 Task: Find connections with filter location Augusto Corrêa with filter topic #whatinspiresmewith filter profile language French with filter current company Patanjali Ayurved Limited with filter school Vidyasagar University with filter industry Artists and Writers with filter service category Digital Marketing with filter keywords title Public Relations
Action: Mouse moved to (667, 129)
Screenshot: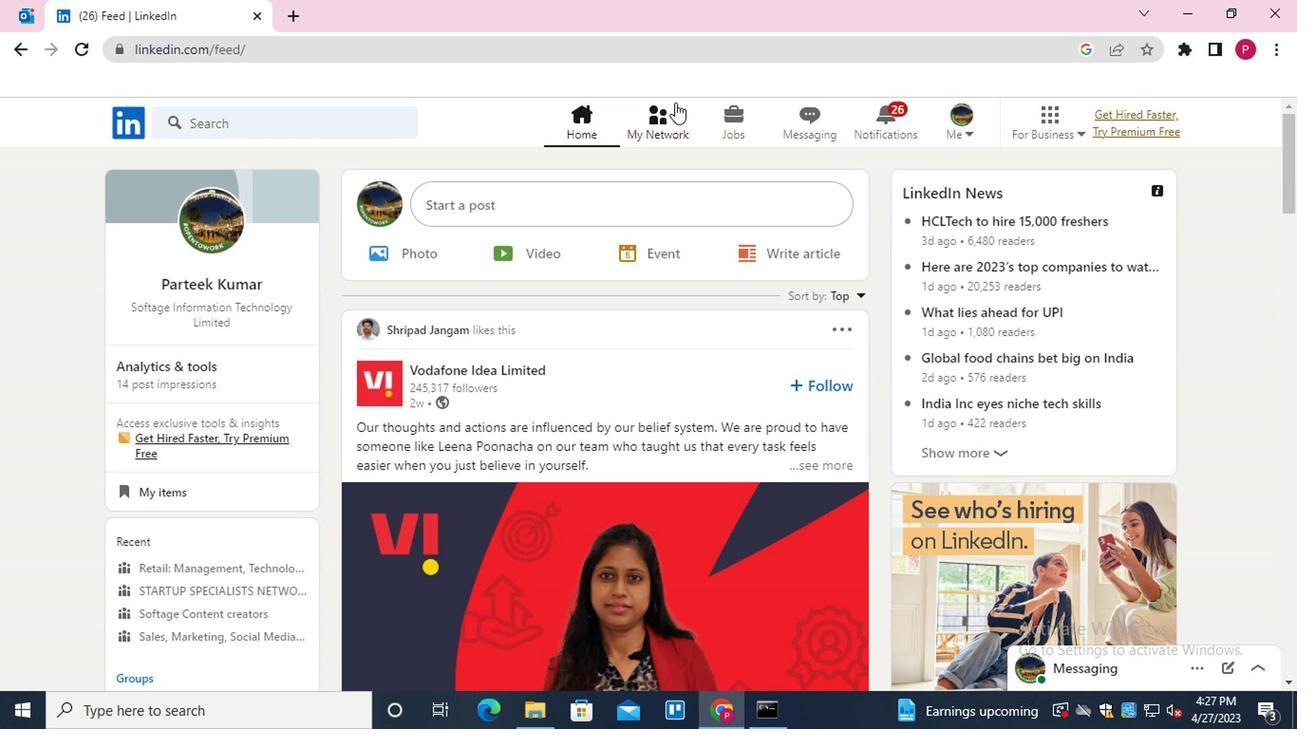
Action: Mouse pressed left at (667, 129)
Screenshot: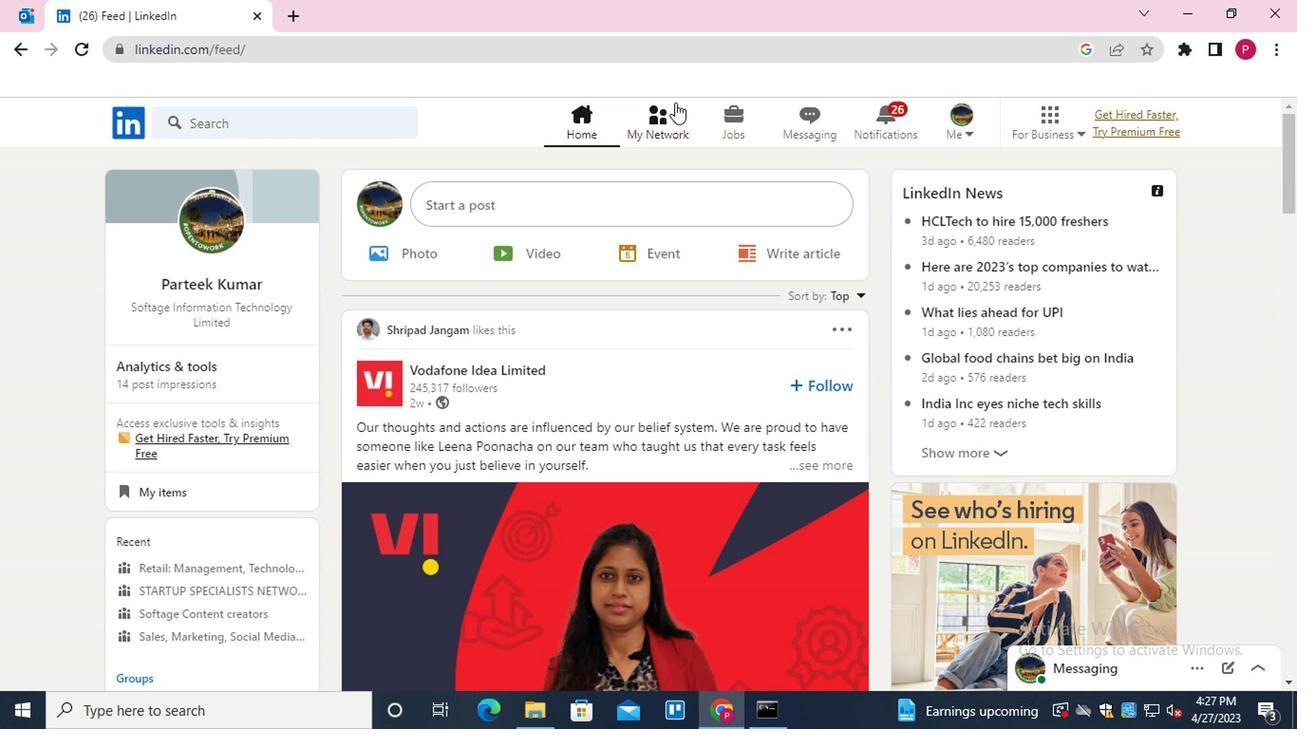 
Action: Mouse moved to (331, 236)
Screenshot: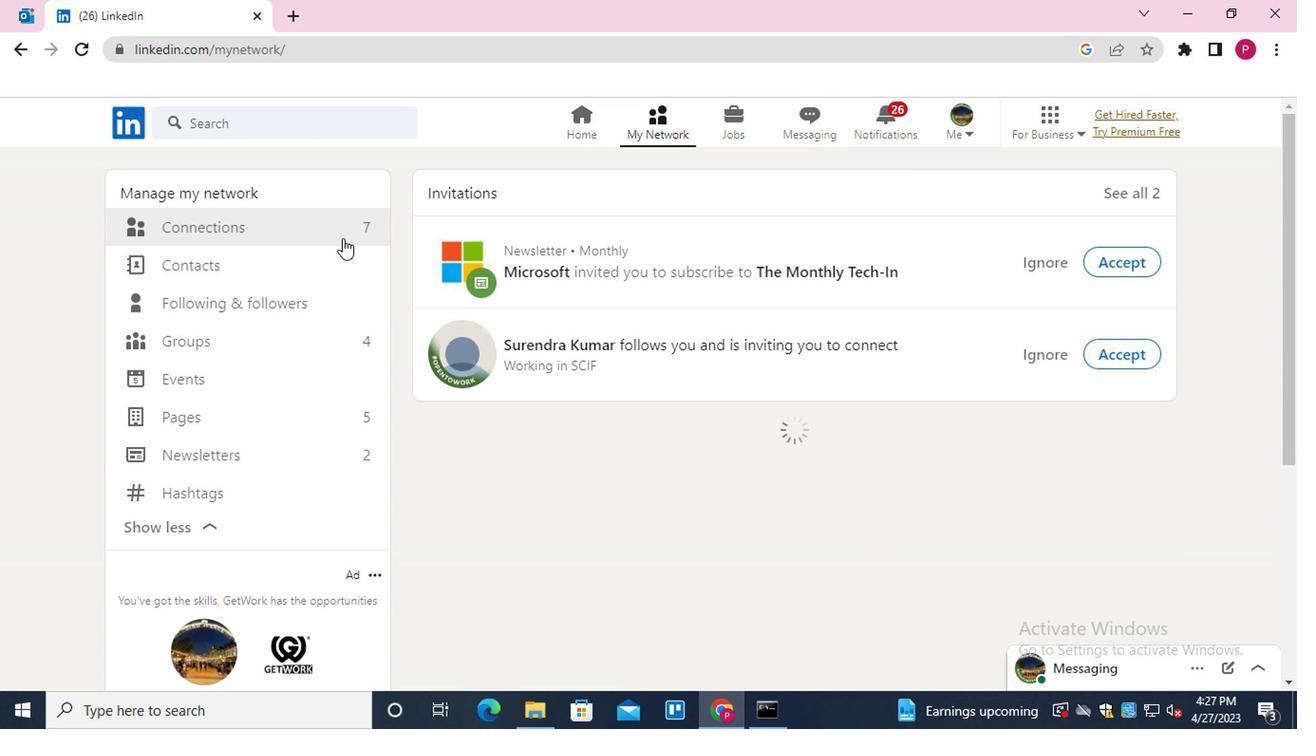 
Action: Mouse pressed left at (331, 236)
Screenshot: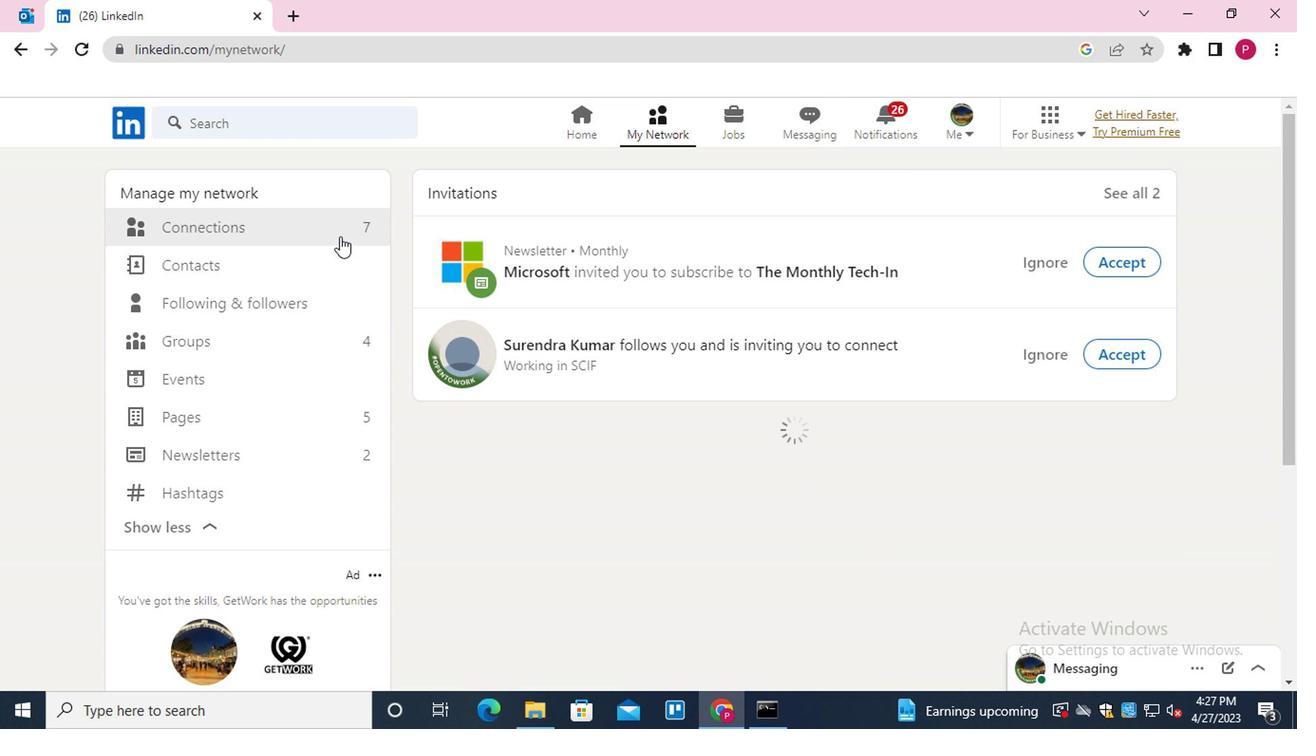 
Action: Mouse moved to (740, 229)
Screenshot: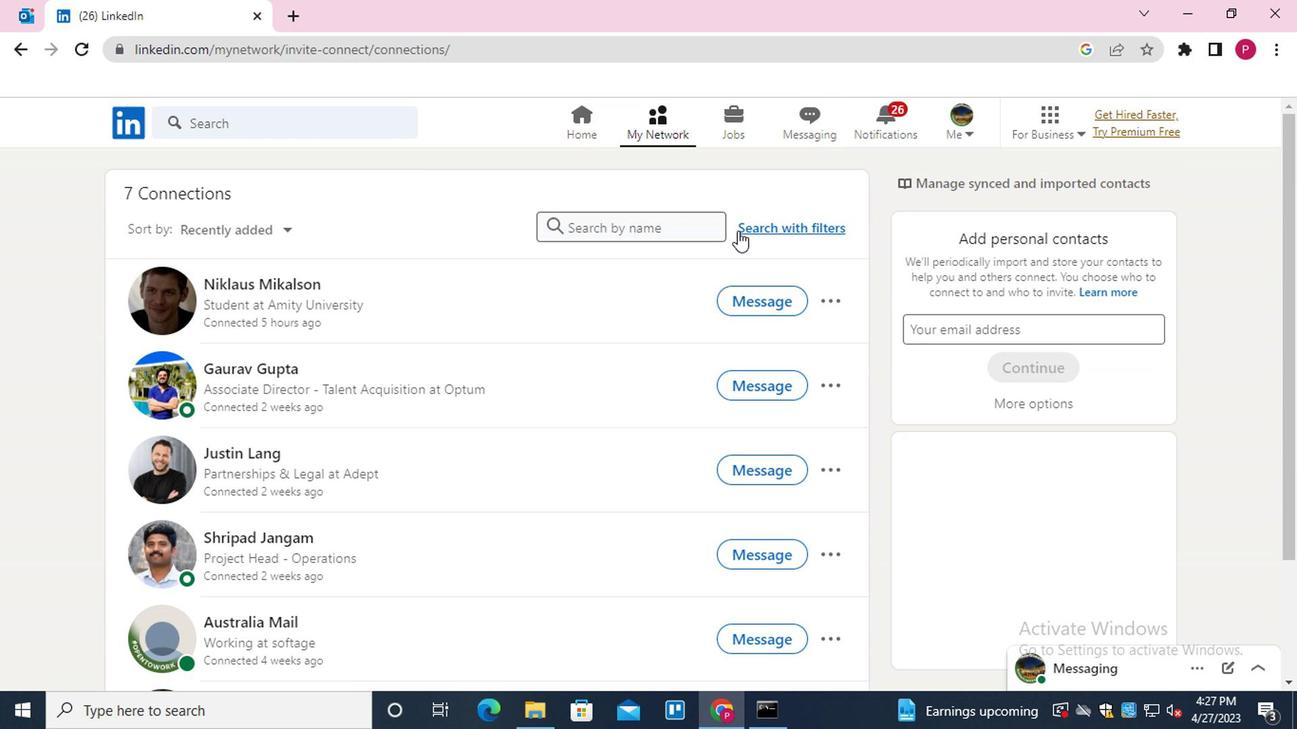 
Action: Mouse pressed left at (740, 229)
Screenshot: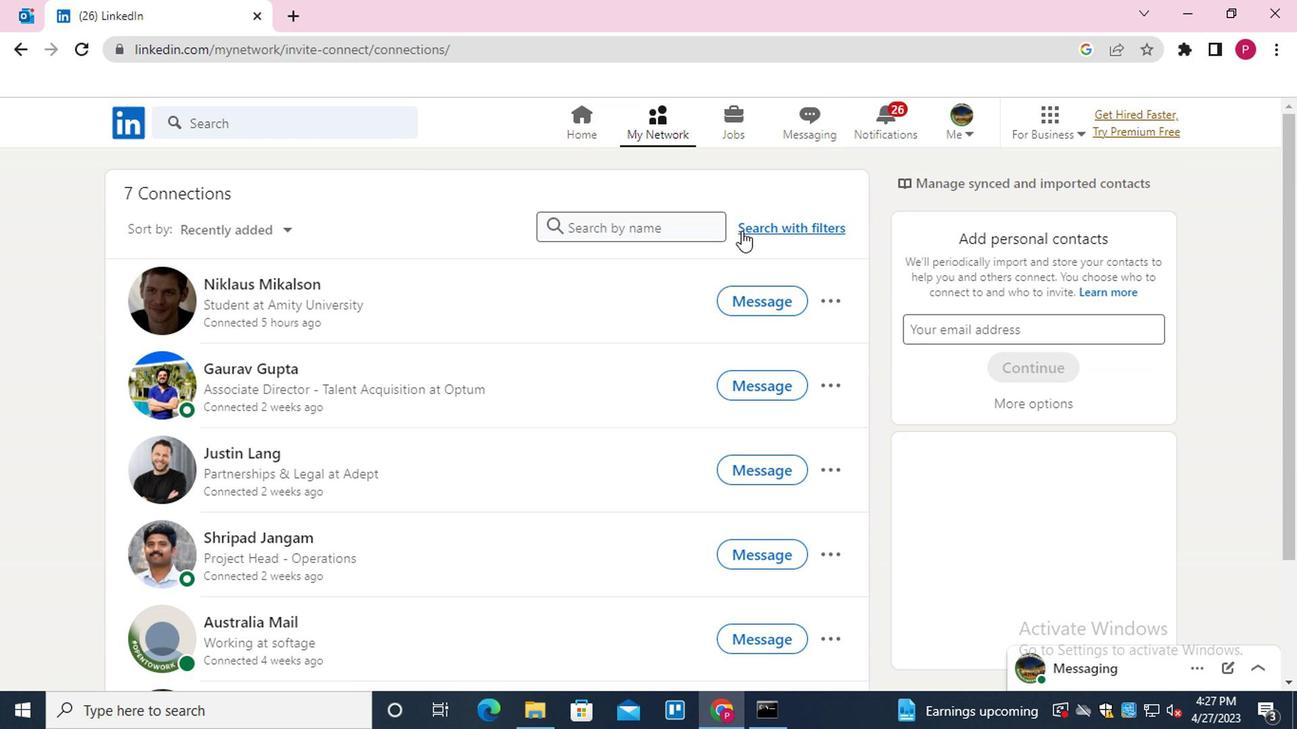 
Action: Mouse moved to (698, 177)
Screenshot: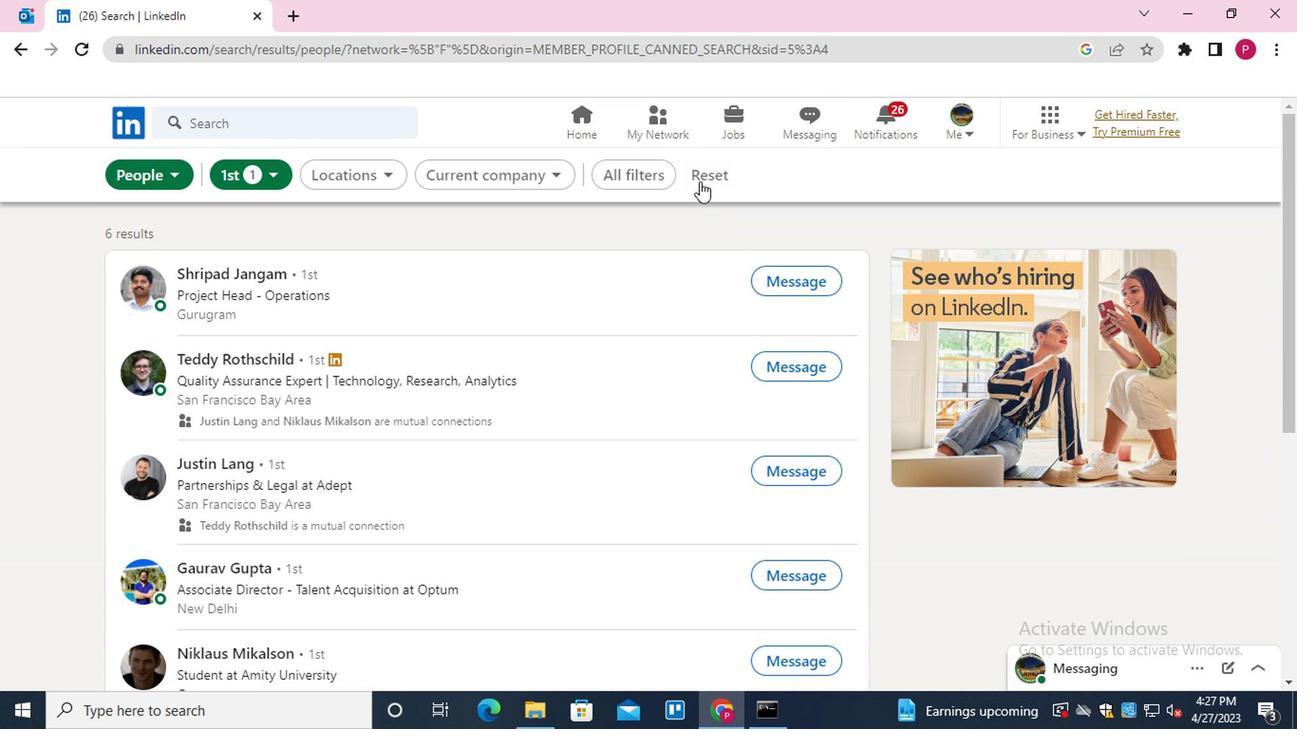 
Action: Mouse pressed left at (698, 177)
Screenshot: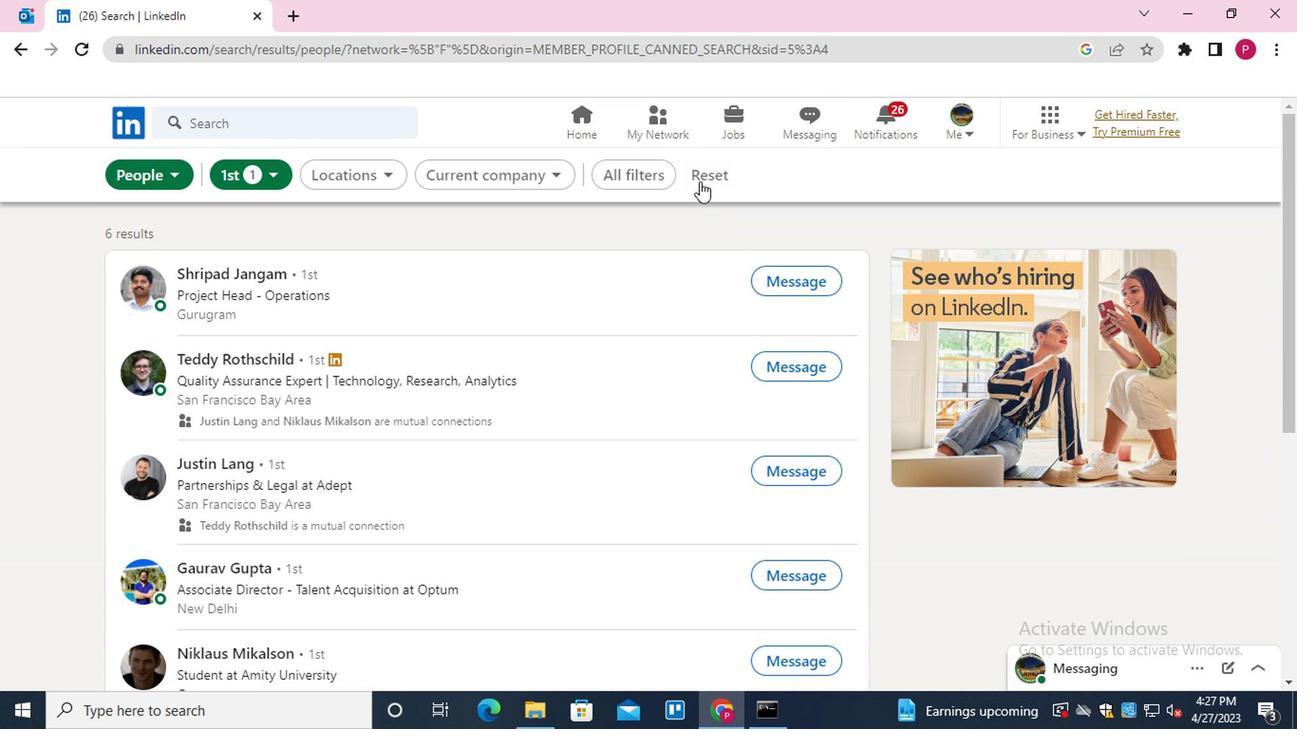 
Action: Mouse moved to (677, 177)
Screenshot: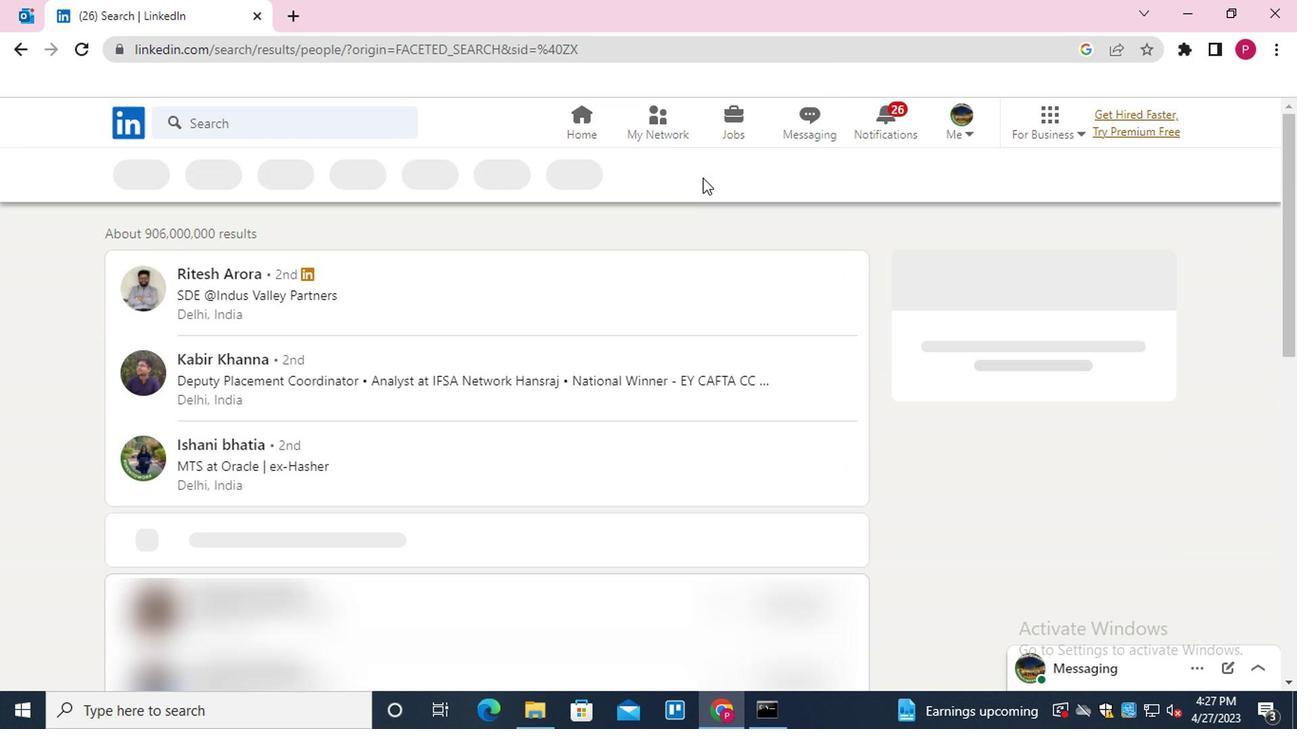 
Action: Mouse pressed left at (677, 177)
Screenshot: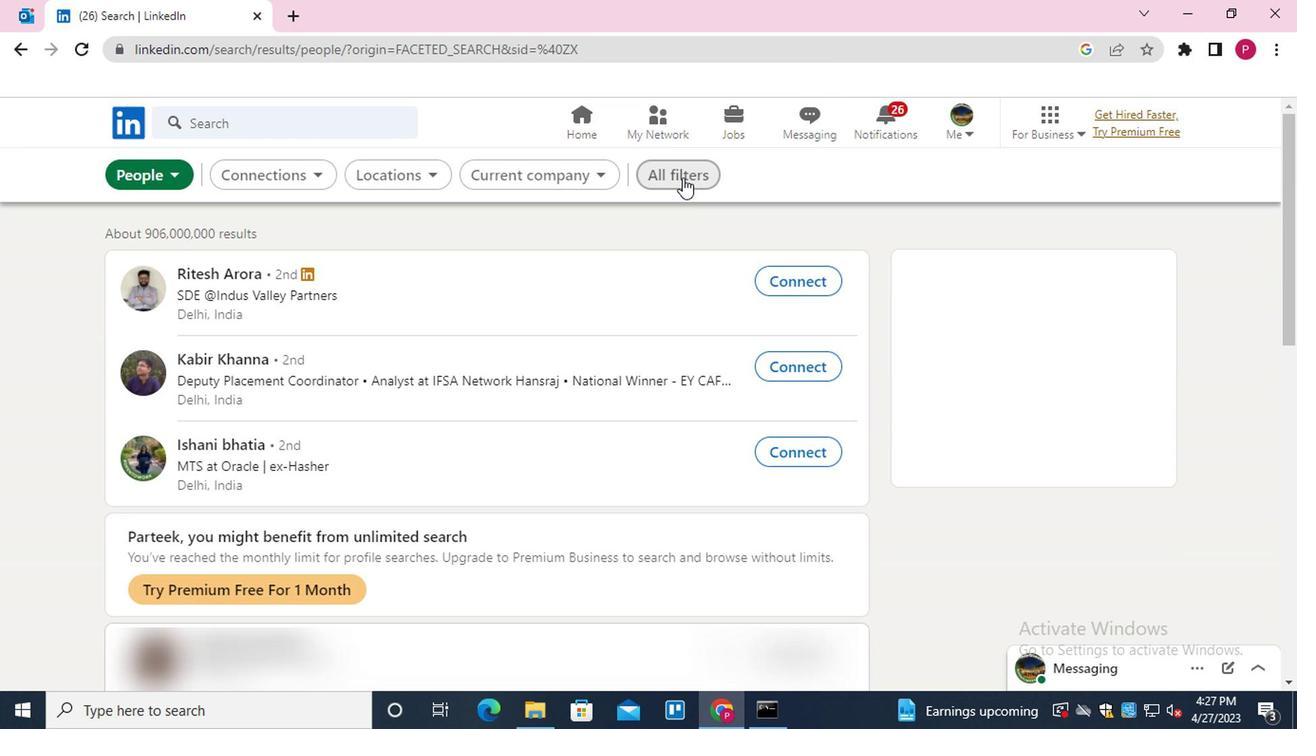 
Action: Mouse moved to (996, 462)
Screenshot: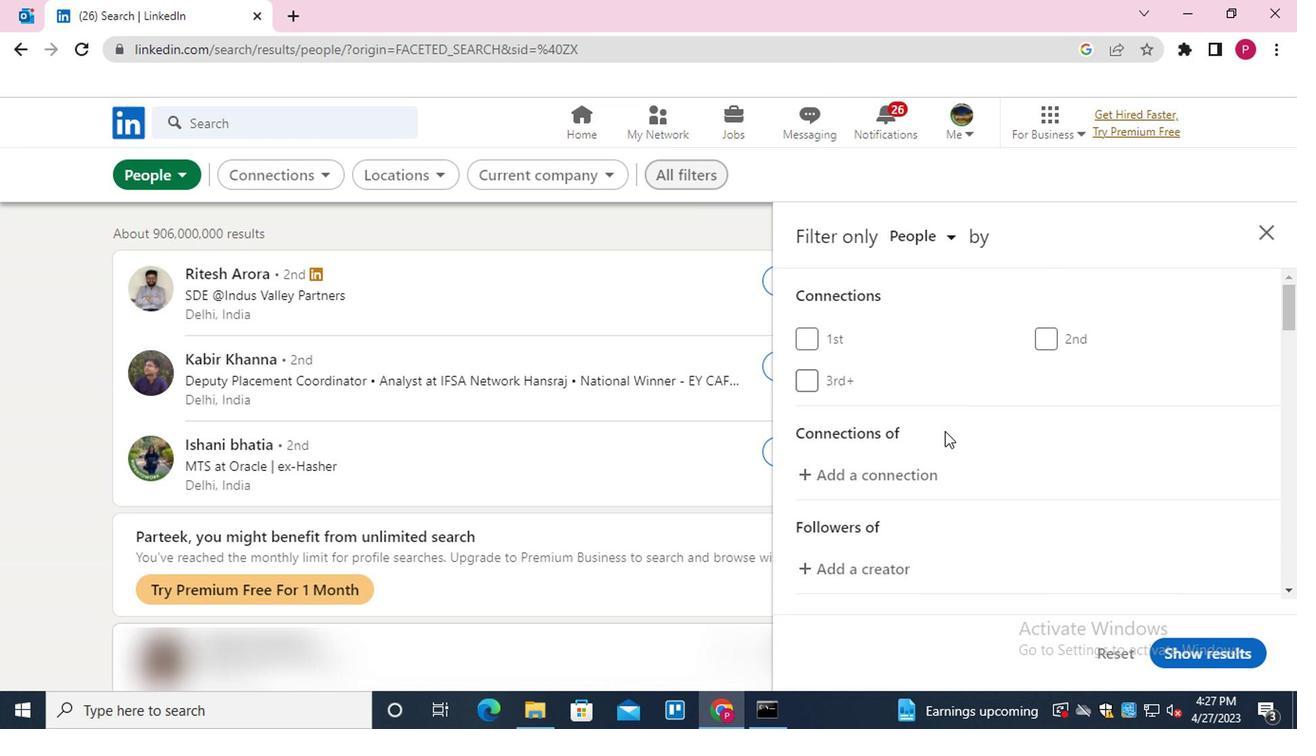 
Action: Mouse scrolled (996, 461) with delta (0, -1)
Screenshot: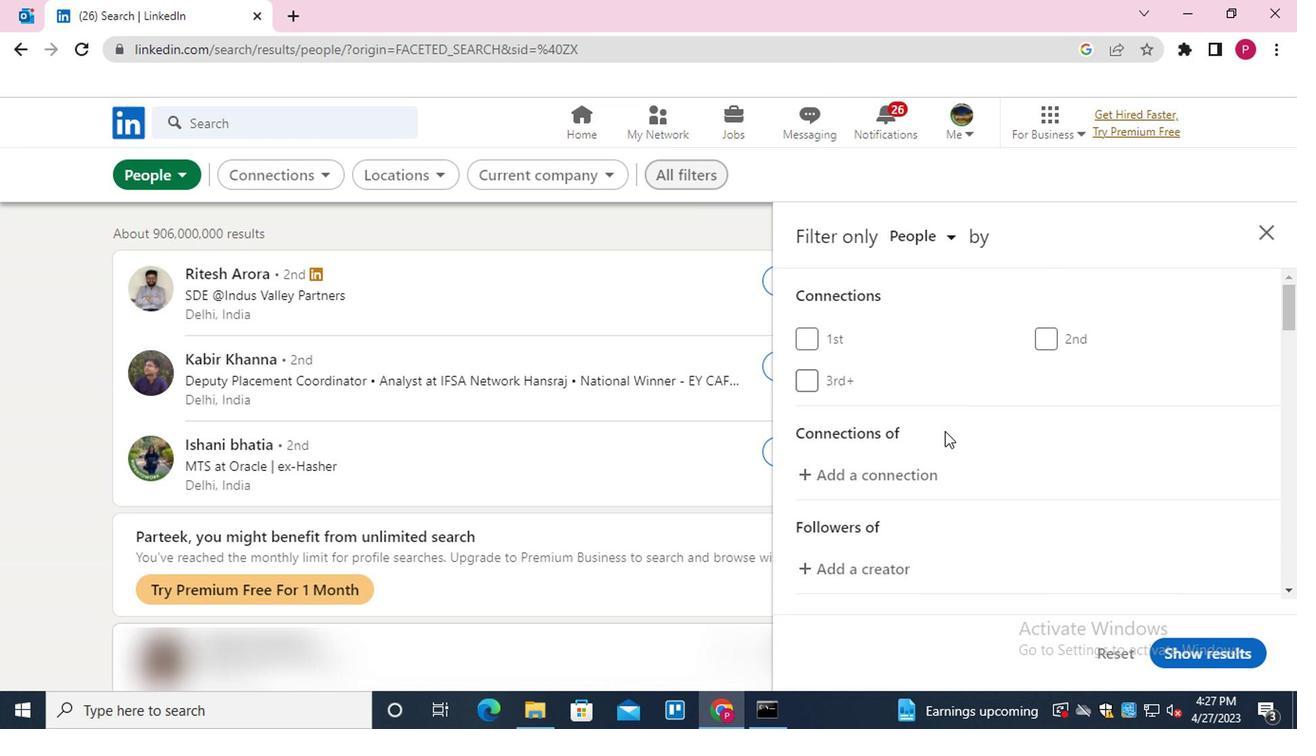 
Action: Mouse scrolled (996, 461) with delta (0, -1)
Screenshot: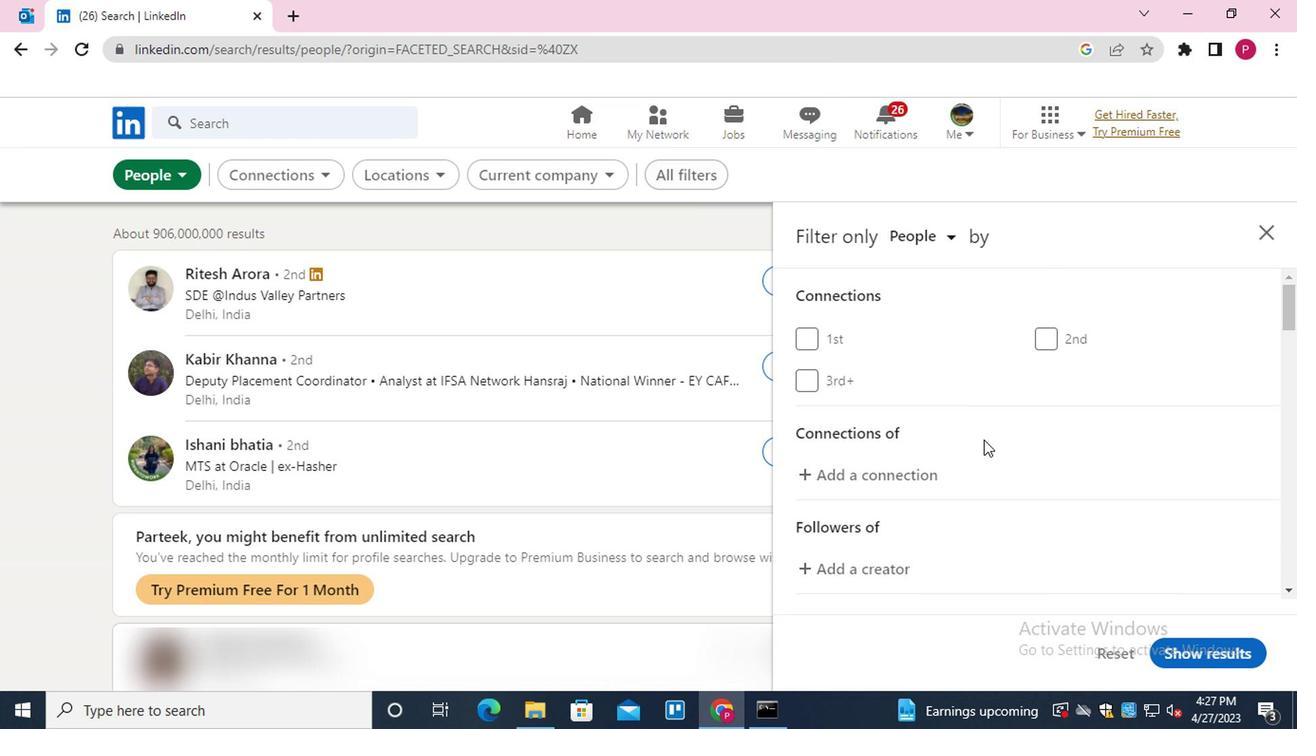 
Action: Mouse moved to (996, 463)
Screenshot: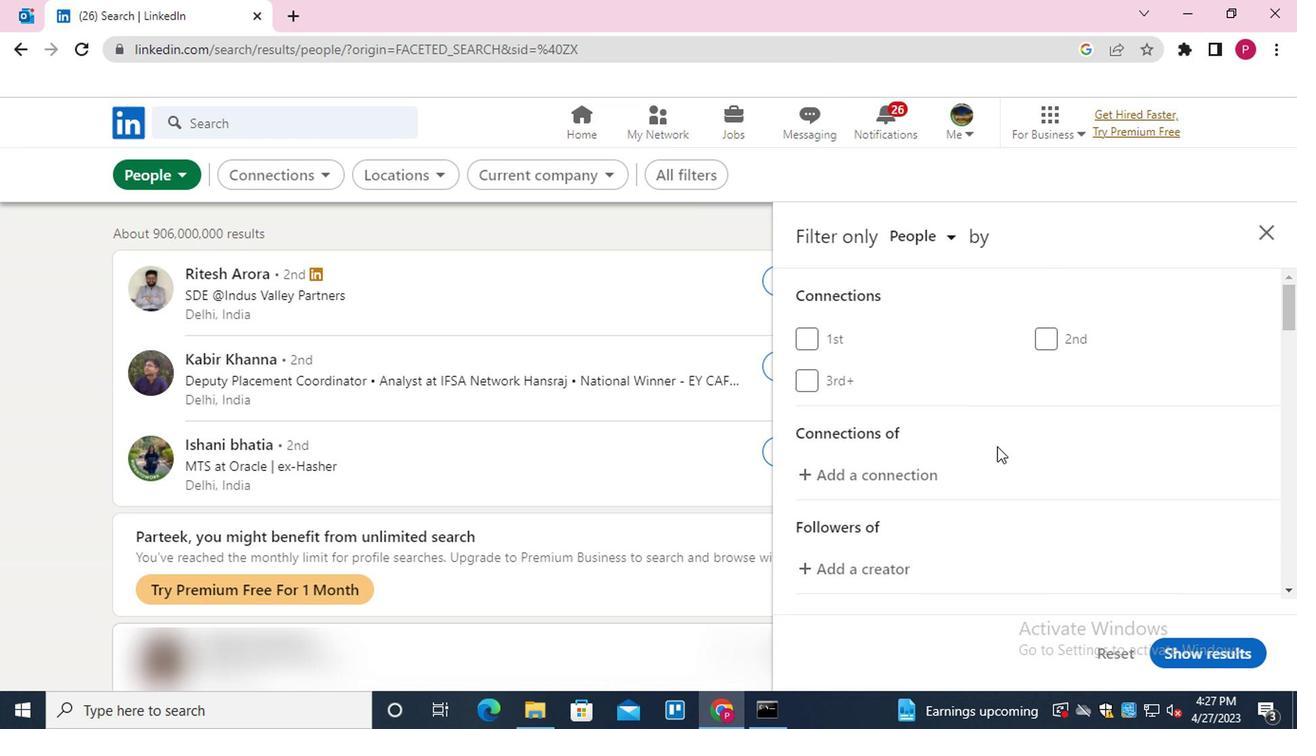 
Action: Mouse scrolled (996, 462) with delta (0, 0)
Screenshot: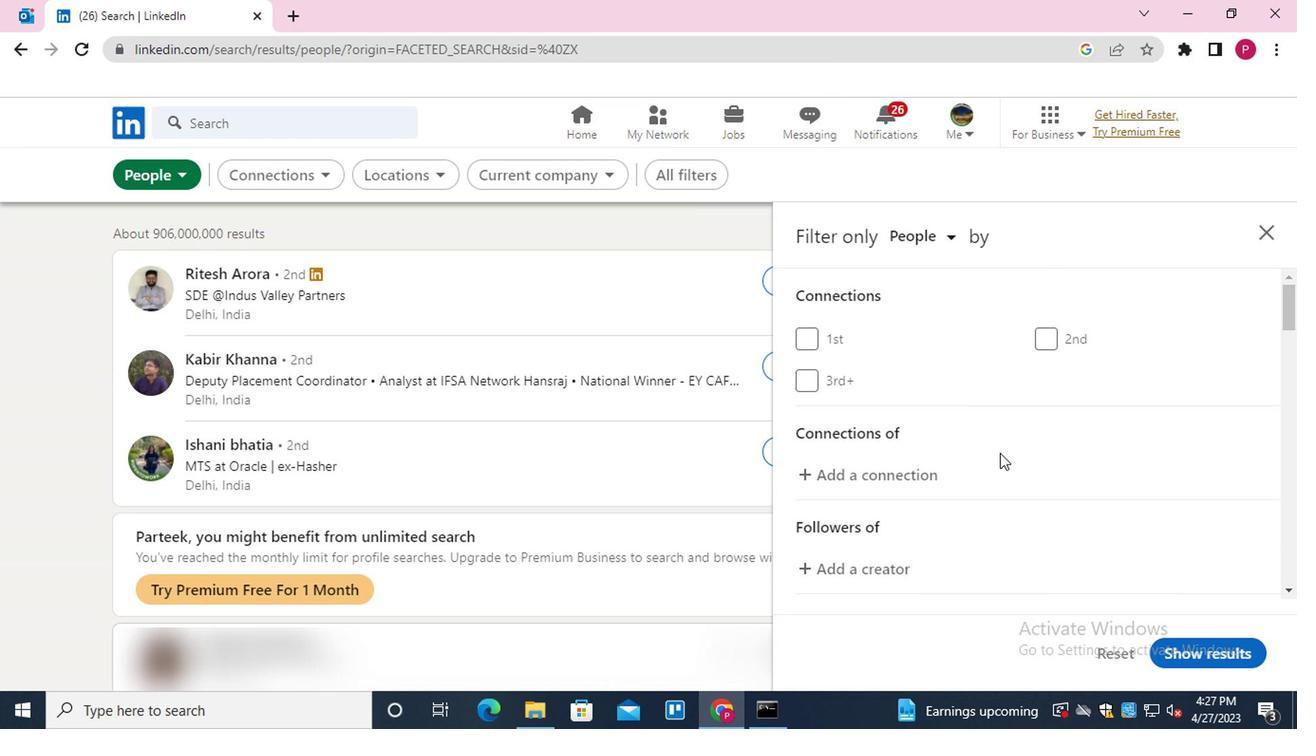 
Action: Mouse moved to (1077, 458)
Screenshot: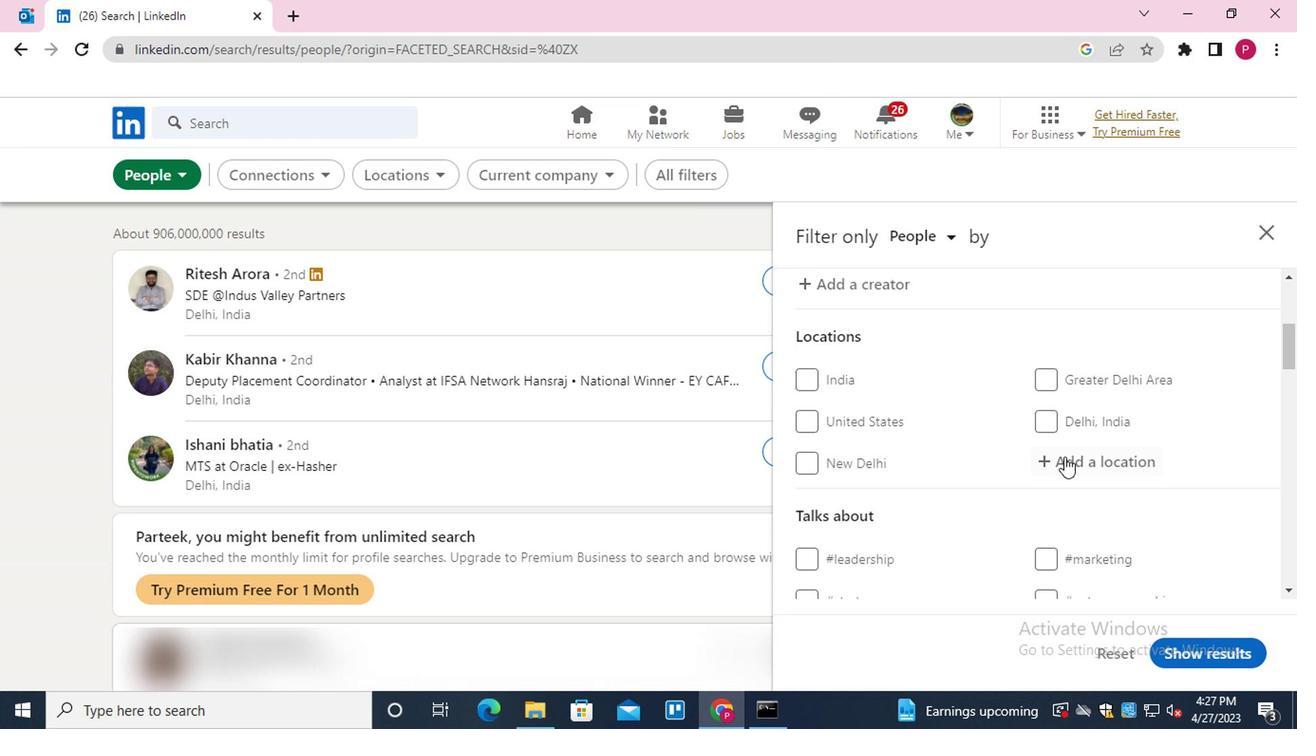 
Action: Mouse pressed left at (1077, 458)
Screenshot: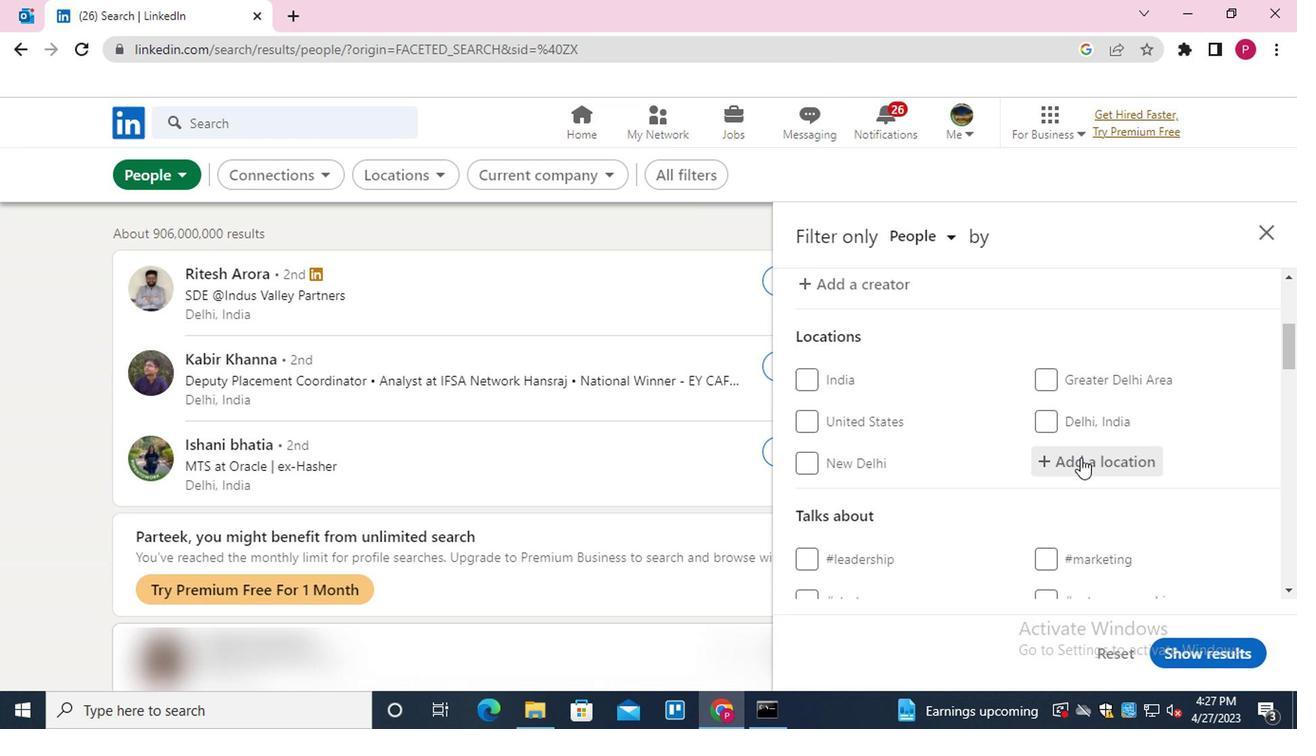 
Action: Key pressed <Key.shift>AUGUSTO<Key.down><Key.down><Key.down><Key.enter>
Screenshot: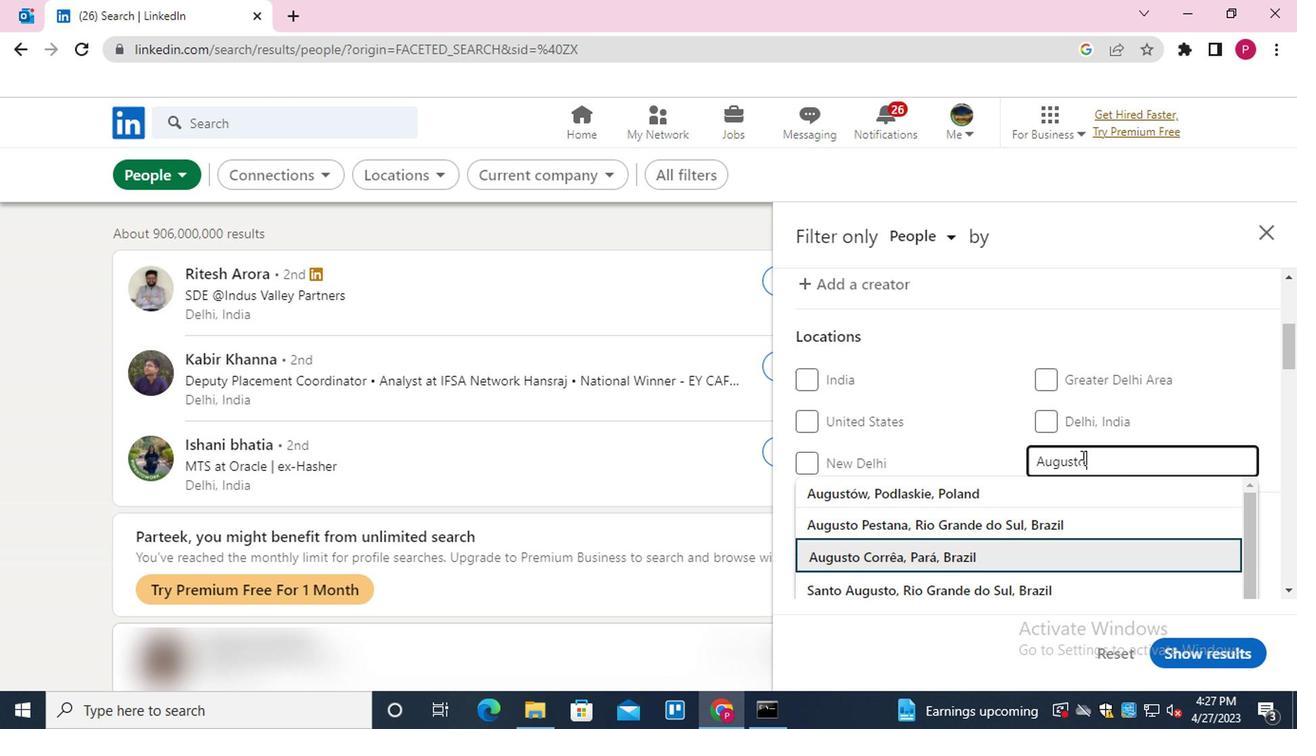 
Action: Mouse moved to (963, 381)
Screenshot: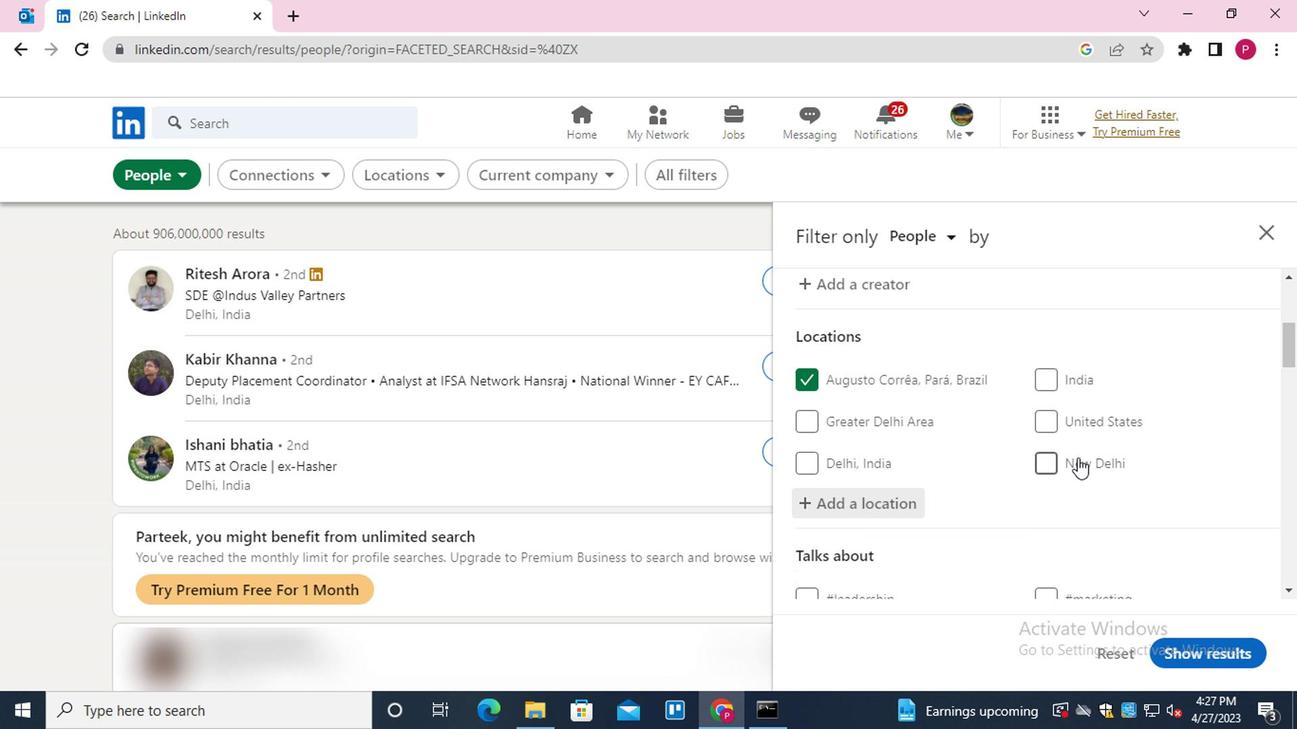 
Action: Mouse scrolled (963, 379) with delta (0, -1)
Screenshot: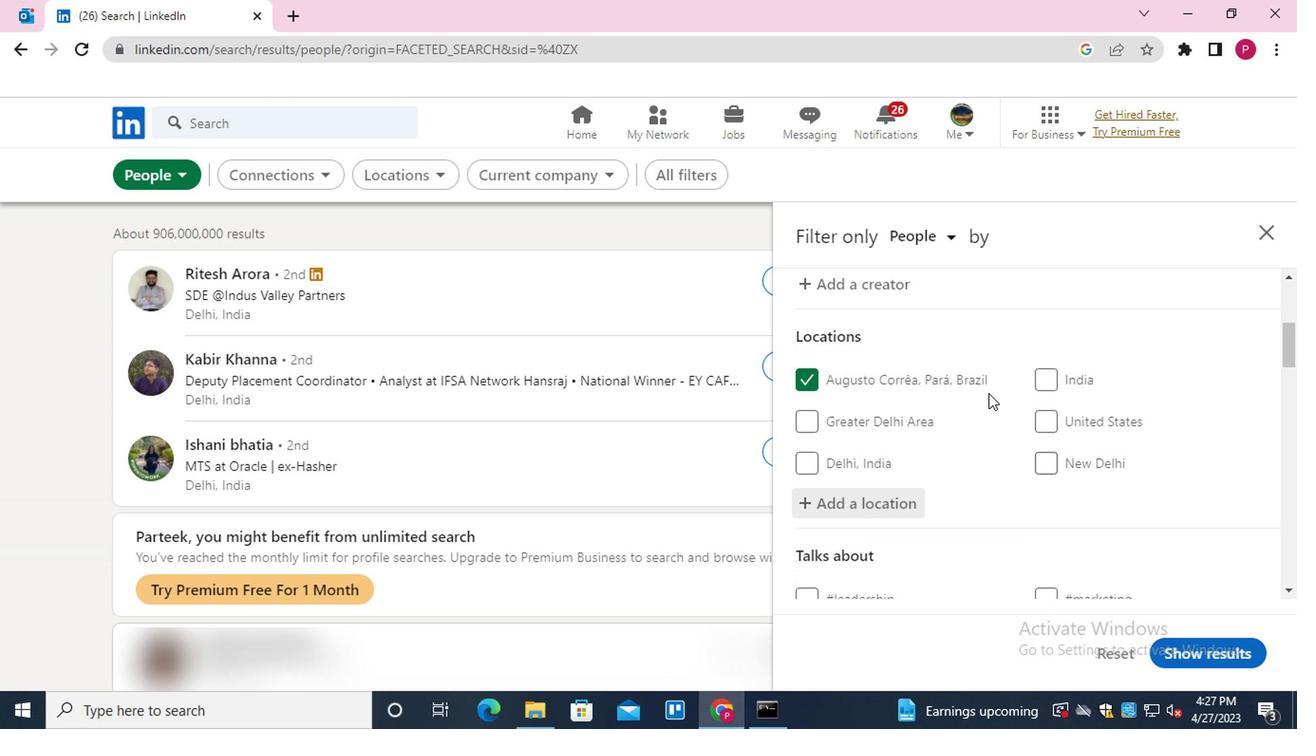 
Action: Mouse scrolled (963, 379) with delta (0, -1)
Screenshot: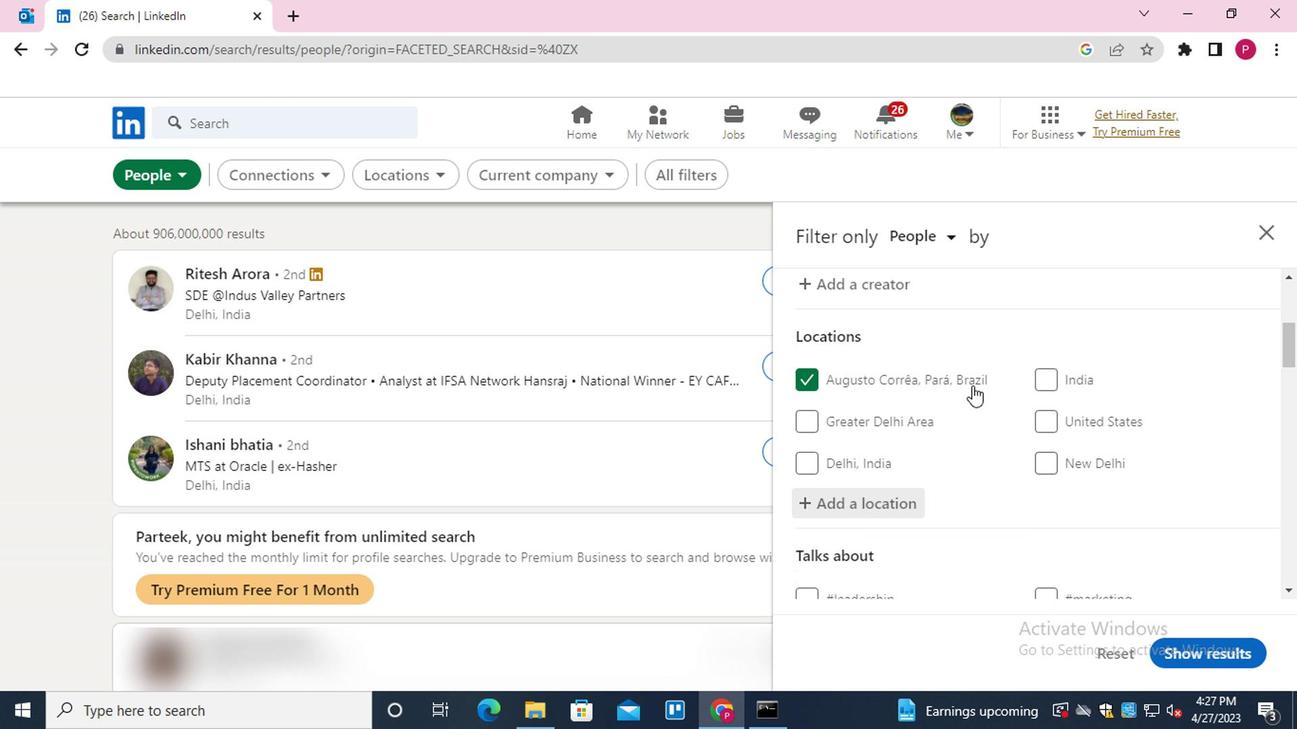
Action: Mouse scrolled (963, 379) with delta (0, -1)
Screenshot: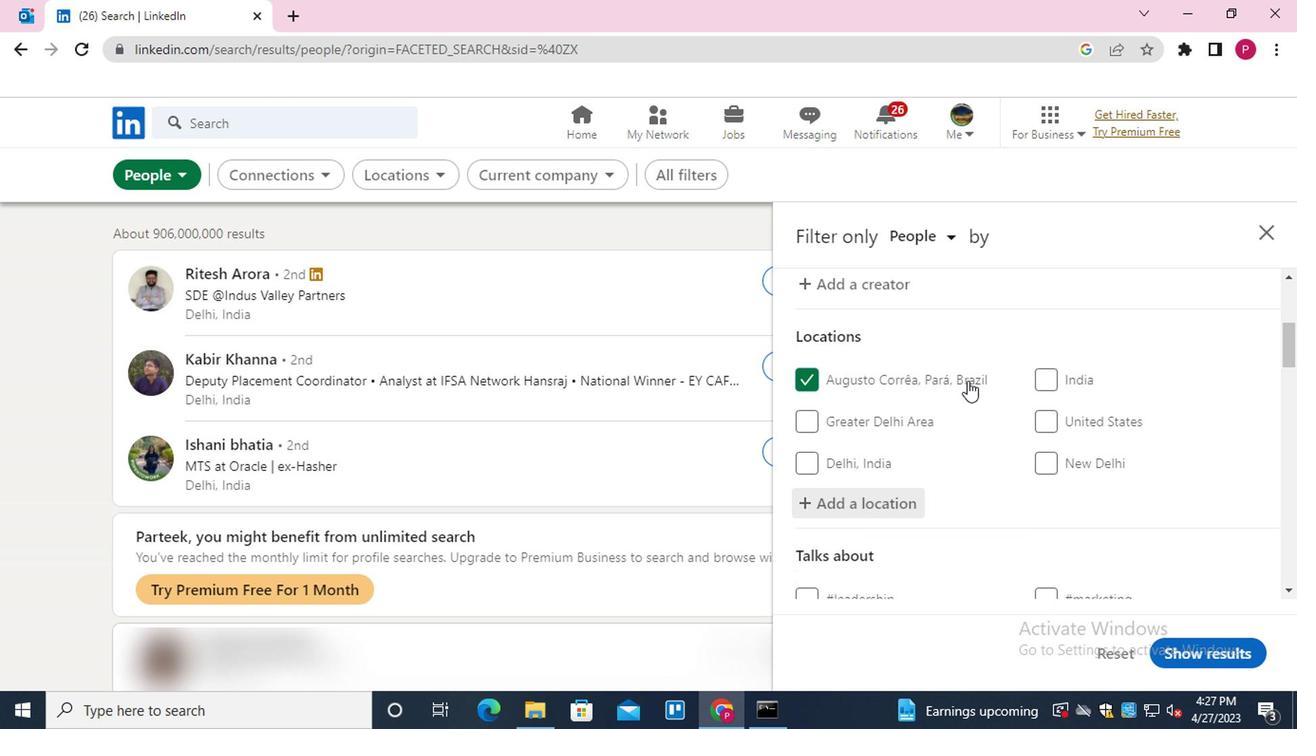 
Action: Mouse moved to (1063, 404)
Screenshot: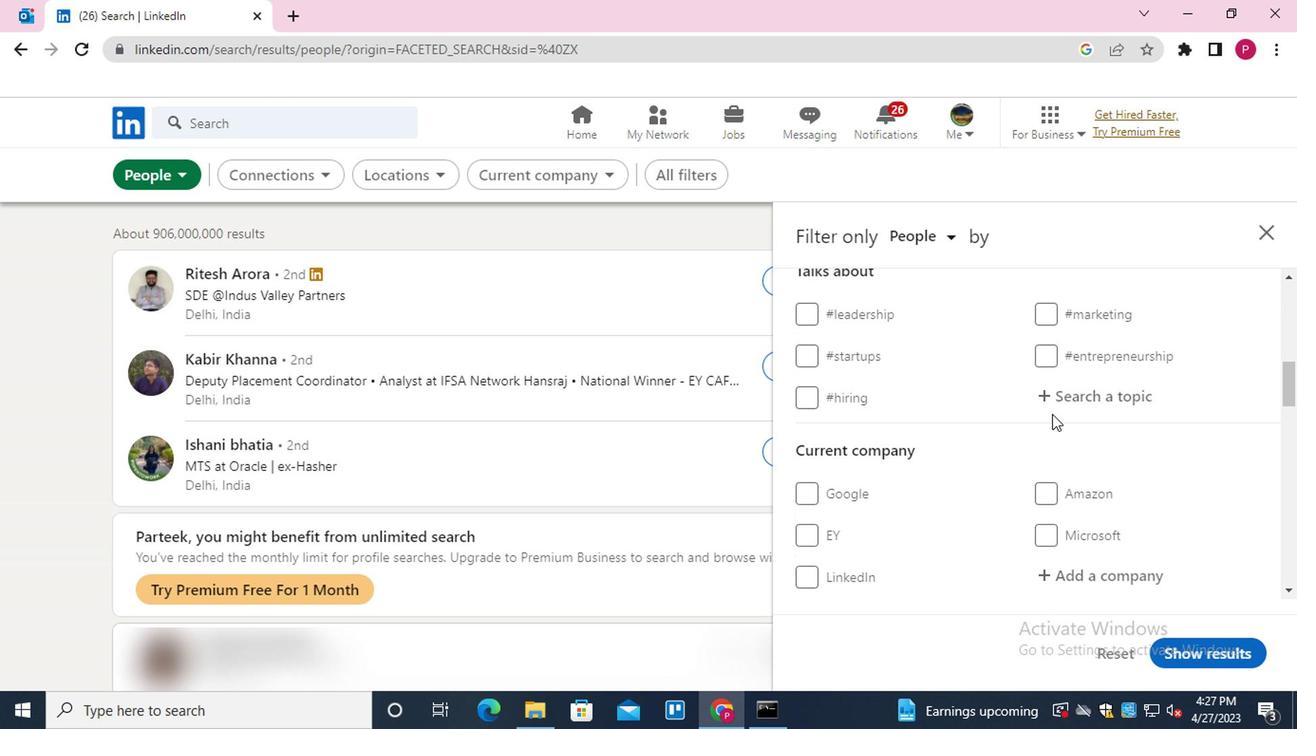 
Action: Mouse pressed left at (1063, 404)
Screenshot: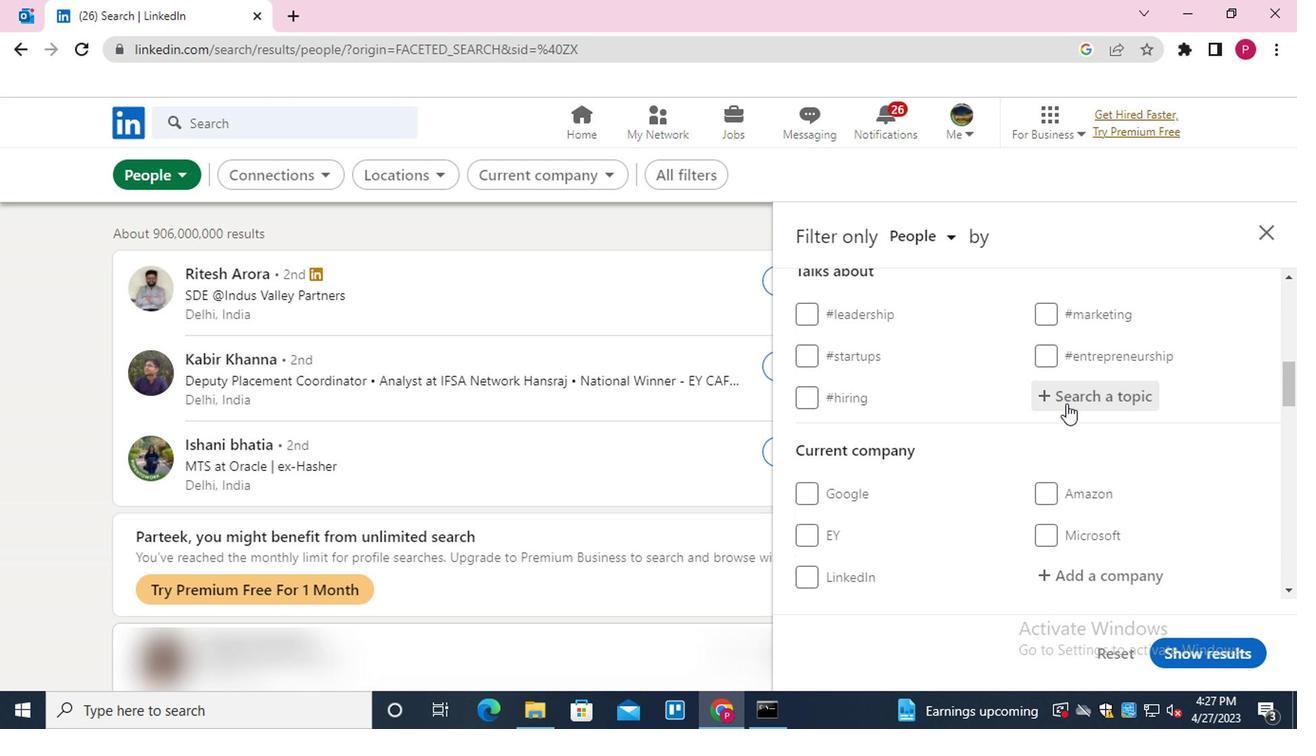 
Action: Key pressed WHATINSPI<Key.down><Key.enter>
Screenshot: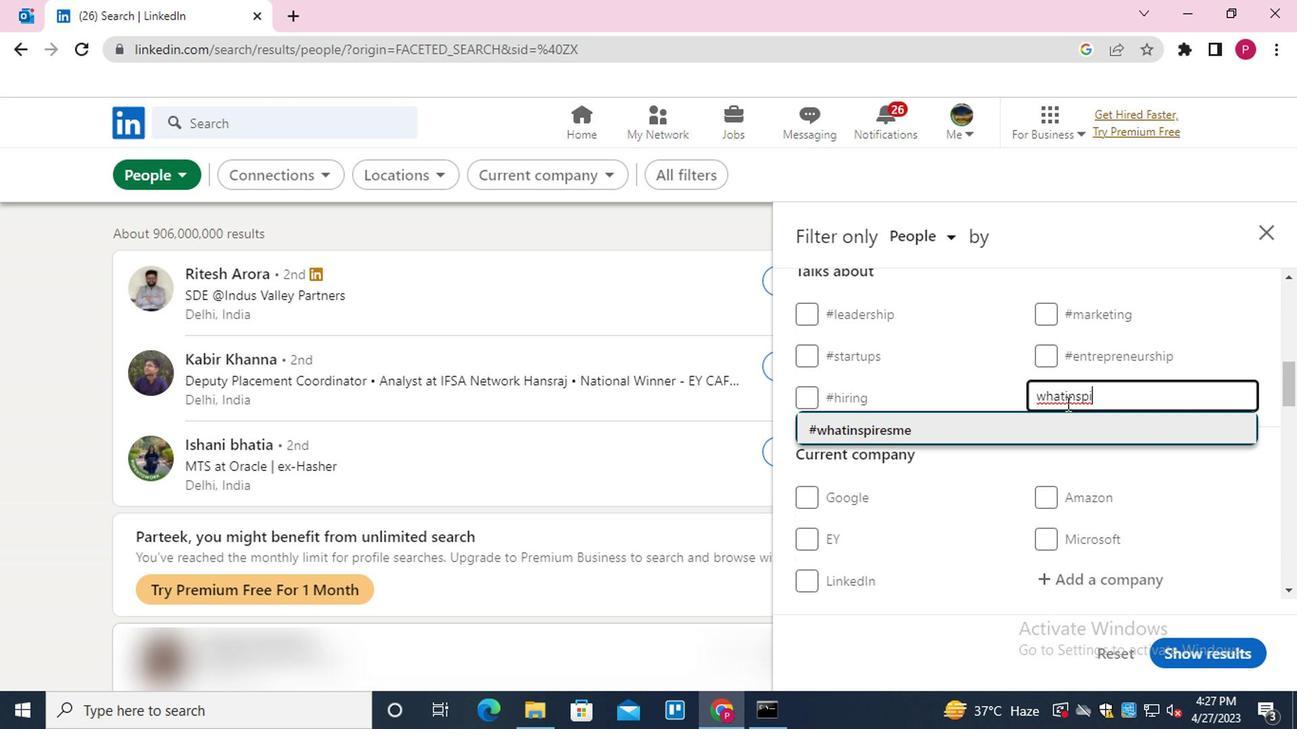 
Action: Mouse moved to (979, 475)
Screenshot: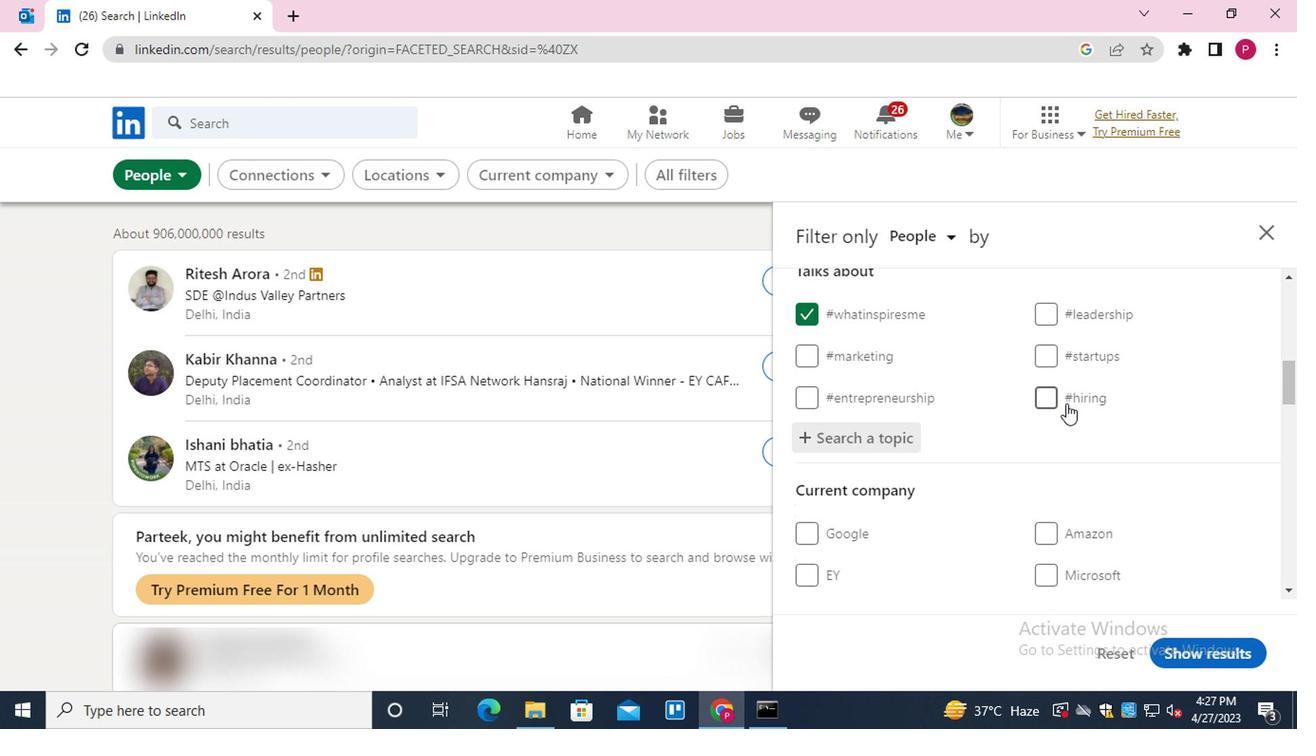 
Action: Mouse scrolled (979, 473) with delta (0, -1)
Screenshot: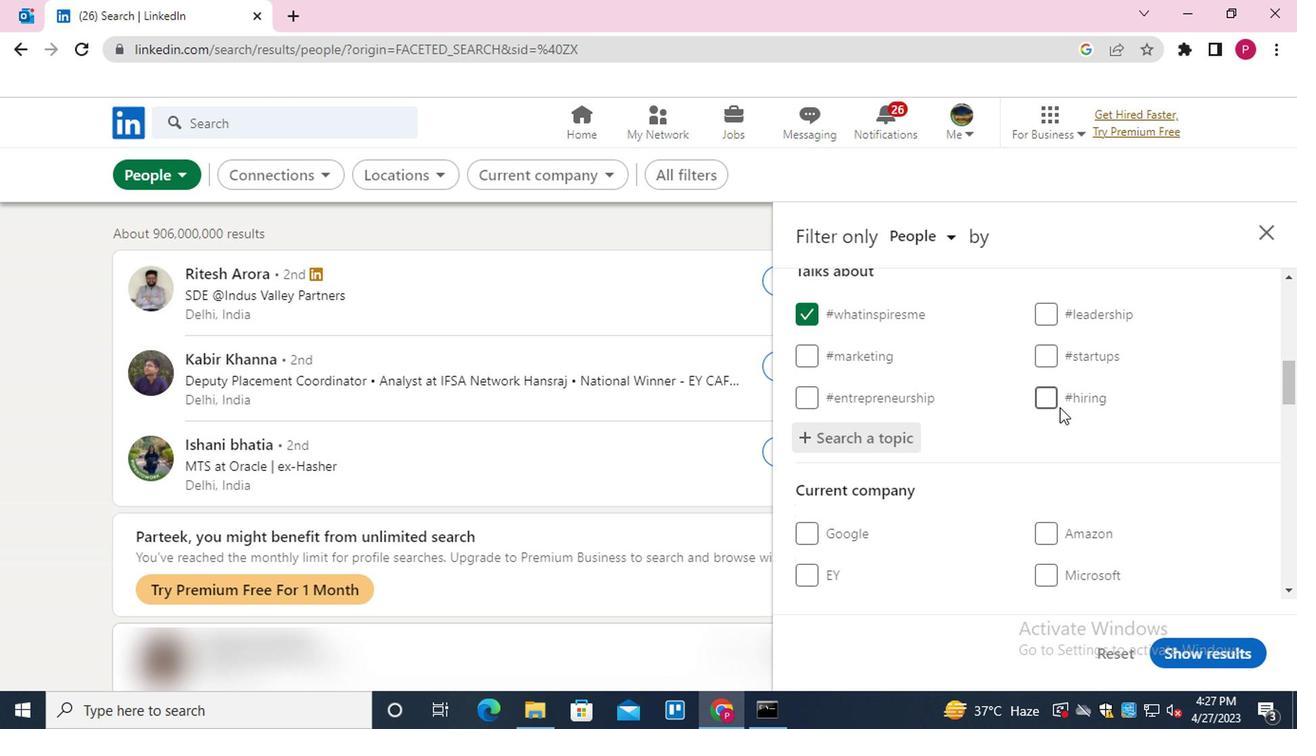 
Action: Mouse scrolled (979, 473) with delta (0, -1)
Screenshot: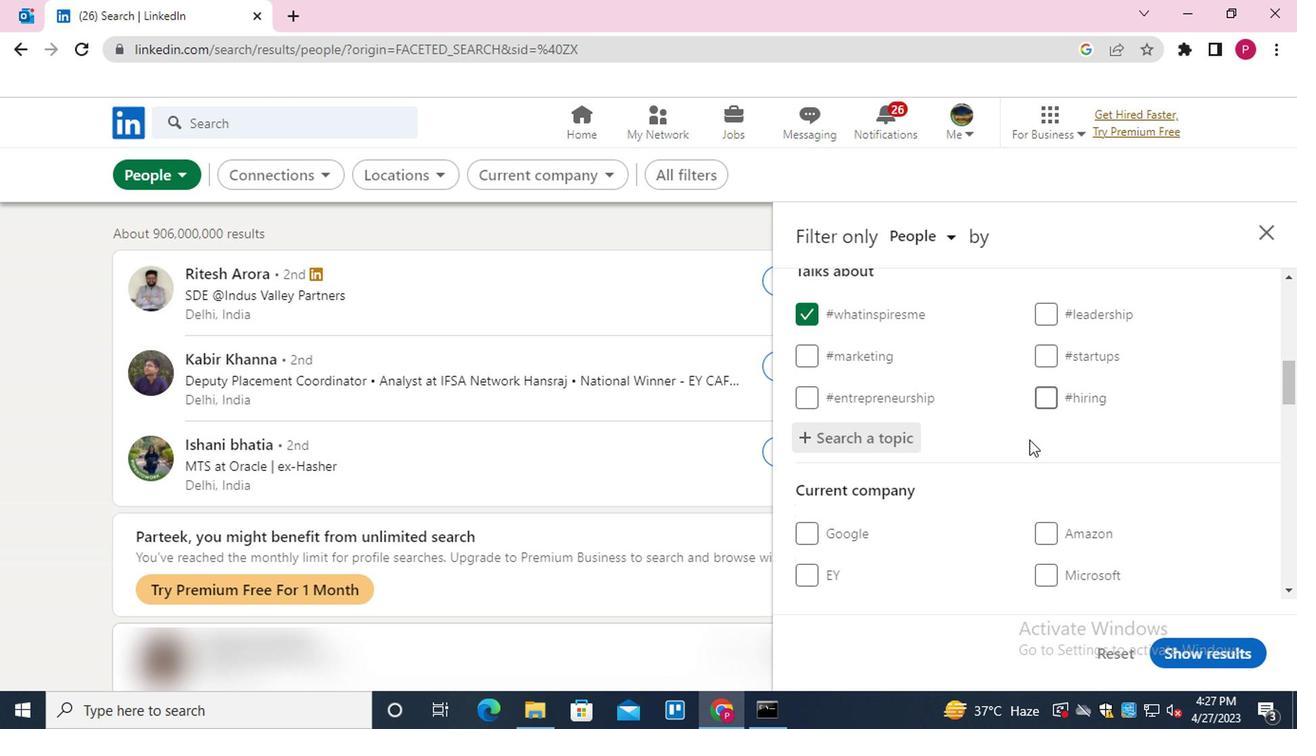 
Action: Mouse scrolled (979, 473) with delta (0, -1)
Screenshot: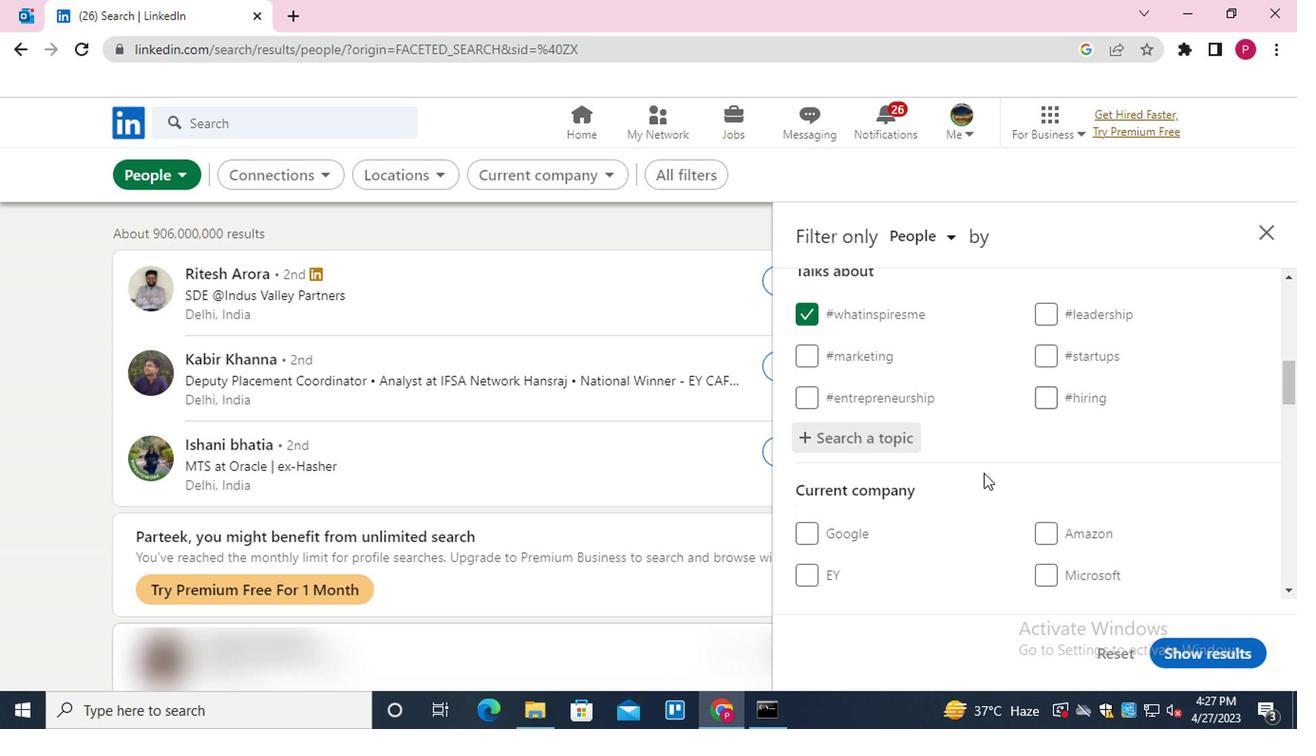 
Action: Mouse moved to (977, 475)
Screenshot: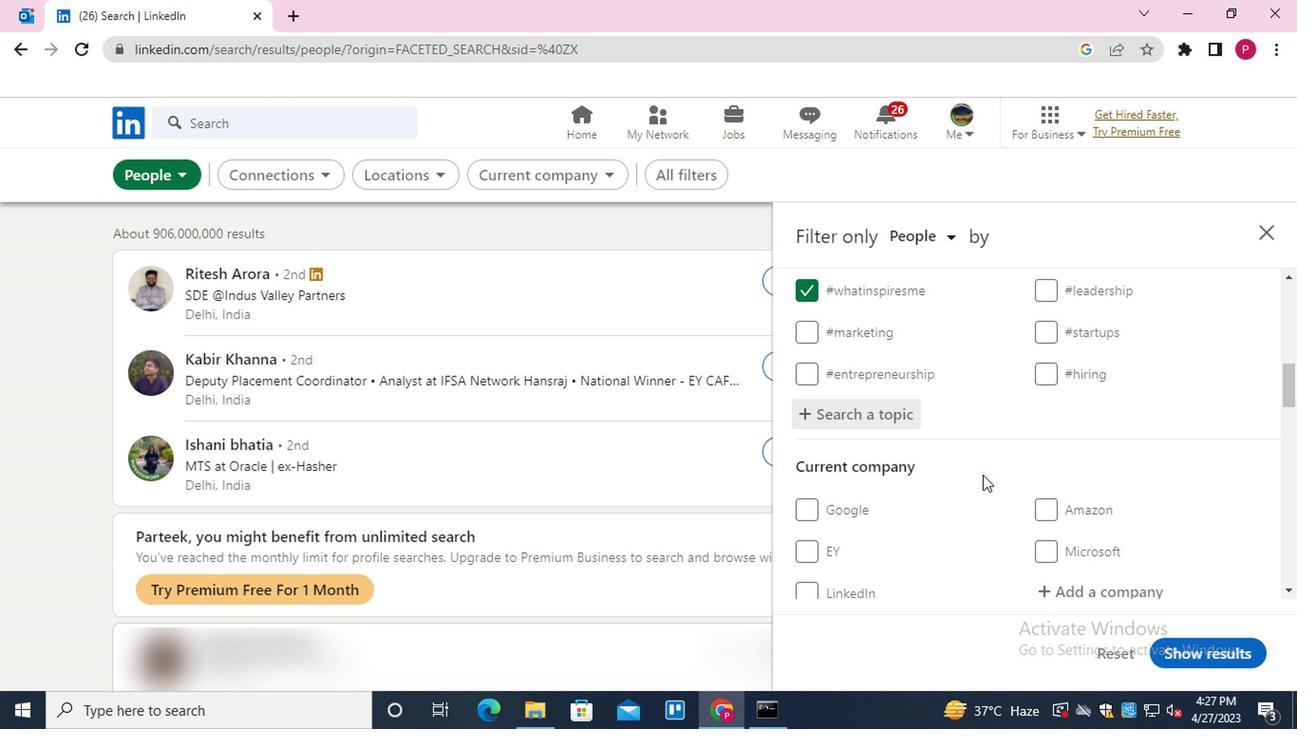 
Action: Mouse scrolled (977, 473) with delta (0, -1)
Screenshot: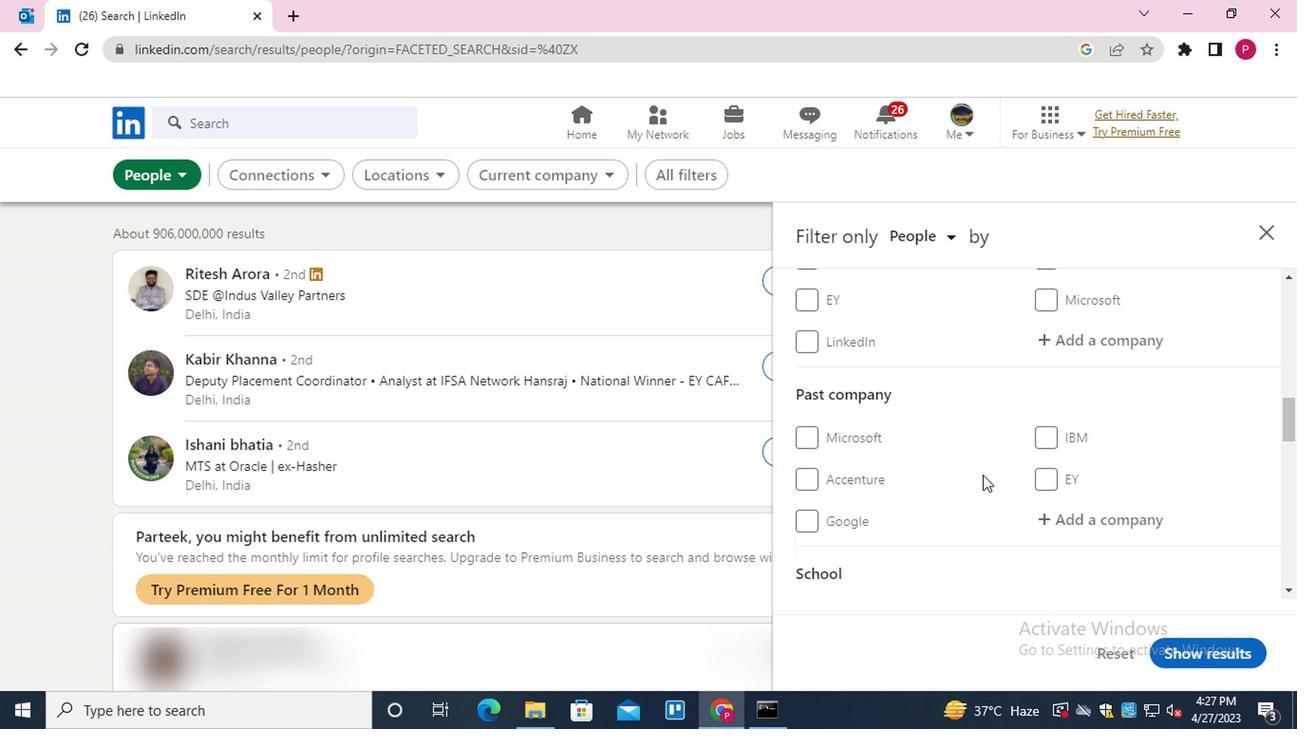 
Action: Mouse scrolled (977, 473) with delta (0, -1)
Screenshot: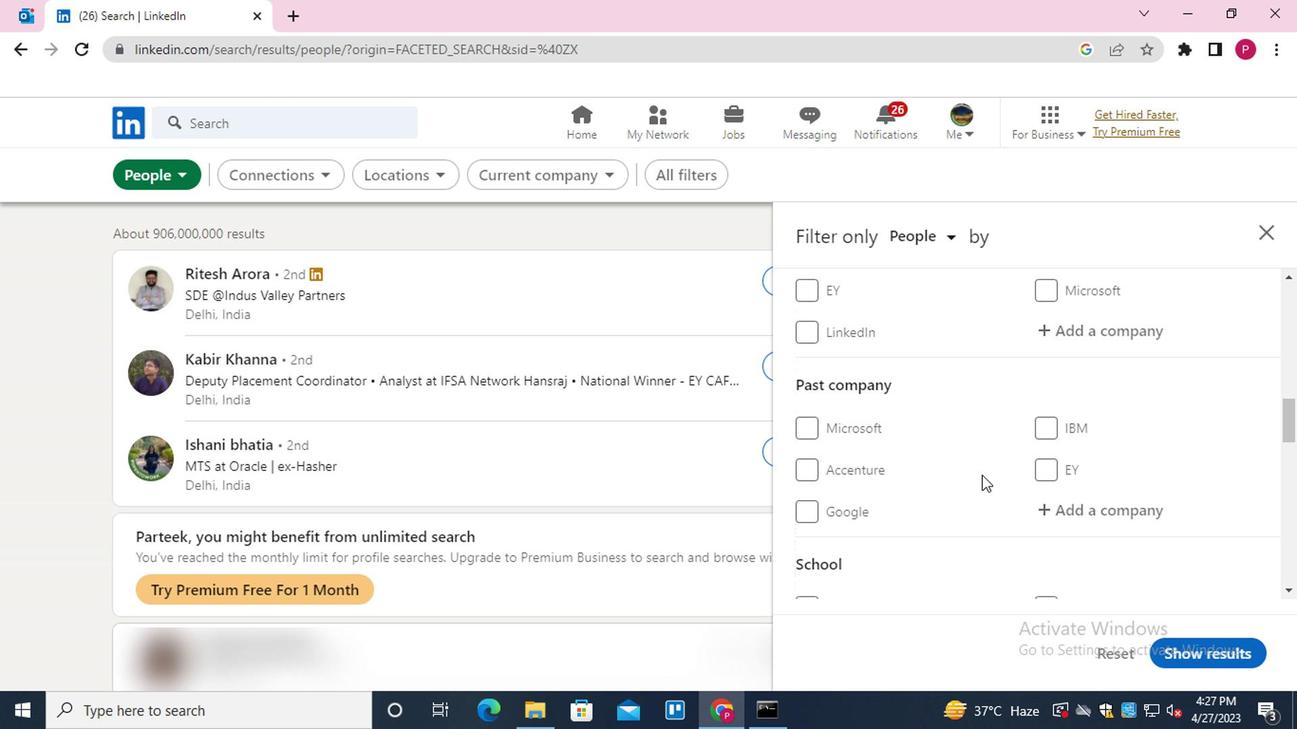 
Action: Mouse scrolled (977, 473) with delta (0, -1)
Screenshot: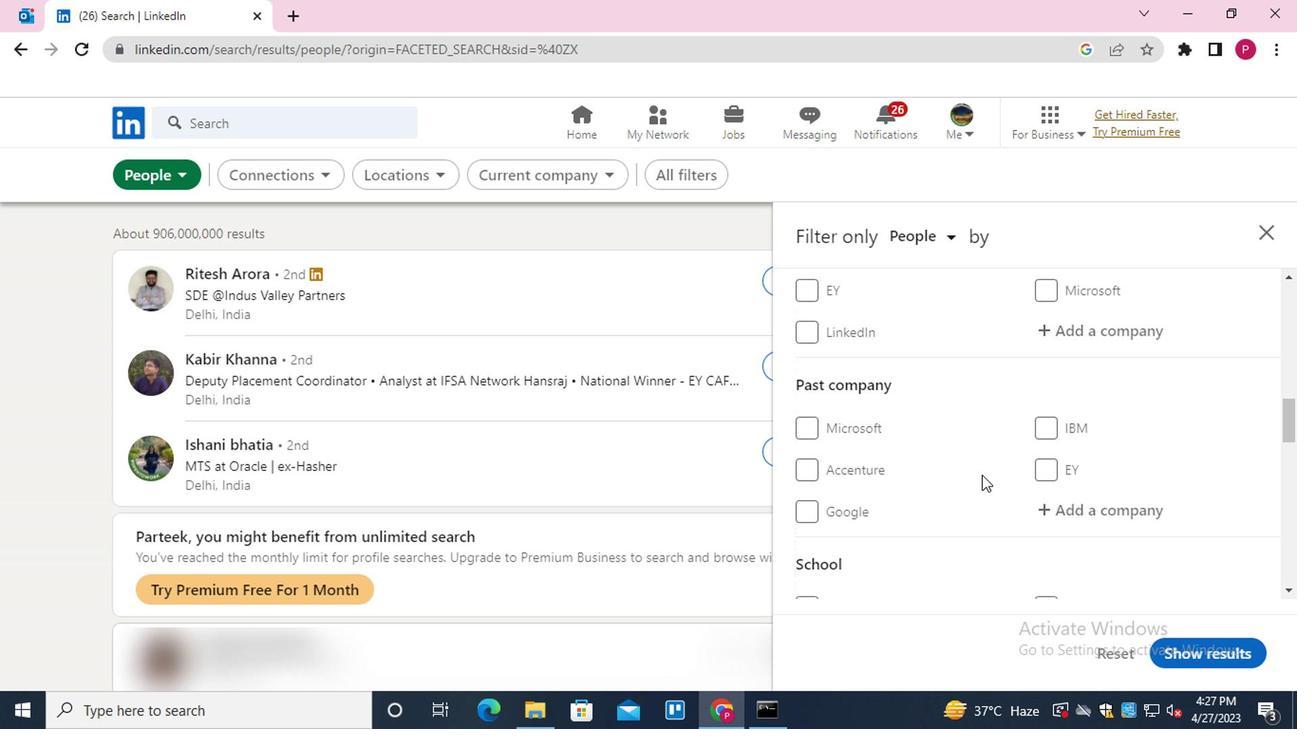 
Action: Mouse scrolled (977, 473) with delta (0, -1)
Screenshot: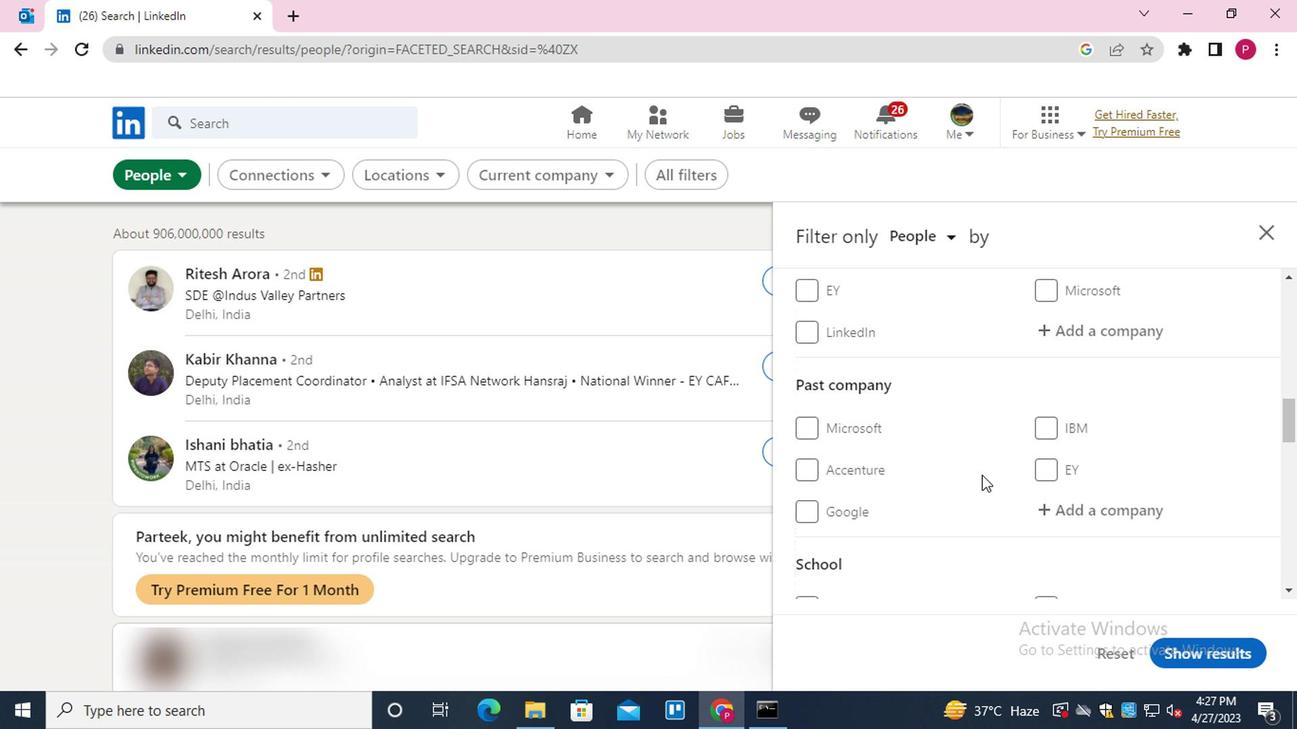 
Action: Mouse scrolled (977, 473) with delta (0, -1)
Screenshot: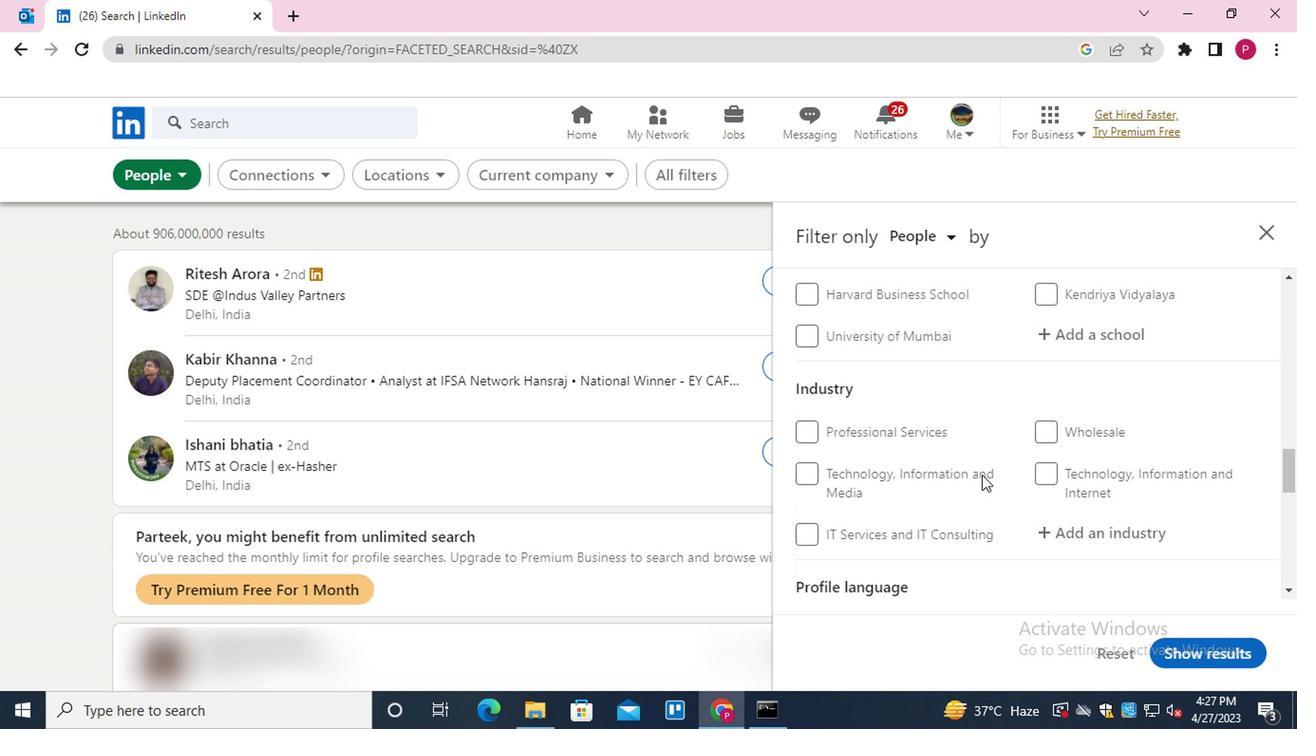 
Action: Mouse scrolled (977, 473) with delta (0, -1)
Screenshot: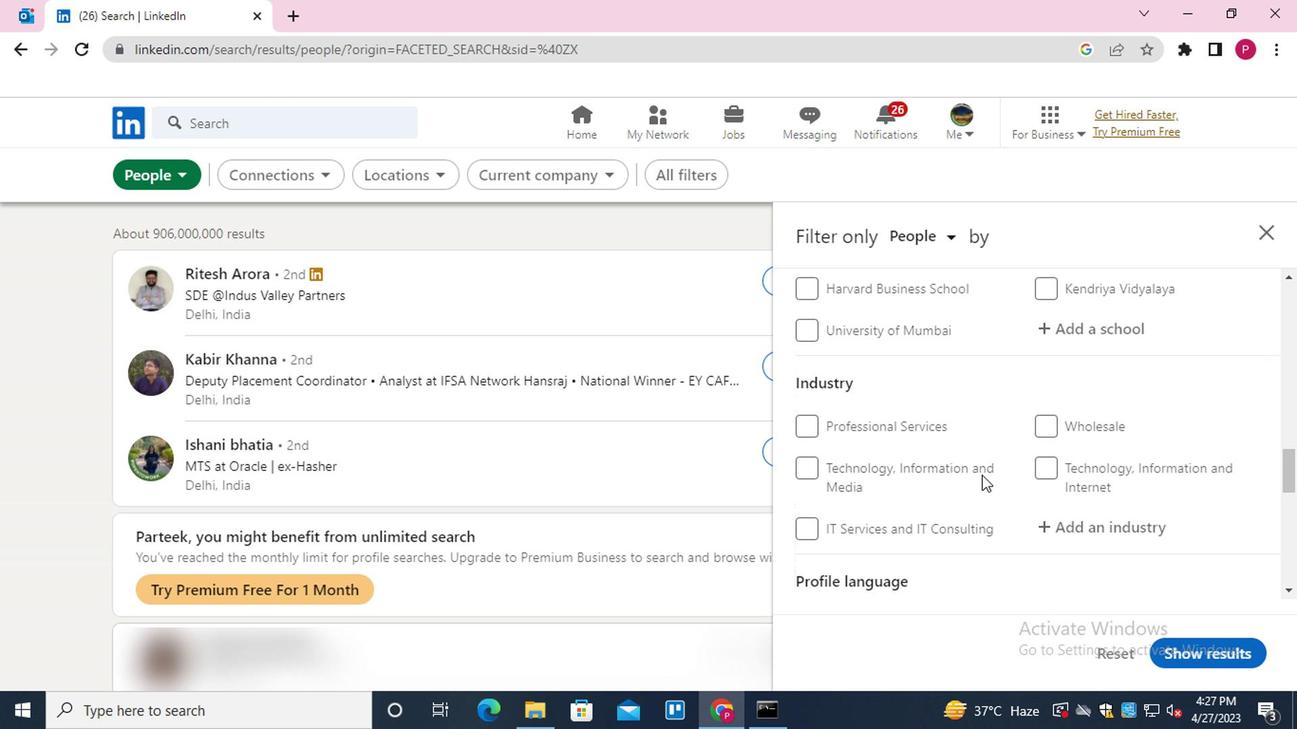 
Action: Mouse scrolled (977, 473) with delta (0, -1)
Screenshot: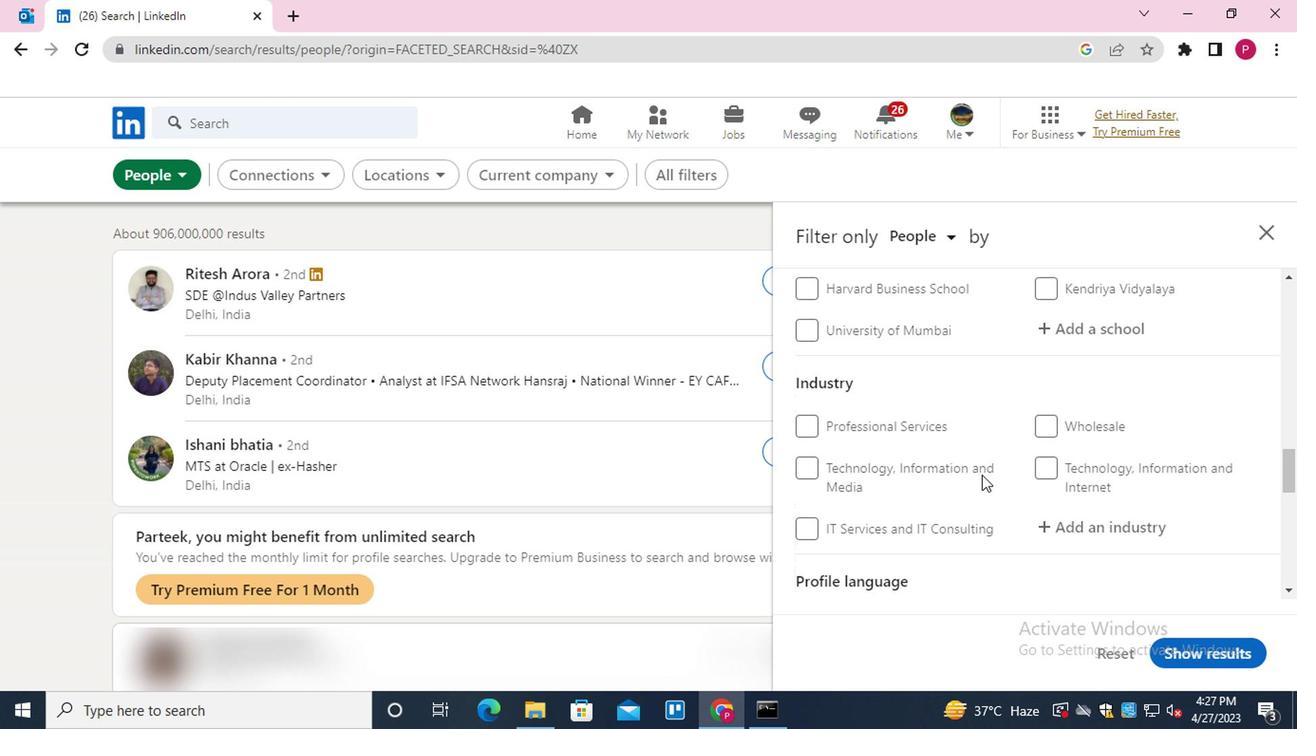 
Action: Mouse moved to (1054, 331)
Screenshot: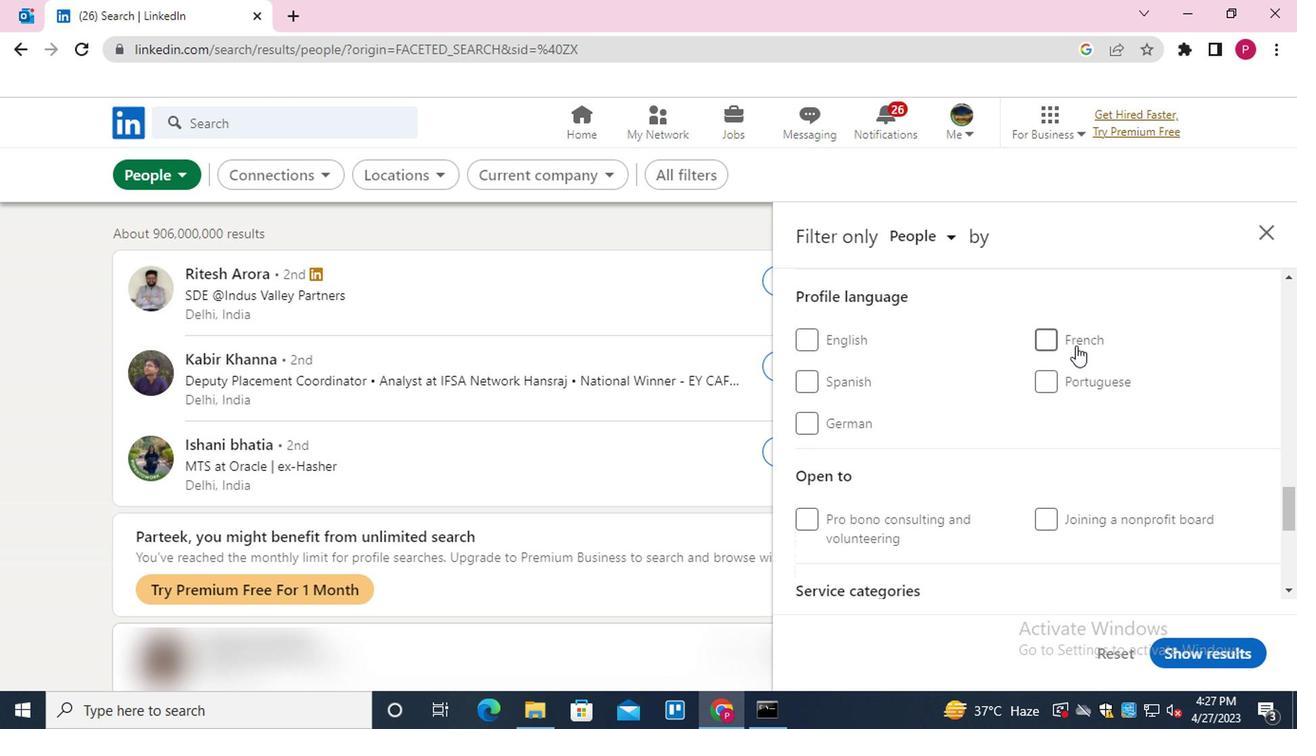 
Action: Mouse pressed left at (1054, 331)
Screenshot: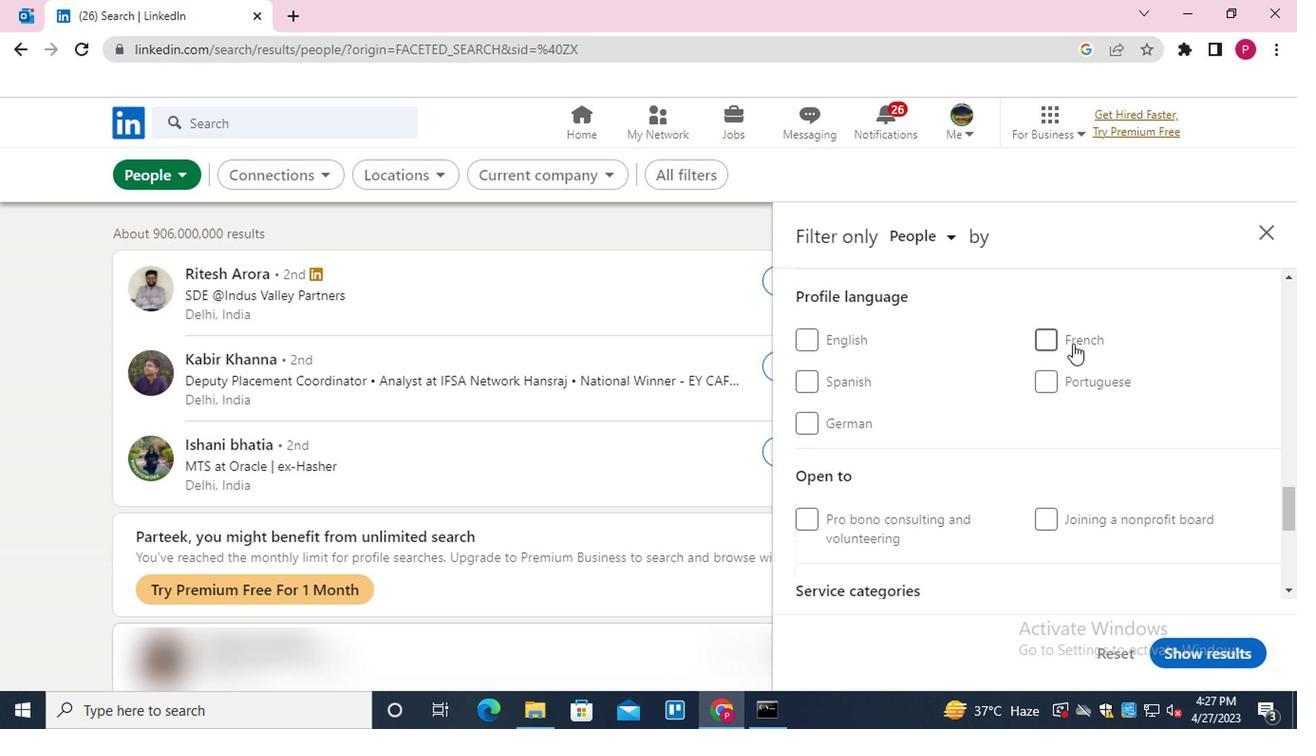 
Action: Mouse moved to (1012, 383)
Screenshot: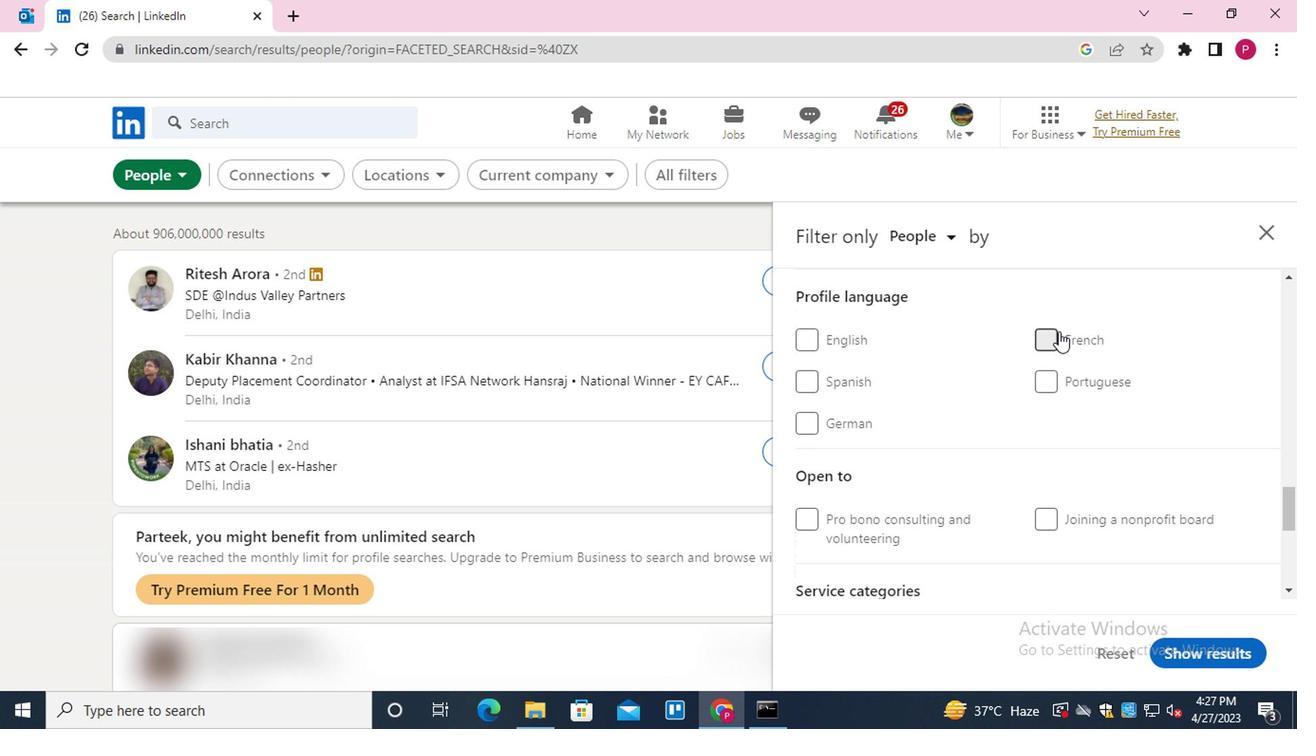 
Action: Mouse scrolled (1012, 383) with delta (0, 0)
Screenshot: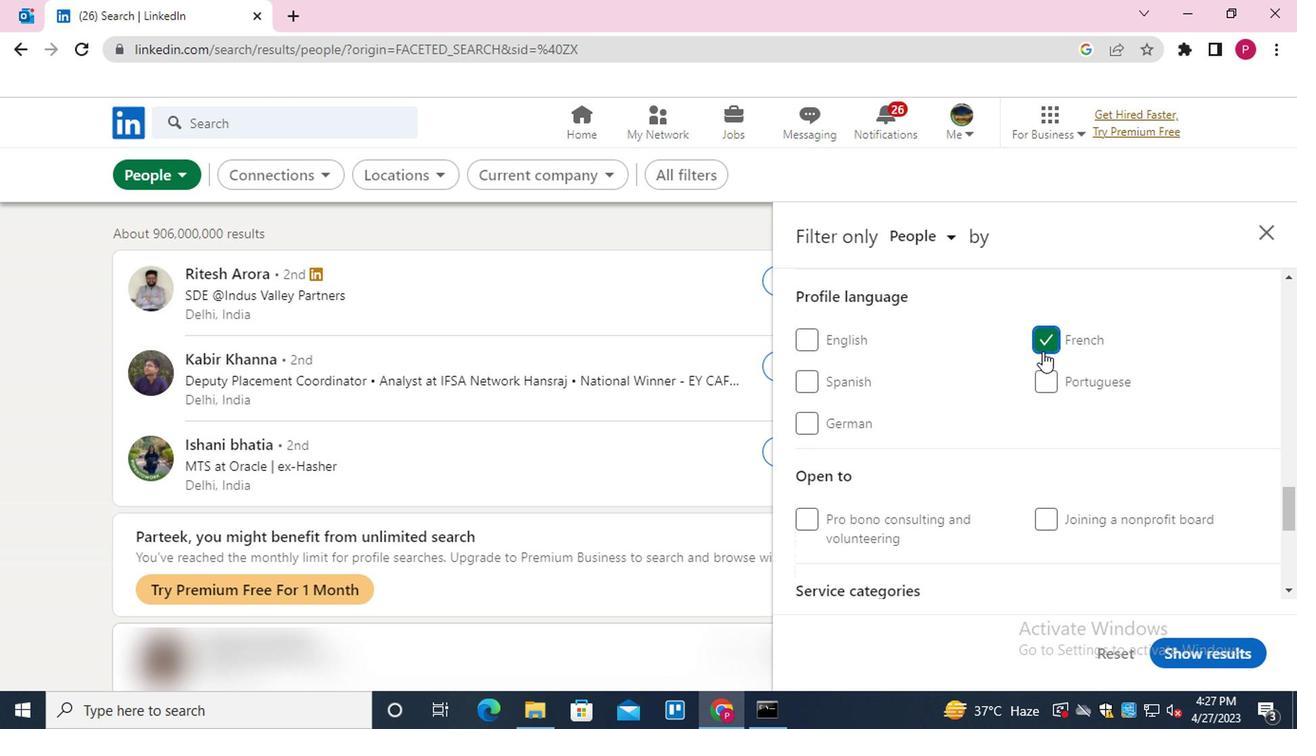 
Action: Mouse scrolled (1012, 383) with delta (0, 0)
Screenshot: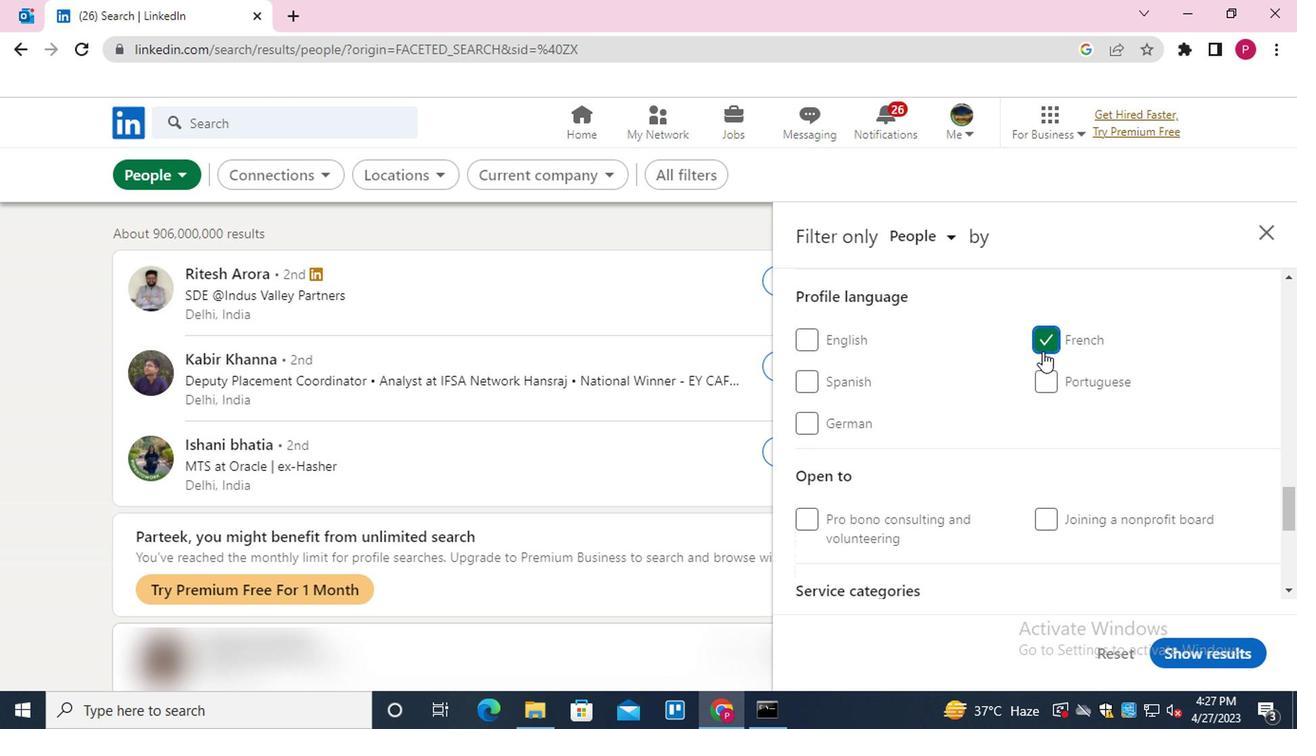 
Action: Mouse scrolled (1012, 383) with delta (0, 0)
Screenshot: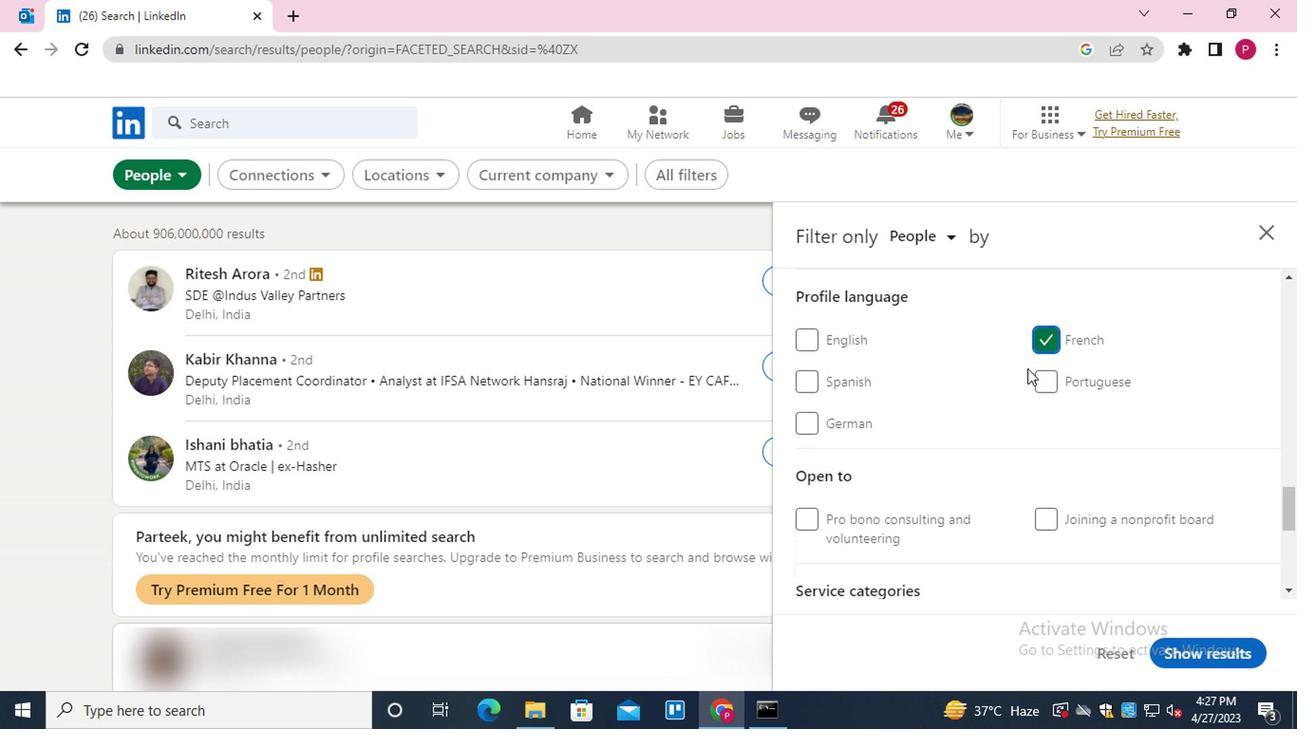 
Action: Mouse scrolled (1012, 383) with delta (0, 0)
Screenshot: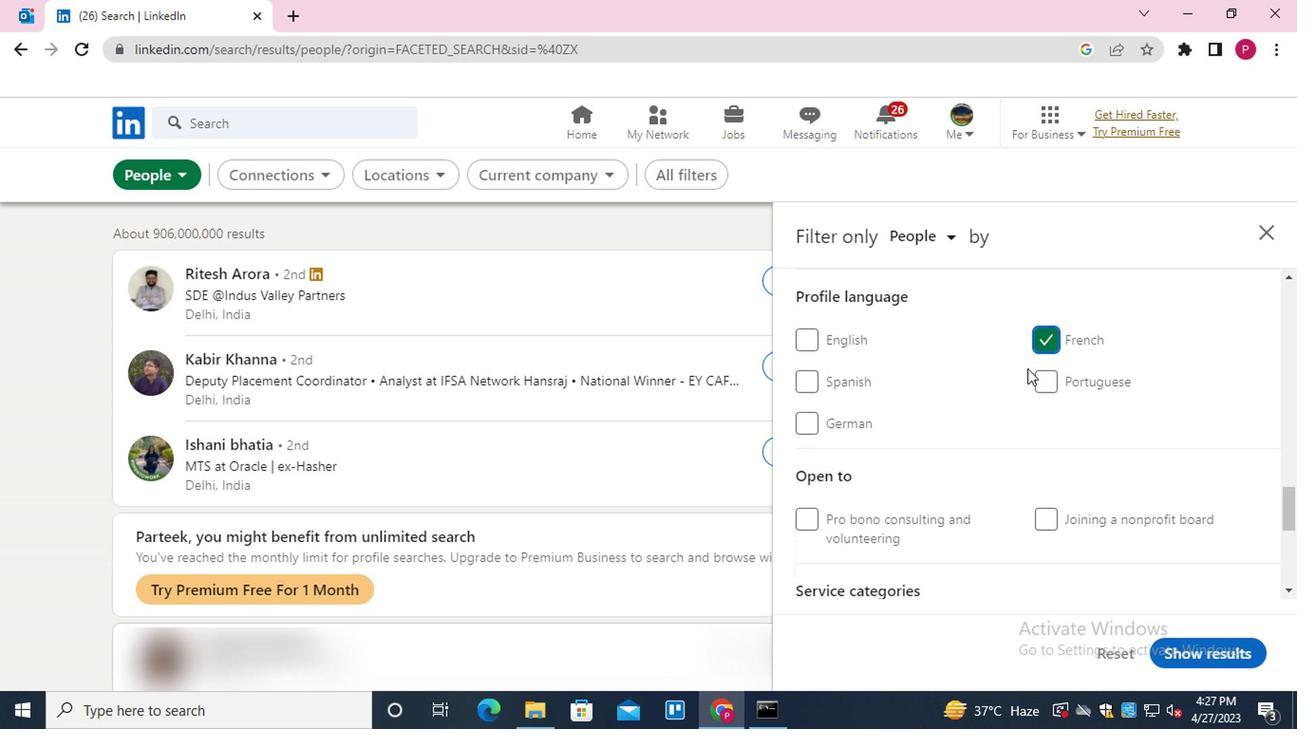 
Action: Mouse moved to (989, 398)
Screenshot: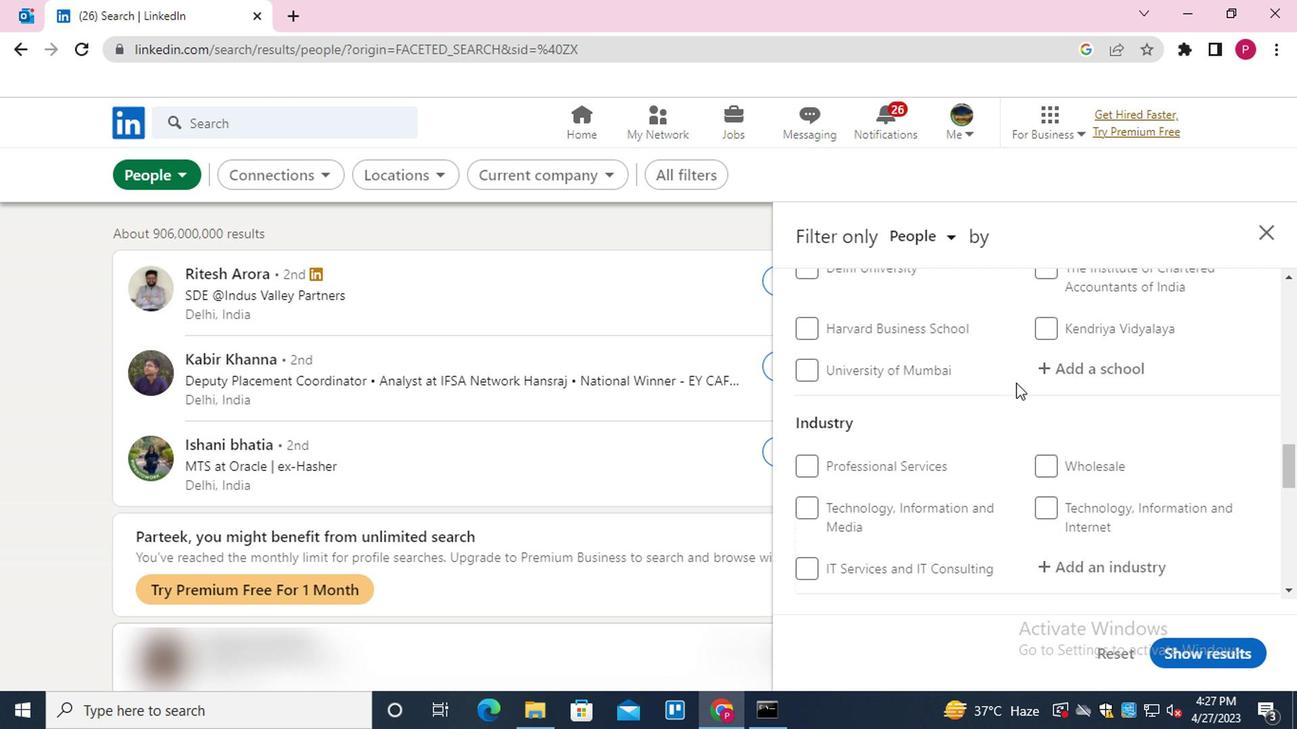 
Action: Mouse scrolled (989, 400) with delta (0, 1)
Screenshot: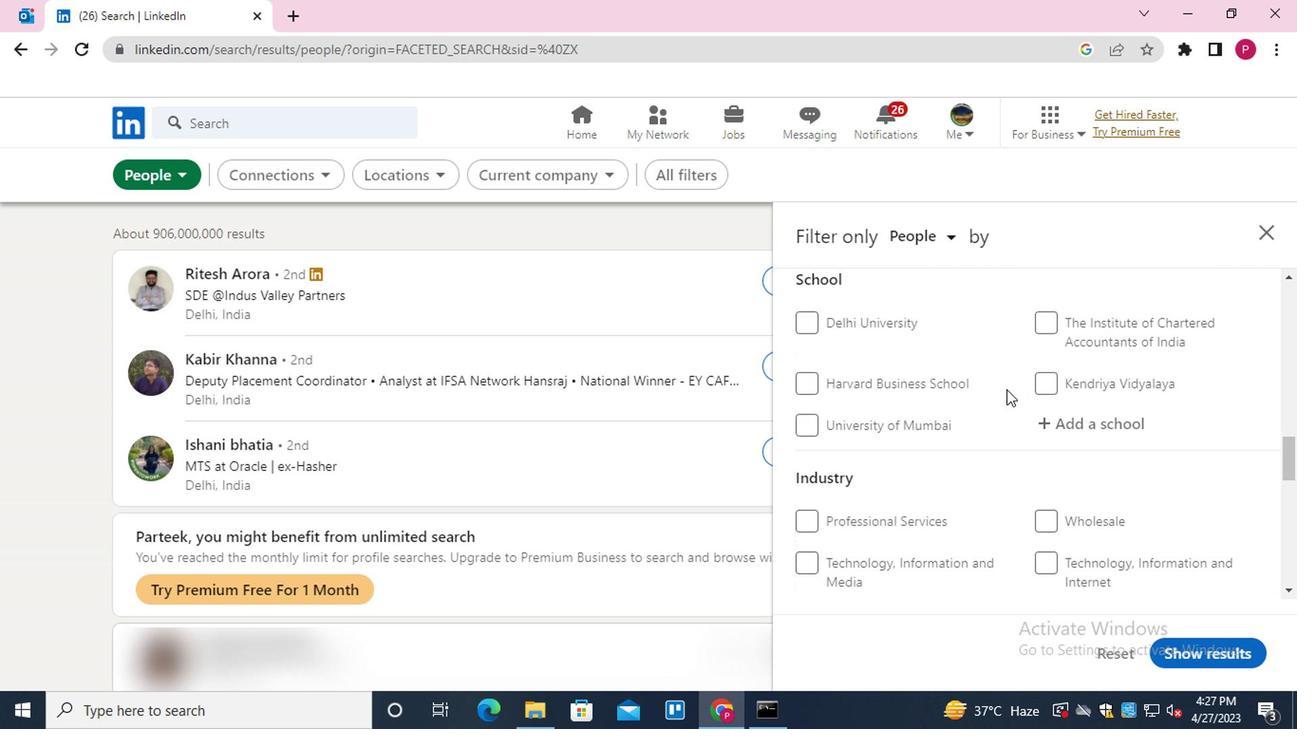 
Action: Mouse scrolled (989, 400) with delta (0, 1)
Screenshot: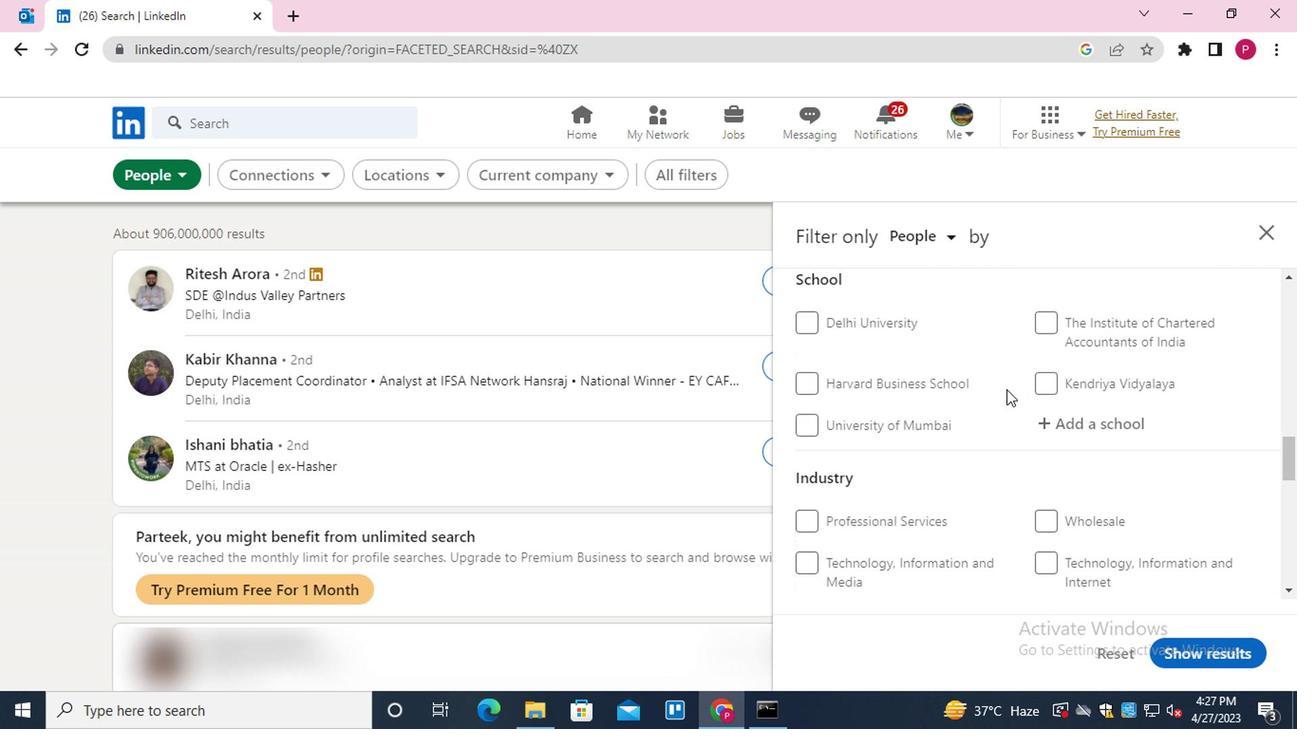 
Action: Mouse scrolled (989, 400) with delta (0, 1)
Screenshot: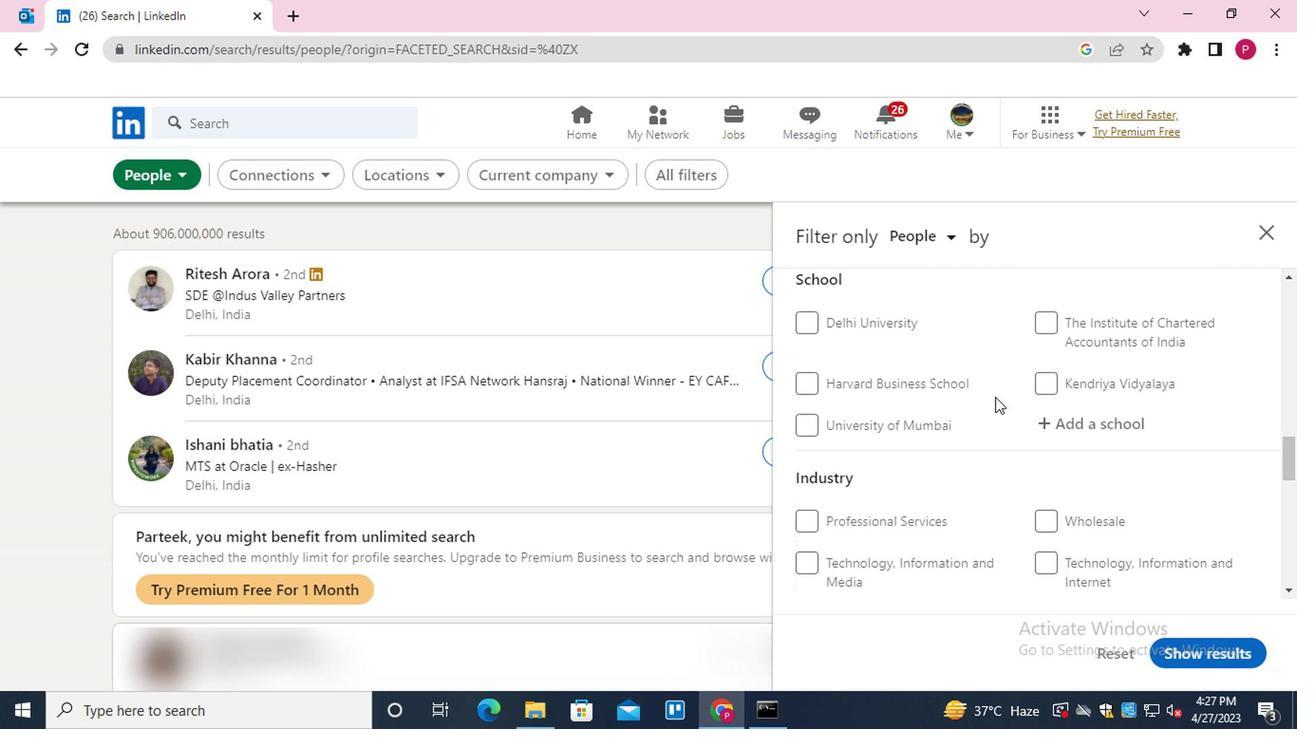 
Action: Mouse moved to (1100, 333)
Screenshot: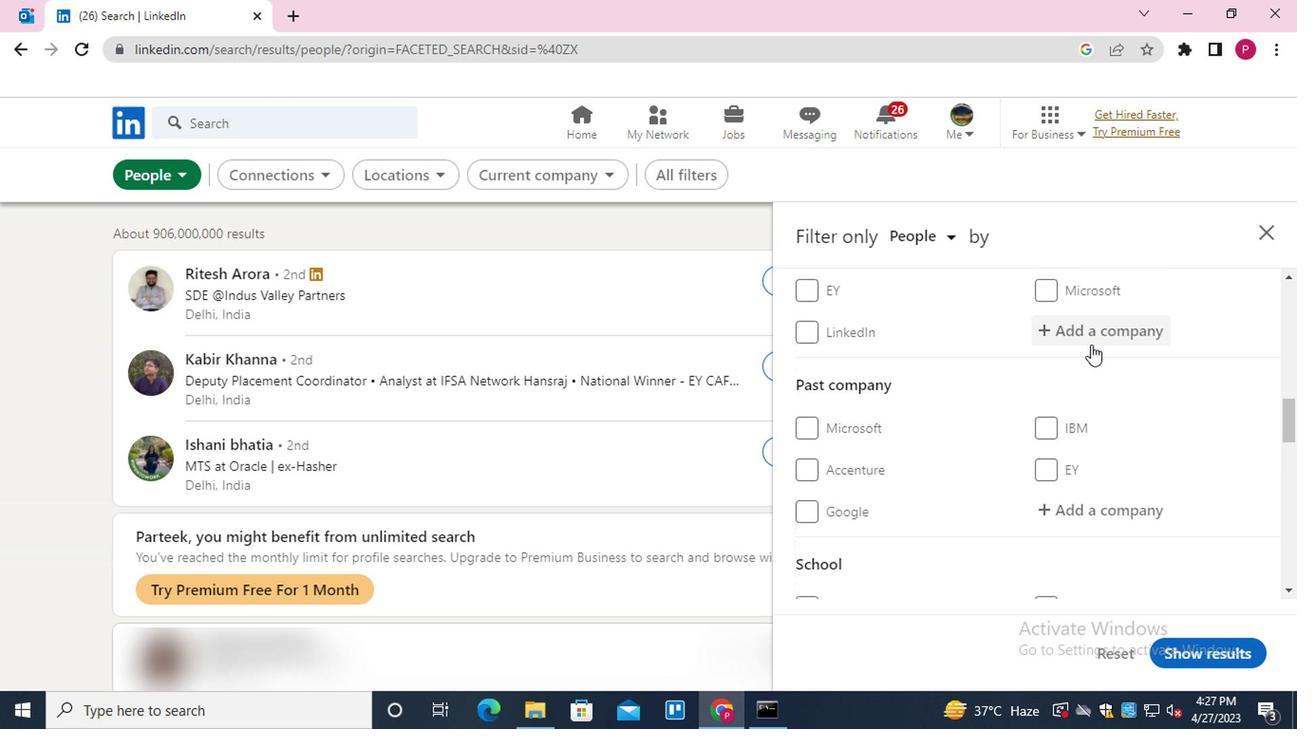 
Action: Mouse pressed left at (1100, 333)
Screenshot: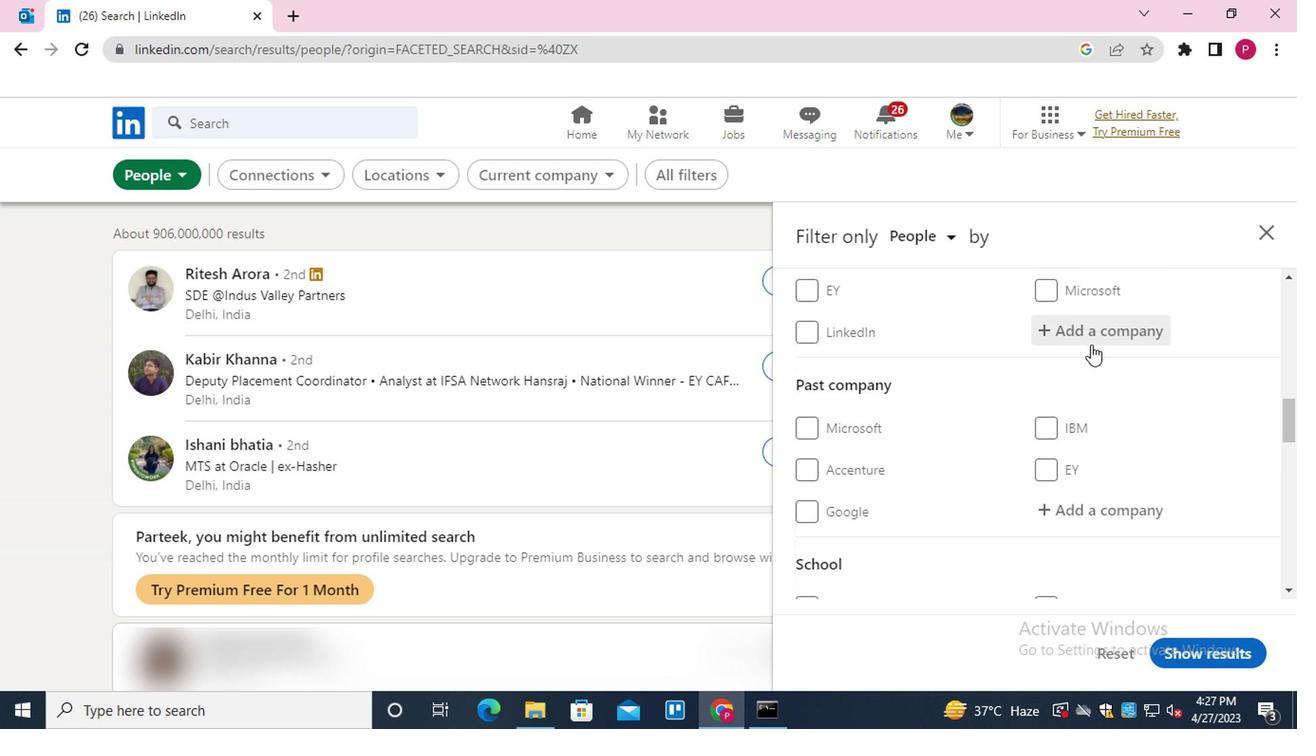 
Action: Key pressed <Key.shift>PATANJLI<Key.backspace><Key.backspace>ALI<Key.space><Key.down><Key.enter>
Screenshot: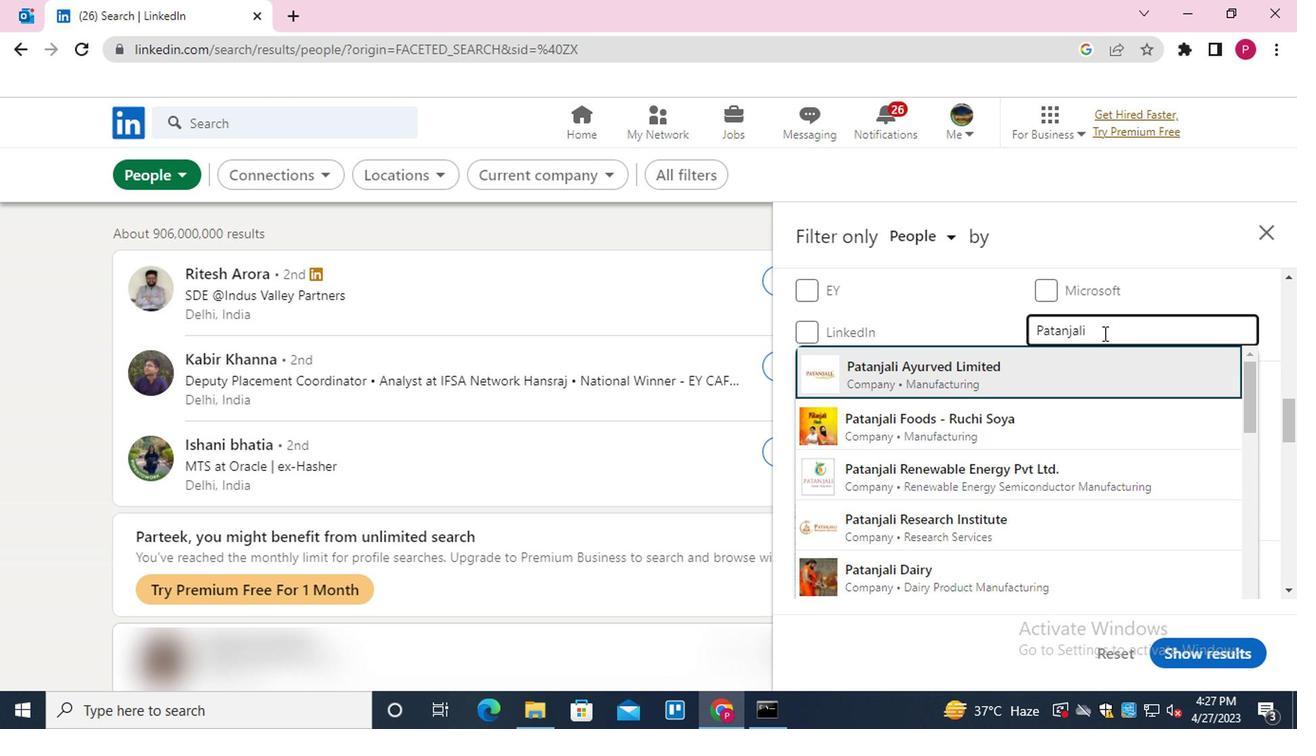 
Action: Mouse moved to (1074, 349)
Screenshot: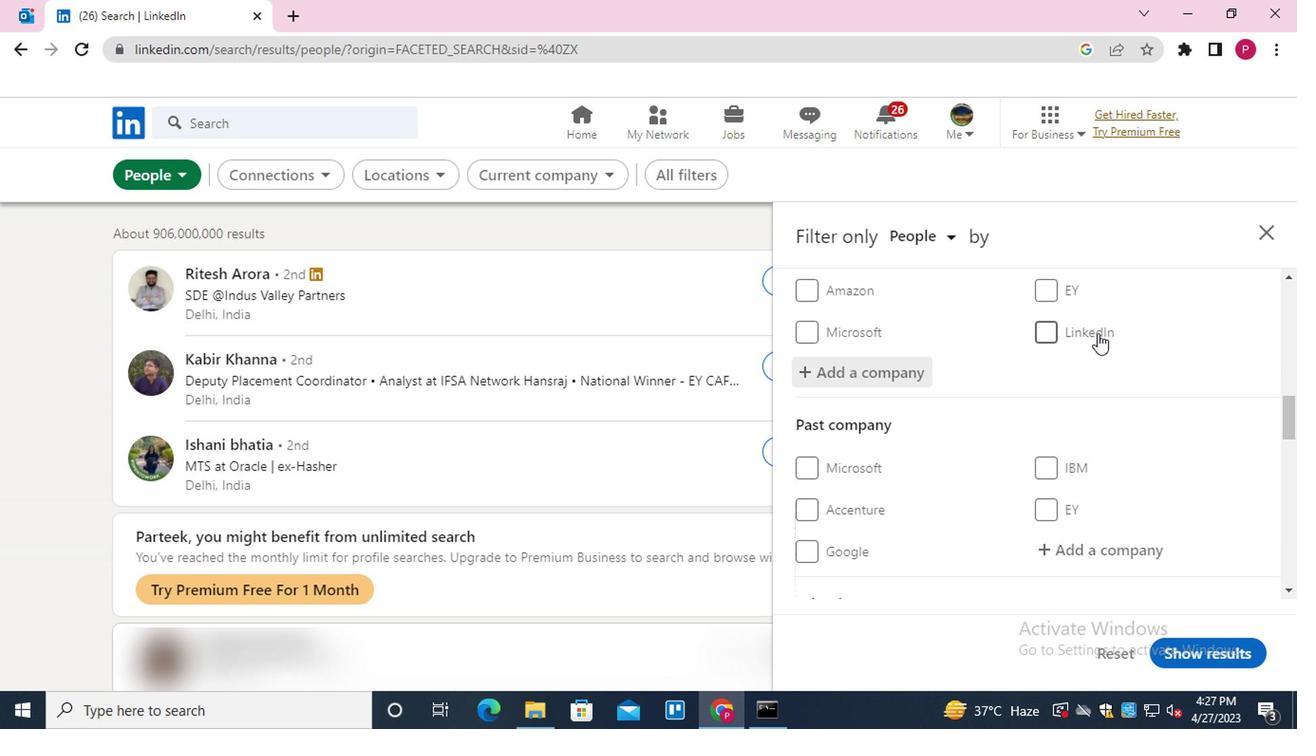 
Action: Mouse scrolled (1074, 348) with delta (0, 0)
Screenshot: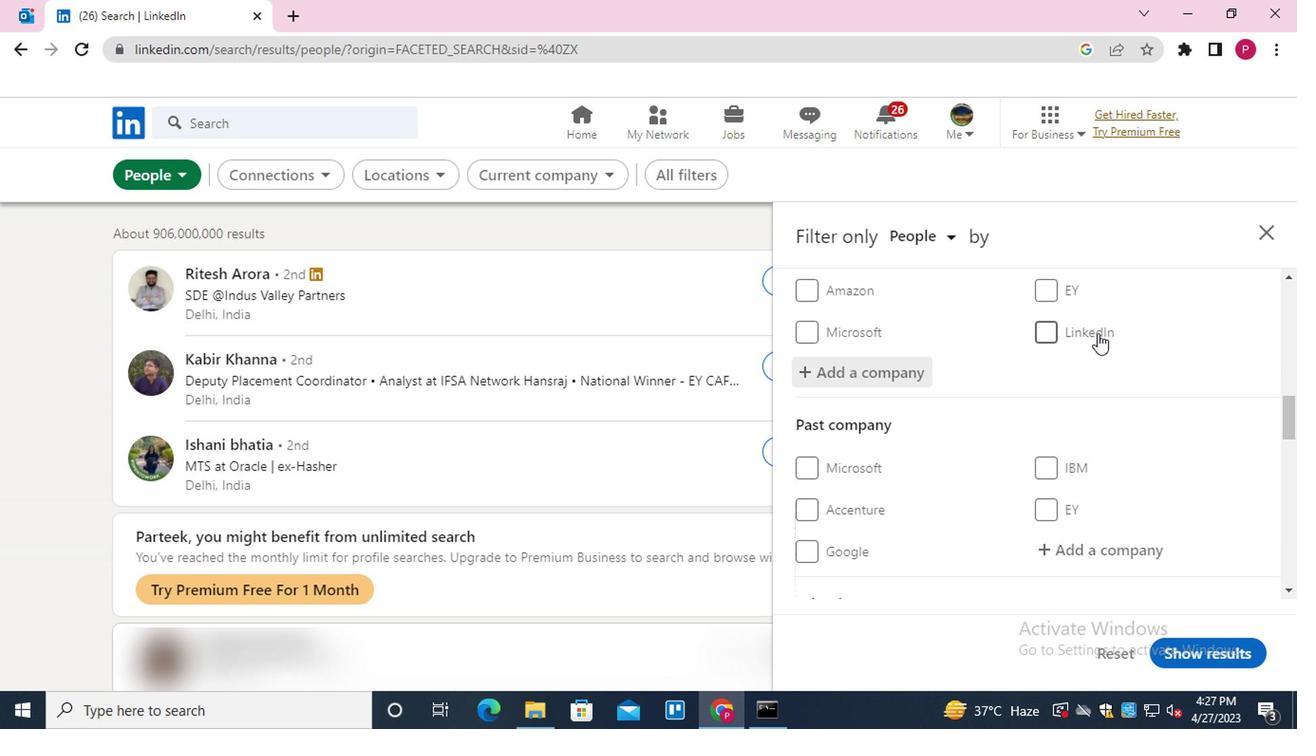 
Action: Mouse moved to (1067, 357)
Screenshot: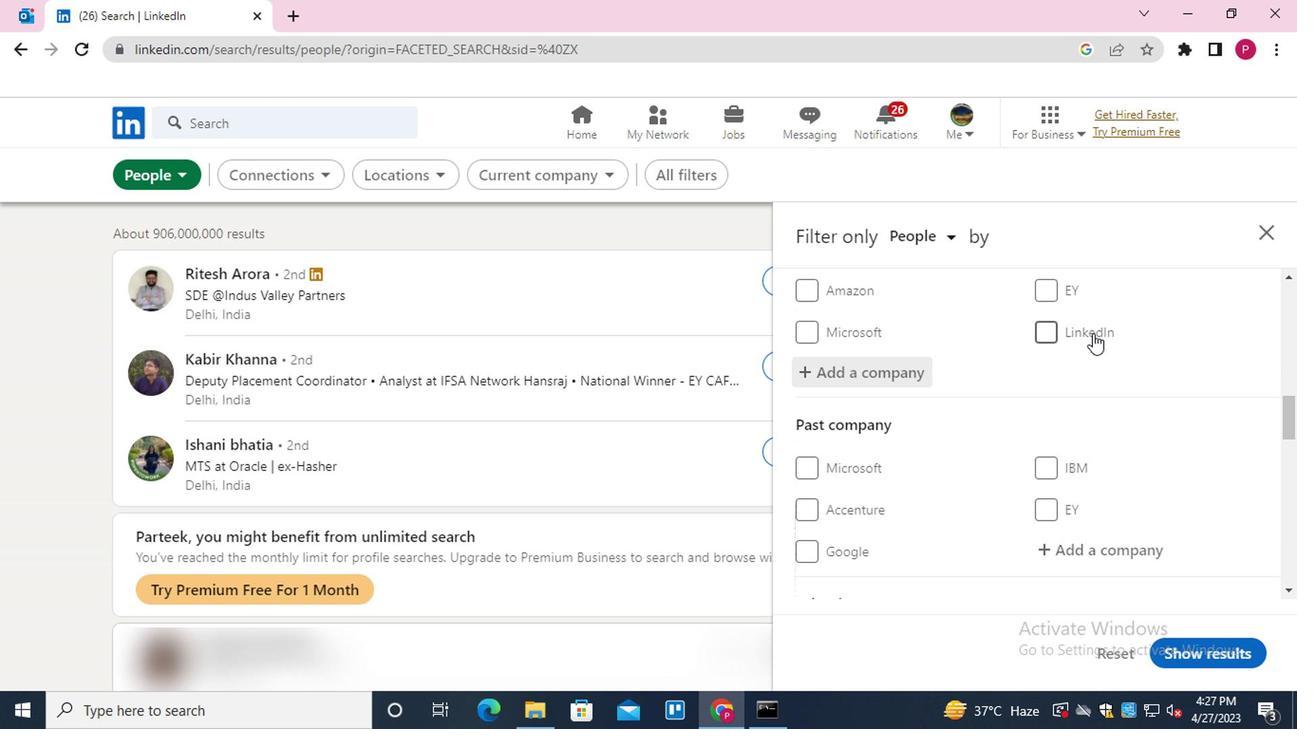 
Action: Mouse scrolled (1067, 356) with delta (0, -1)
Screenshot: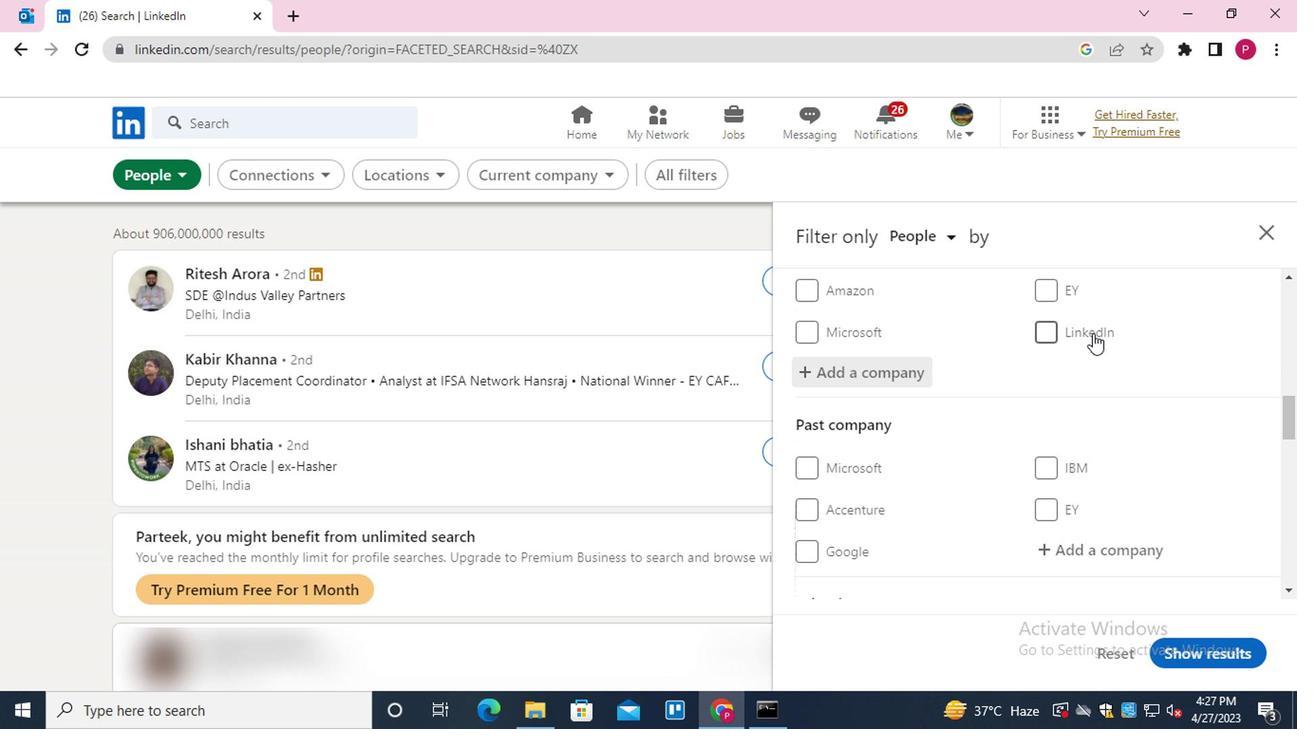 
Action: Mouse moved to (1059, 363)
Screenshot: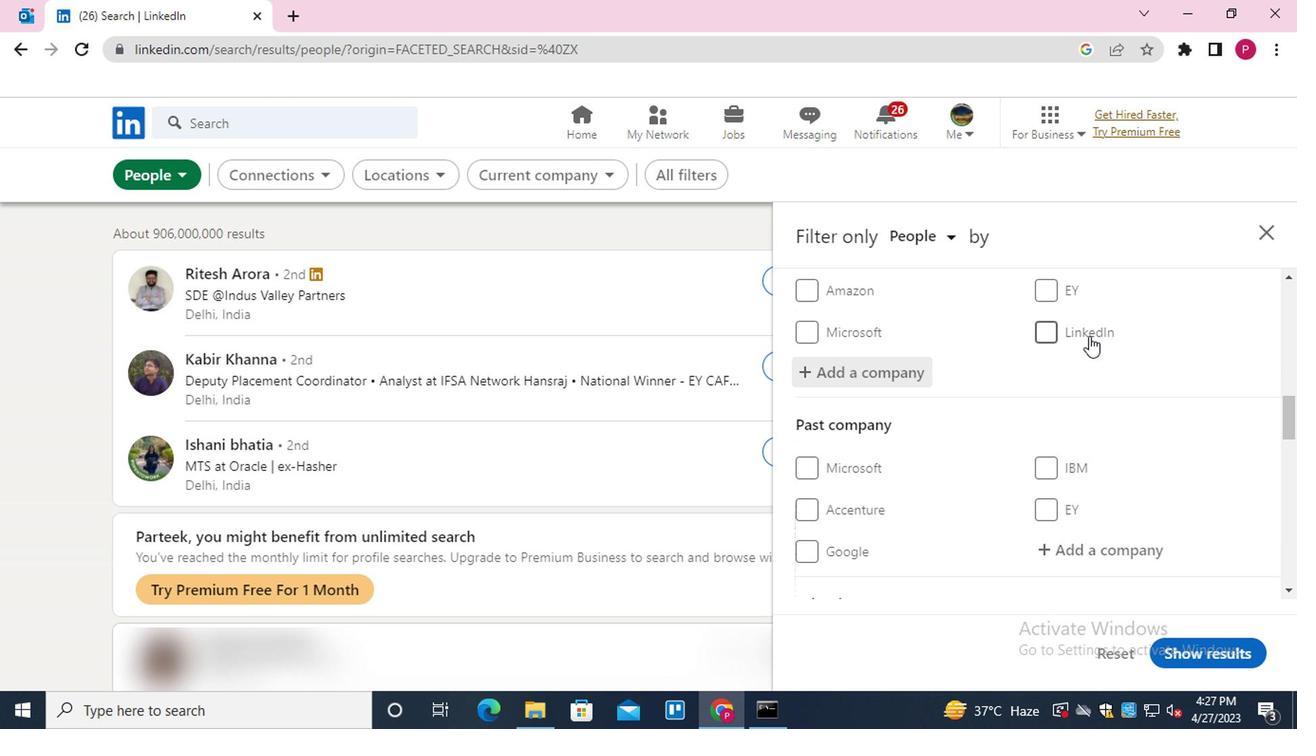 
Action: Mouse scrolled (1059, 362) with delta (0, 0)
Screenshot: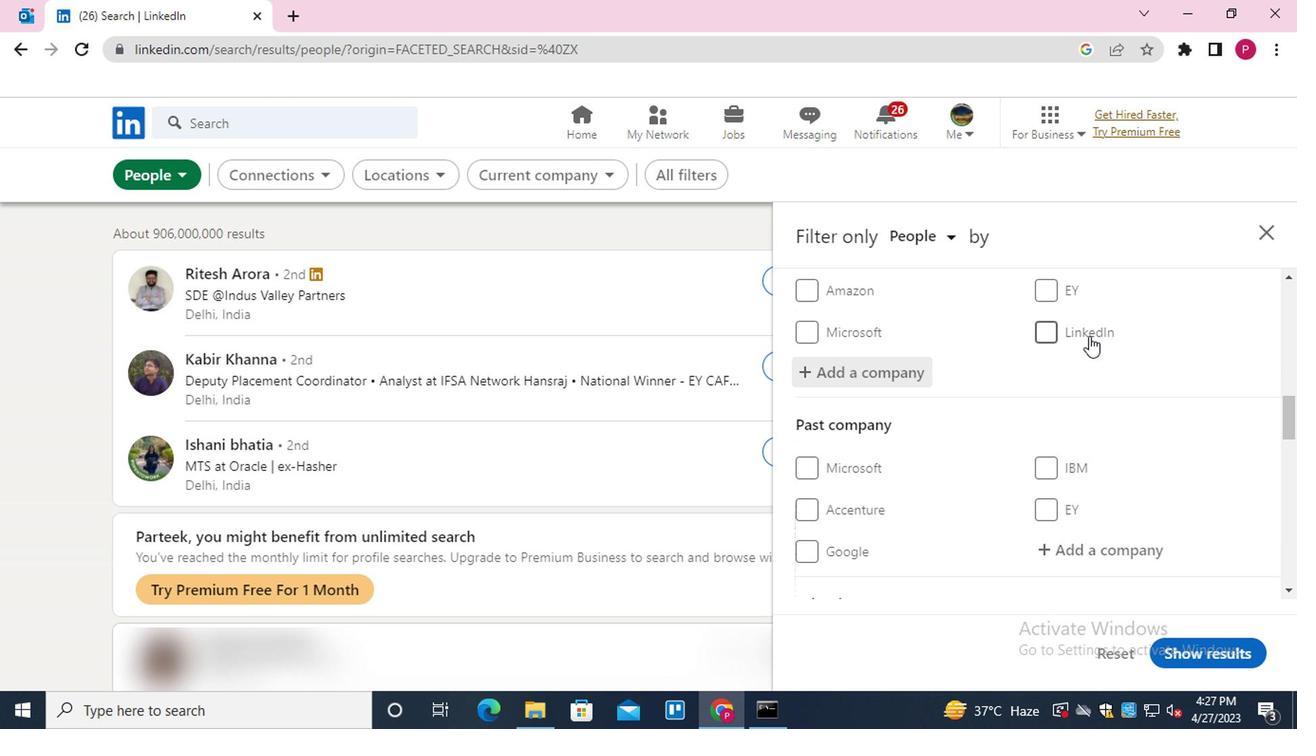 
Action: Mouse moved to (1051, 369)
Screenshot: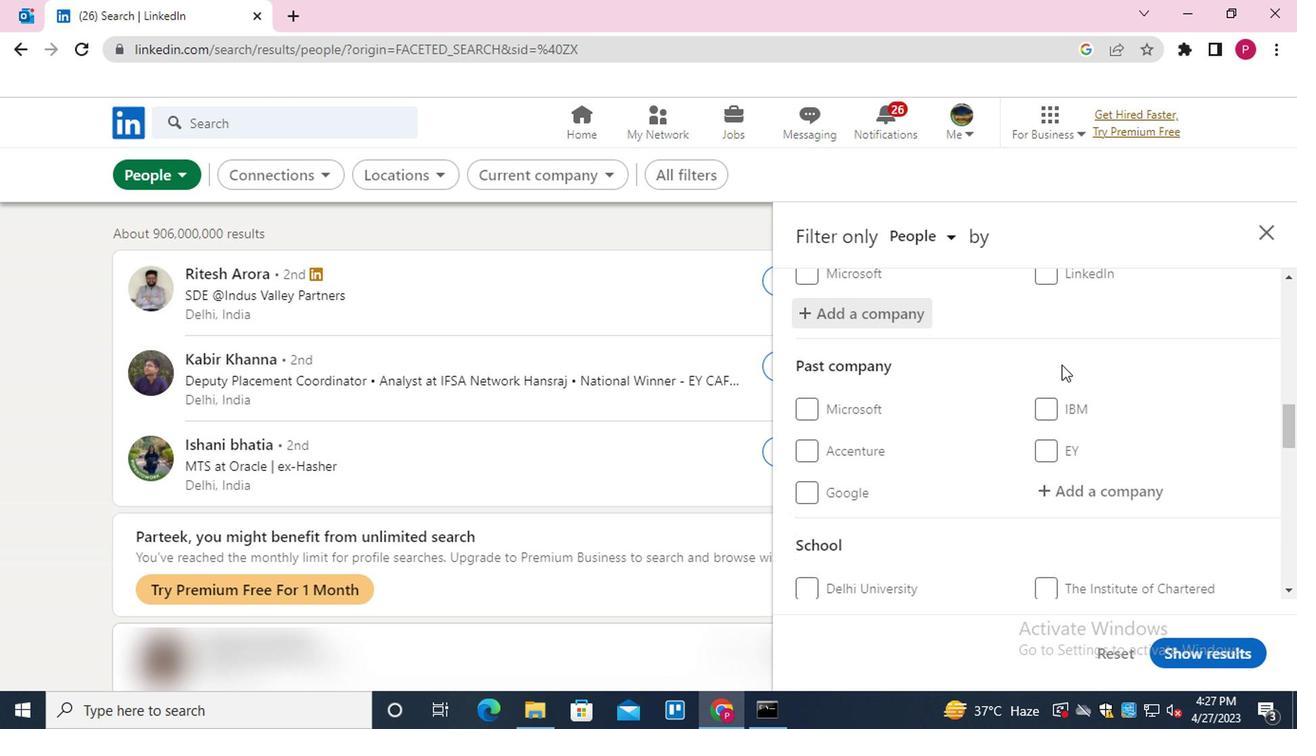 
Action: Mouse scrolled (1051, 369) with delta (0, 0)
Screenshot: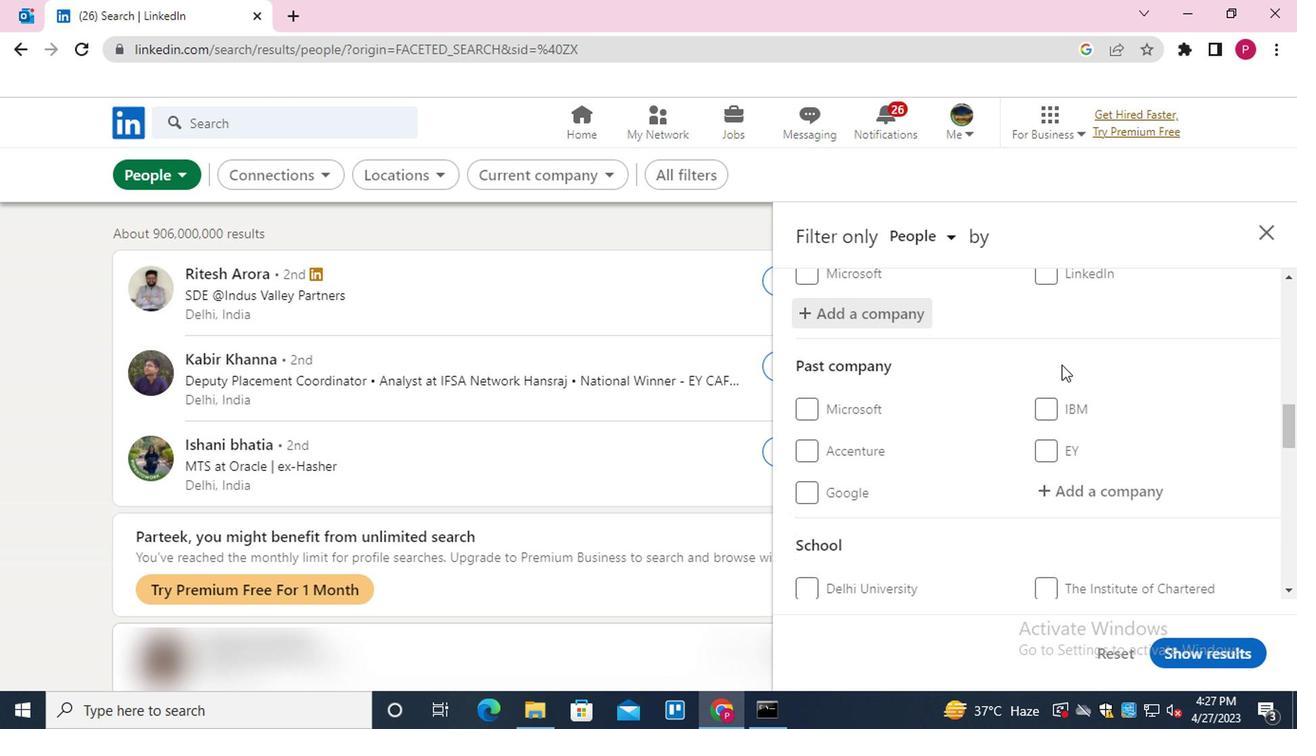 
Action: Mouse moved to (1059, 367)
Screenshot: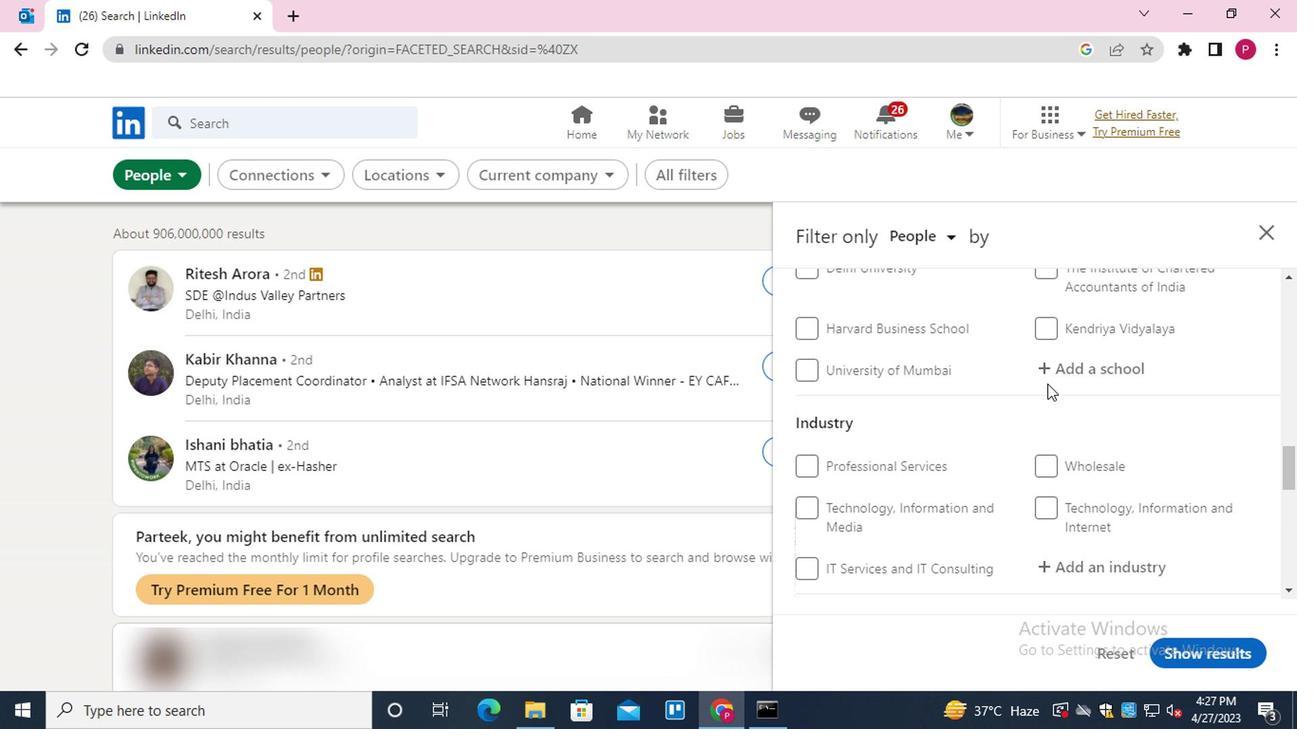 
Action: Mouse pressed left at (1059, 367)
Screenshot: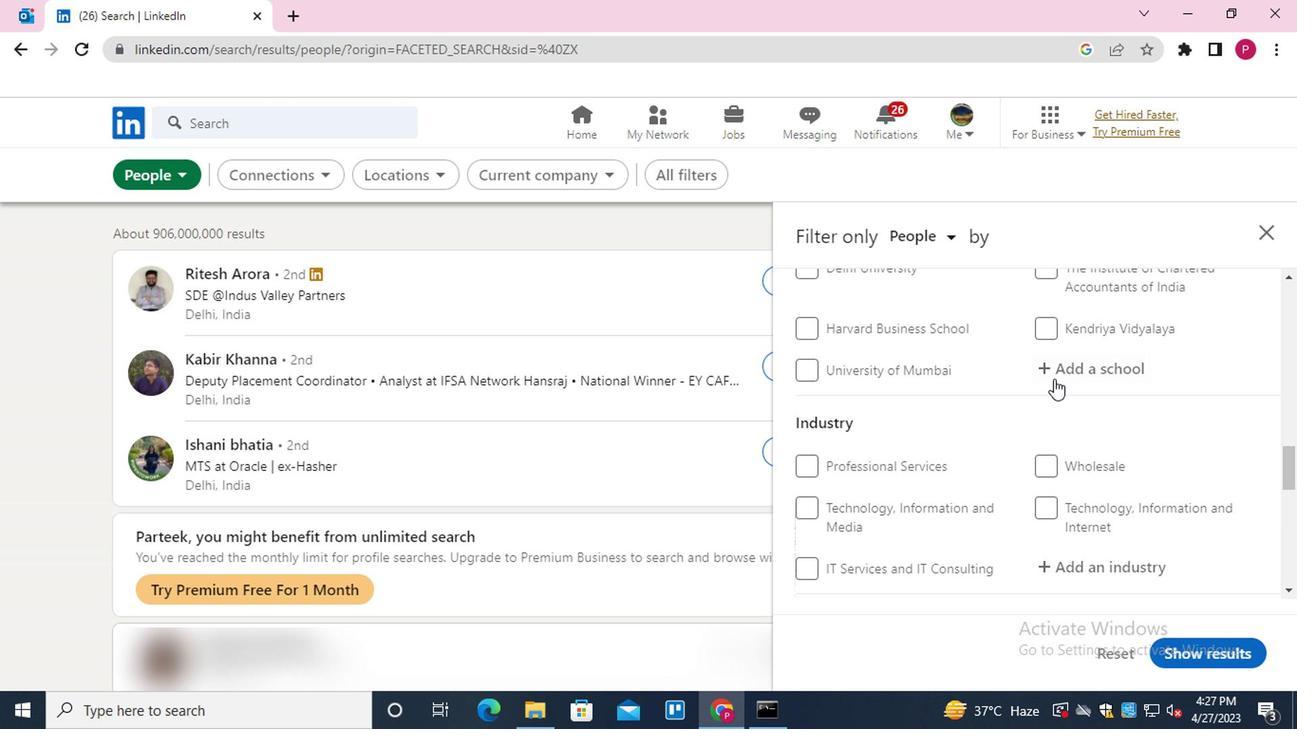 
Action: Key pressed <Key.shift>VIDT<Key.backspace>YA<Key.space><Key.shift>SAGAR<Key.down><Key.down><Key.enter>
Screenshot: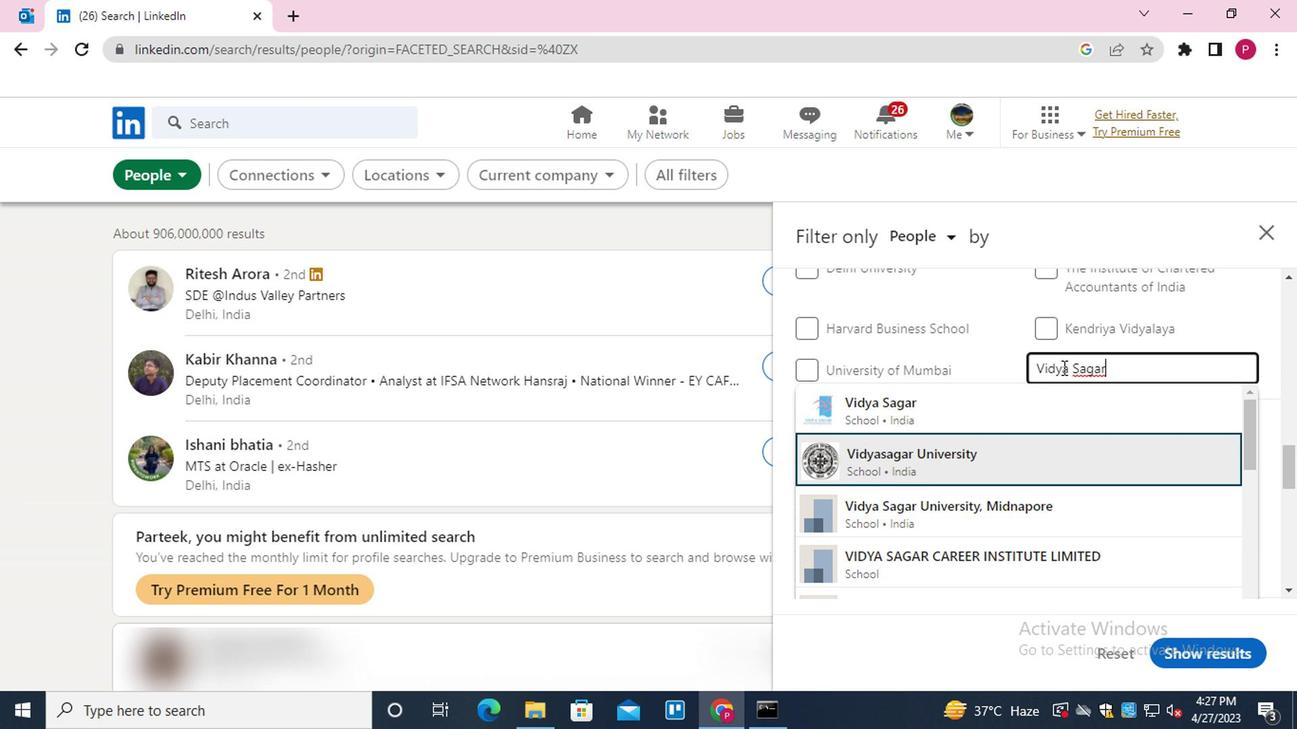 
Action: Mouse moved to (1054, 381)
Screenshot: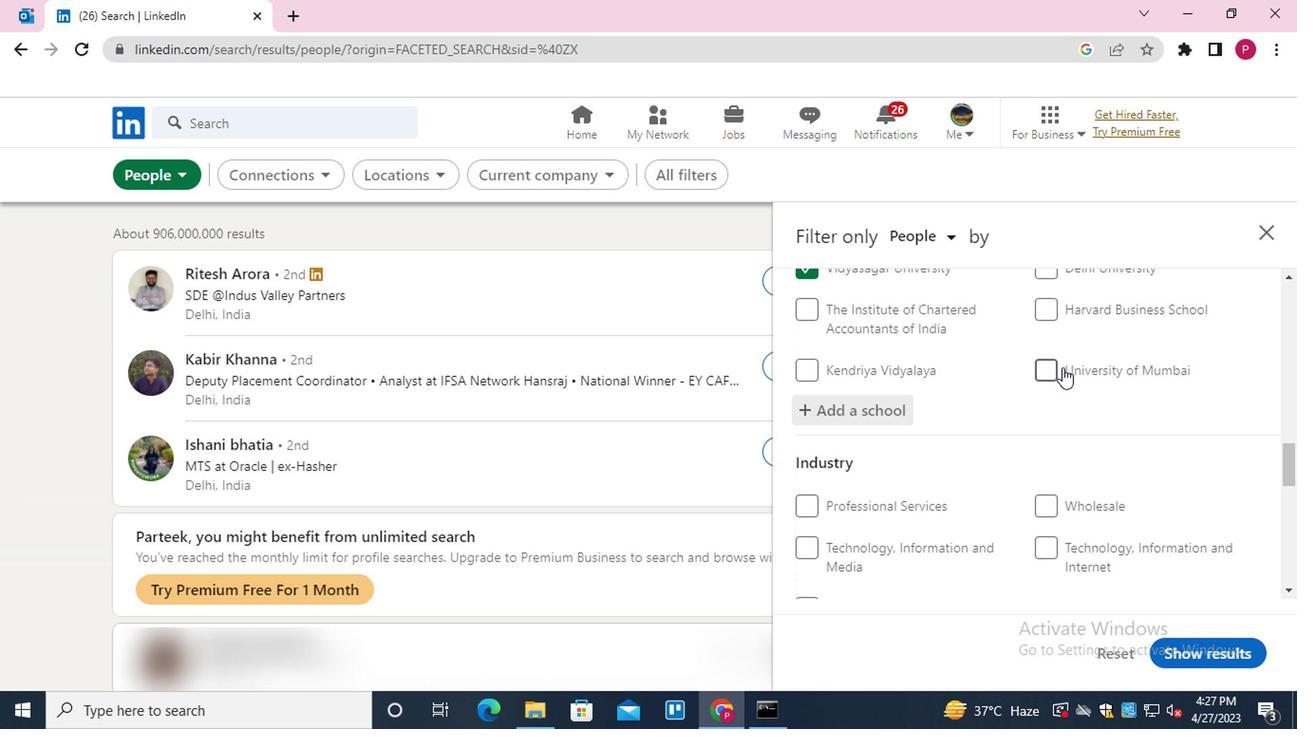 
Action: Mouse scrolled (1054, 379) with delta (0, -1)
Screenshot: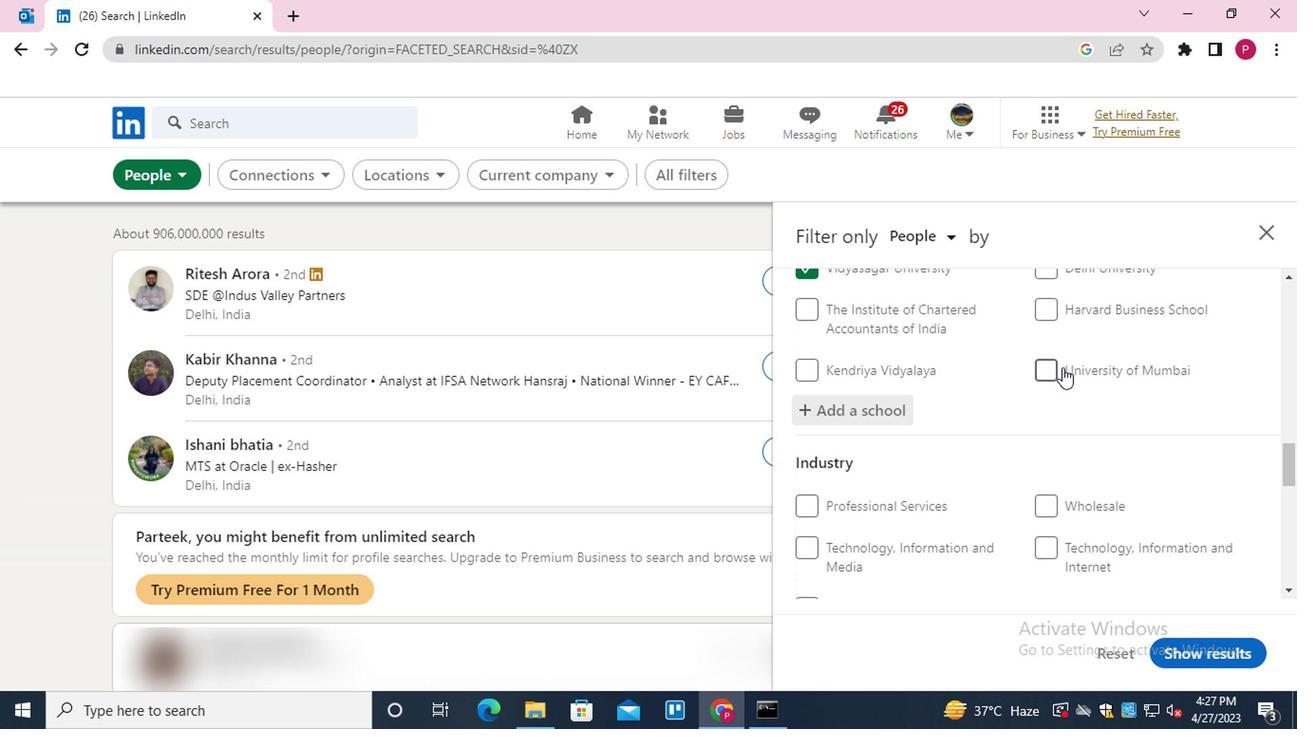 
Action: Mouse moved to (1051, 387)
Screenshot: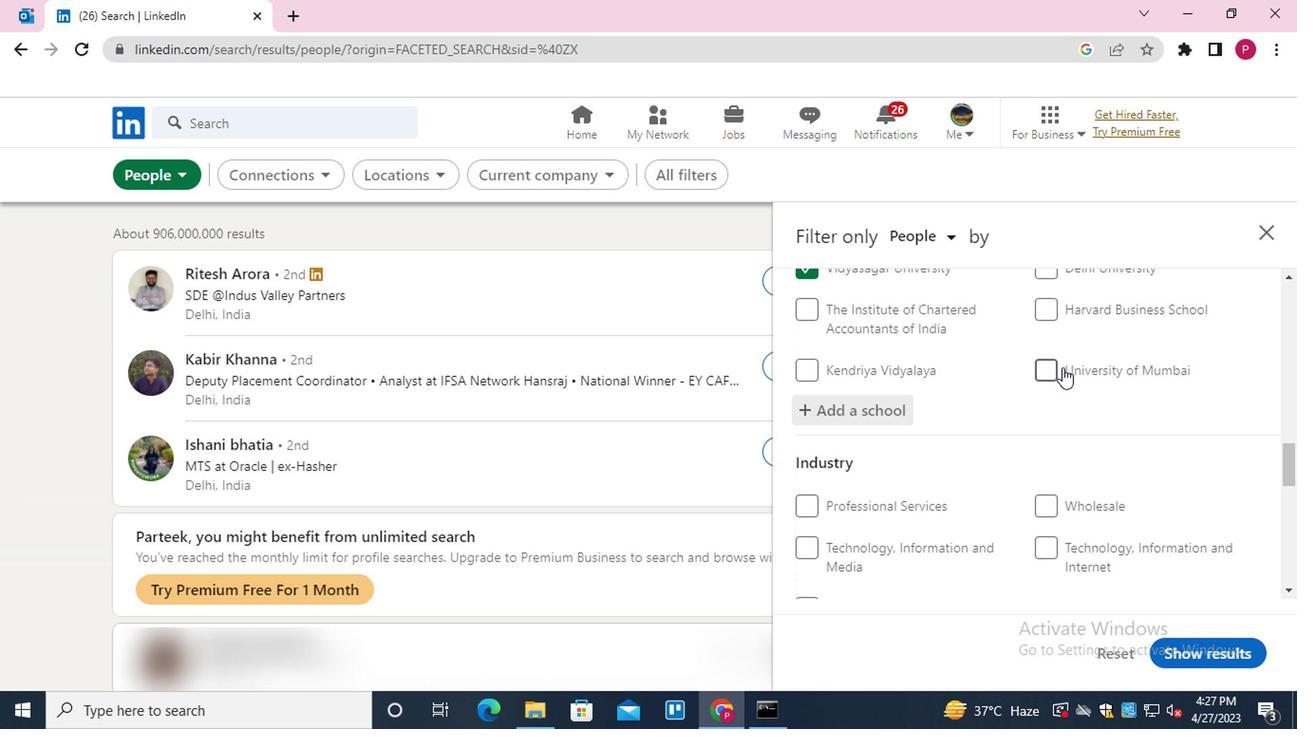 
Action: Mouse scrolled (1051, 386) with delta (0, -1)
Screenshot: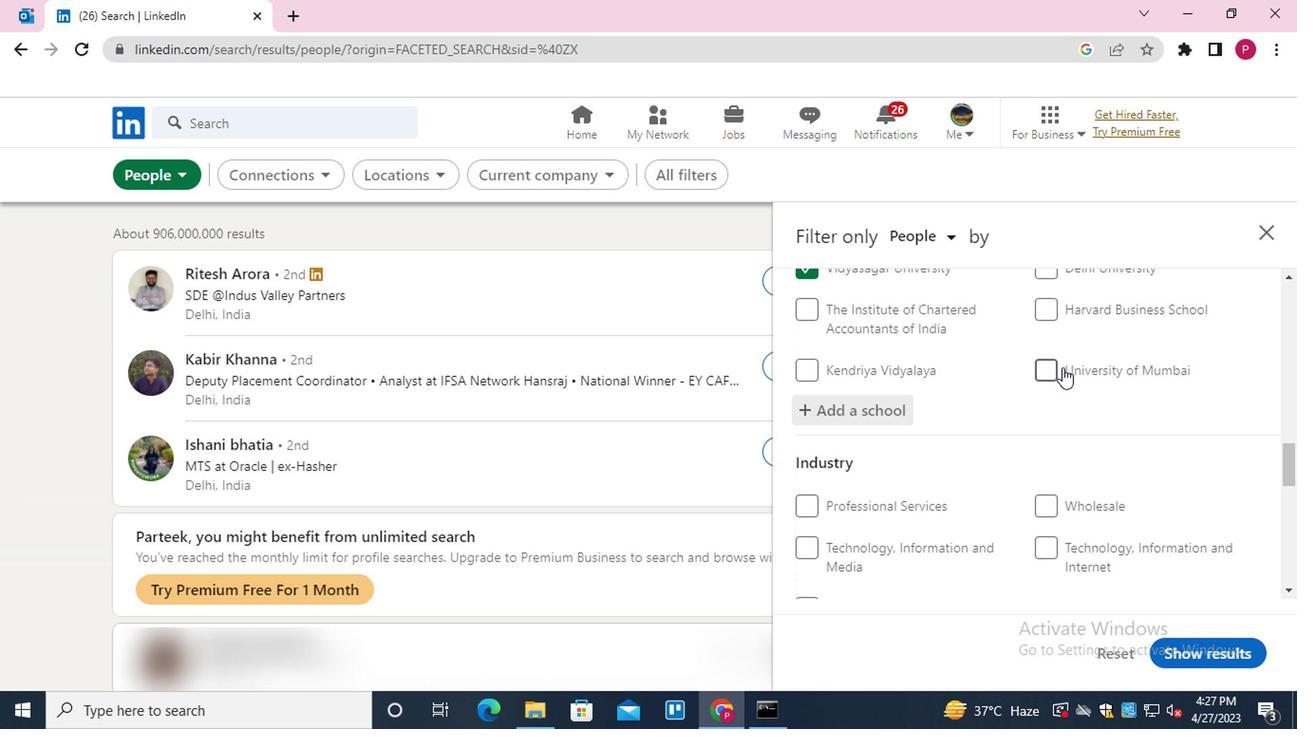 
Action: Mouse moved to (1119, 416)
Screenshot: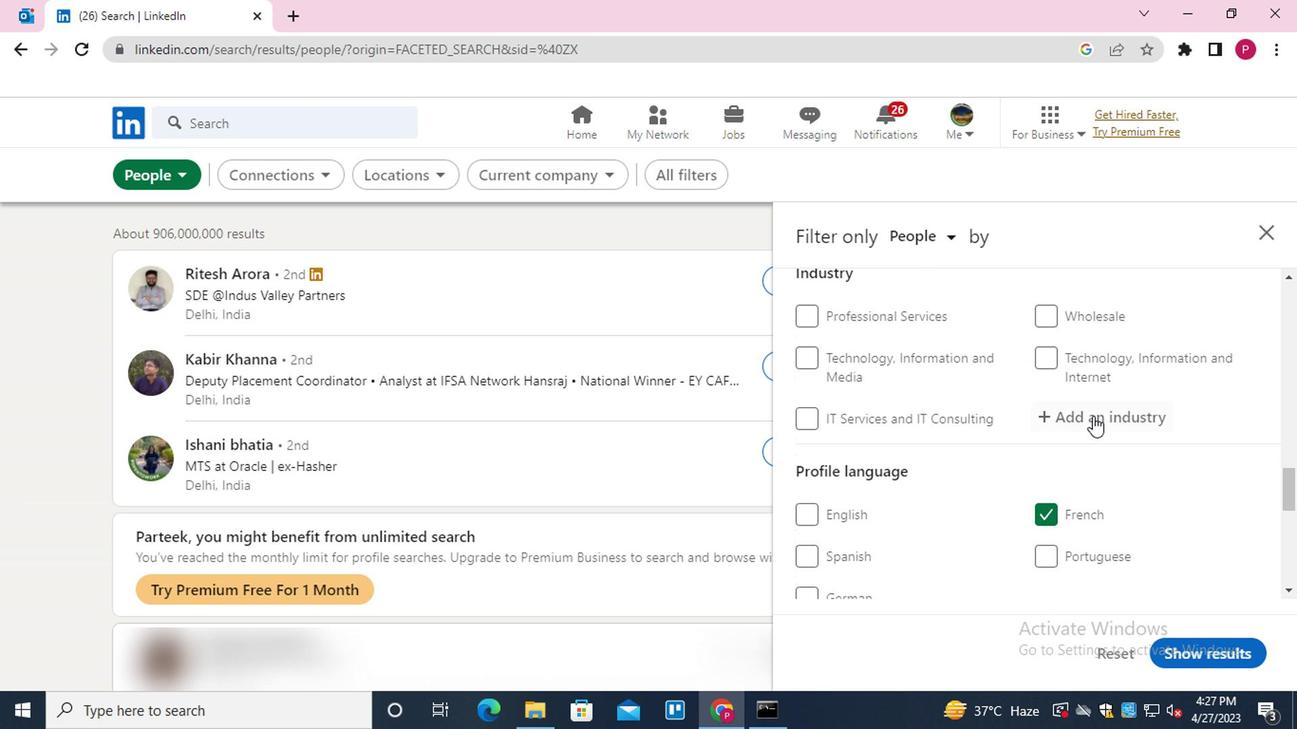 
Action: Mouse pressed left at (1119, 416)
Screenshot: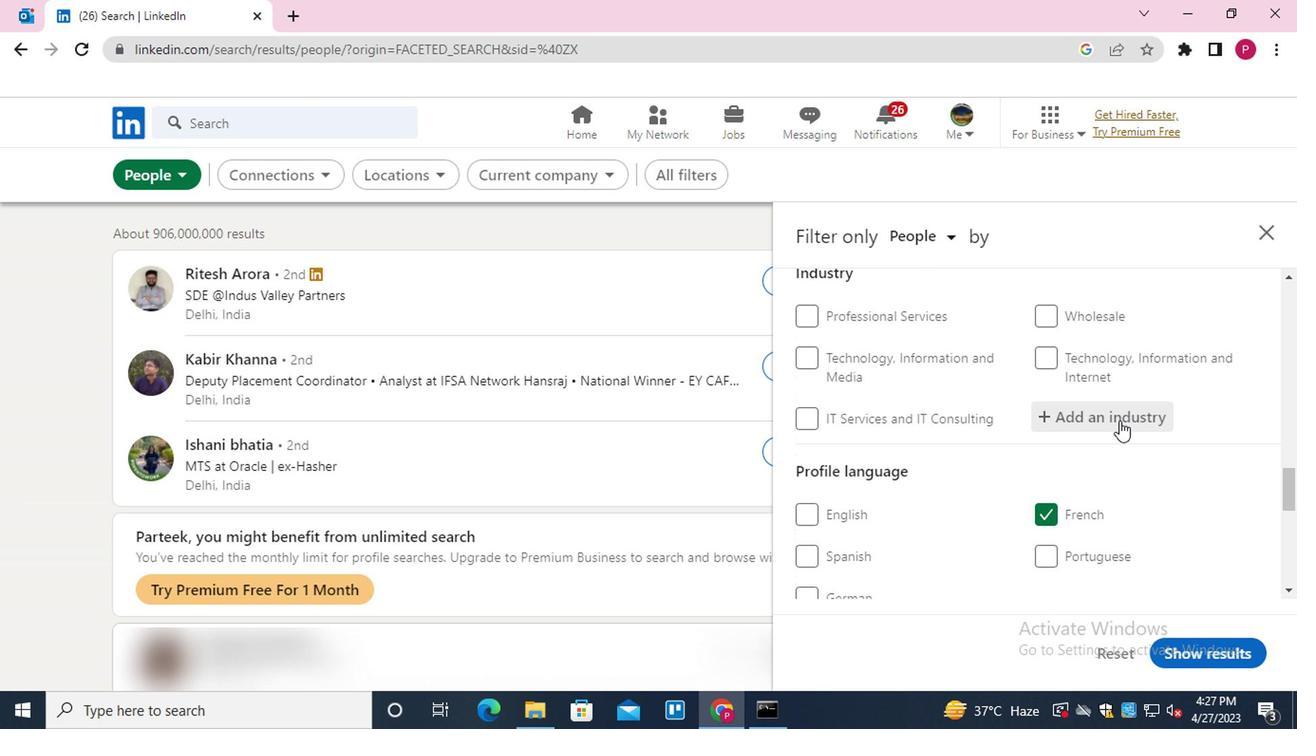 
Action: Key pressed <Key.shift>ARTIST<Key.down><Key.enter>
Screenshot: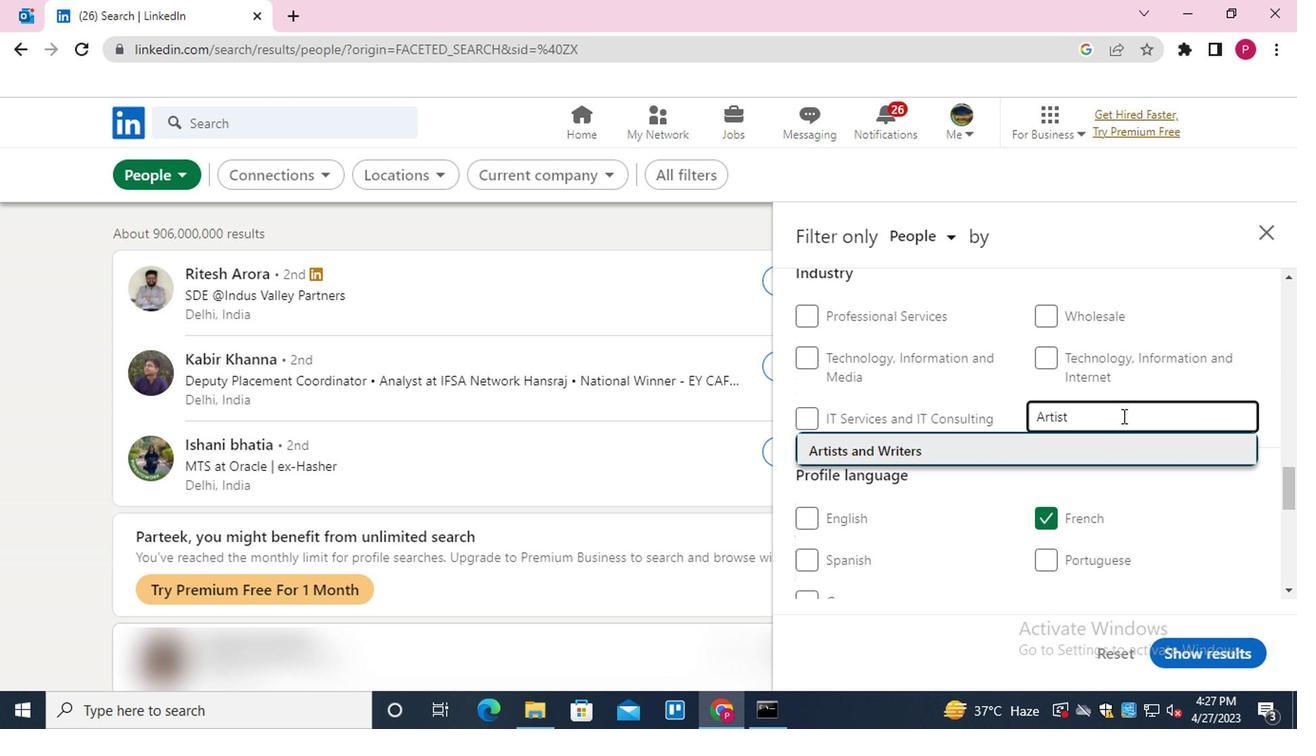 
Action: Mouse scrolled (1119, 414) with delta (0, -1)
Screenshot: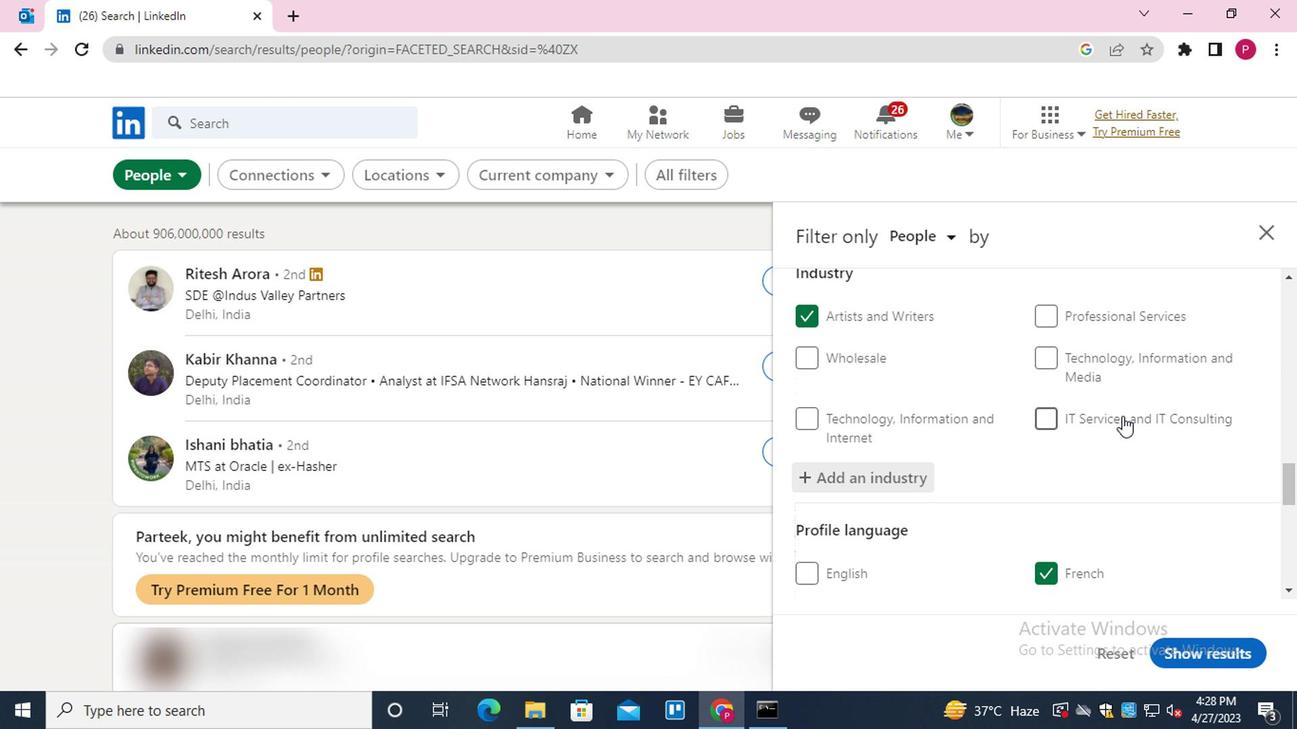 
Action: Mouse moved to (1117, 416)
Screenshot: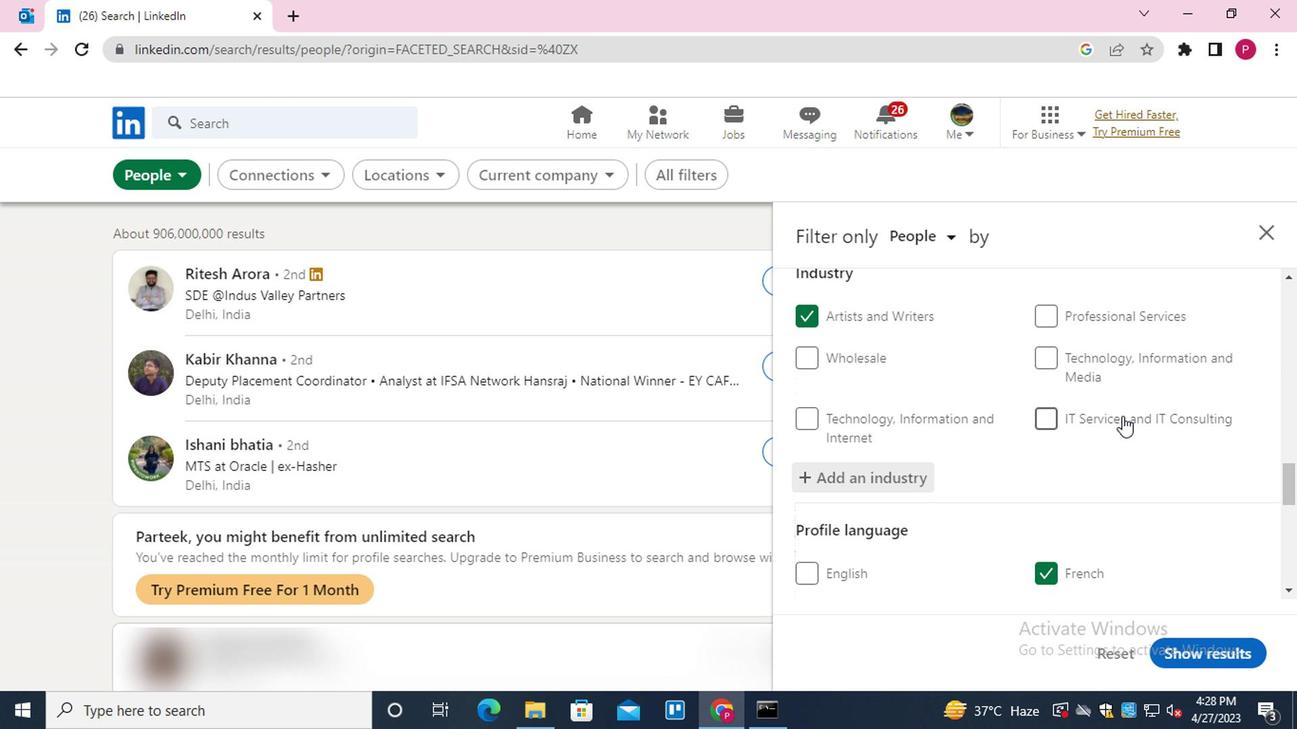 
Action: Mouse scrolled (1117, 414) with delta (0, -1)
Screenshot: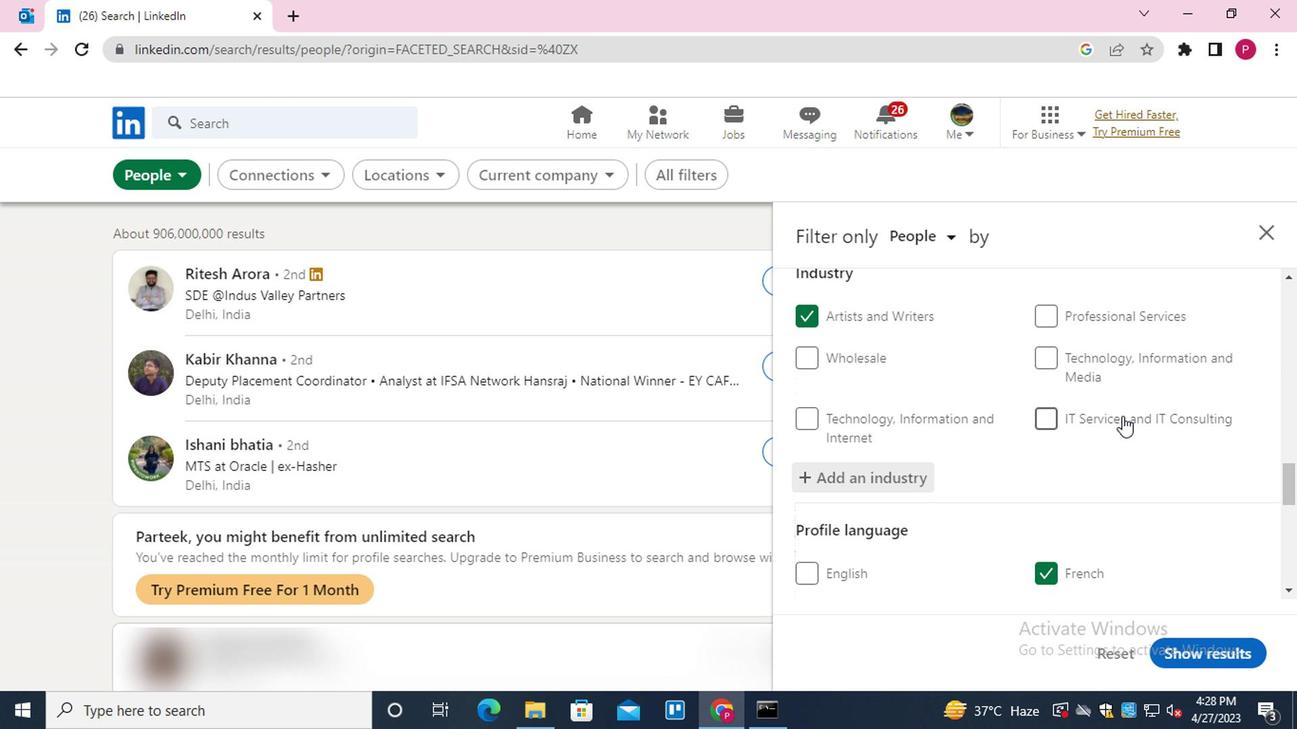 
Action: Mouse moved to (1117, 416)
Screenshot: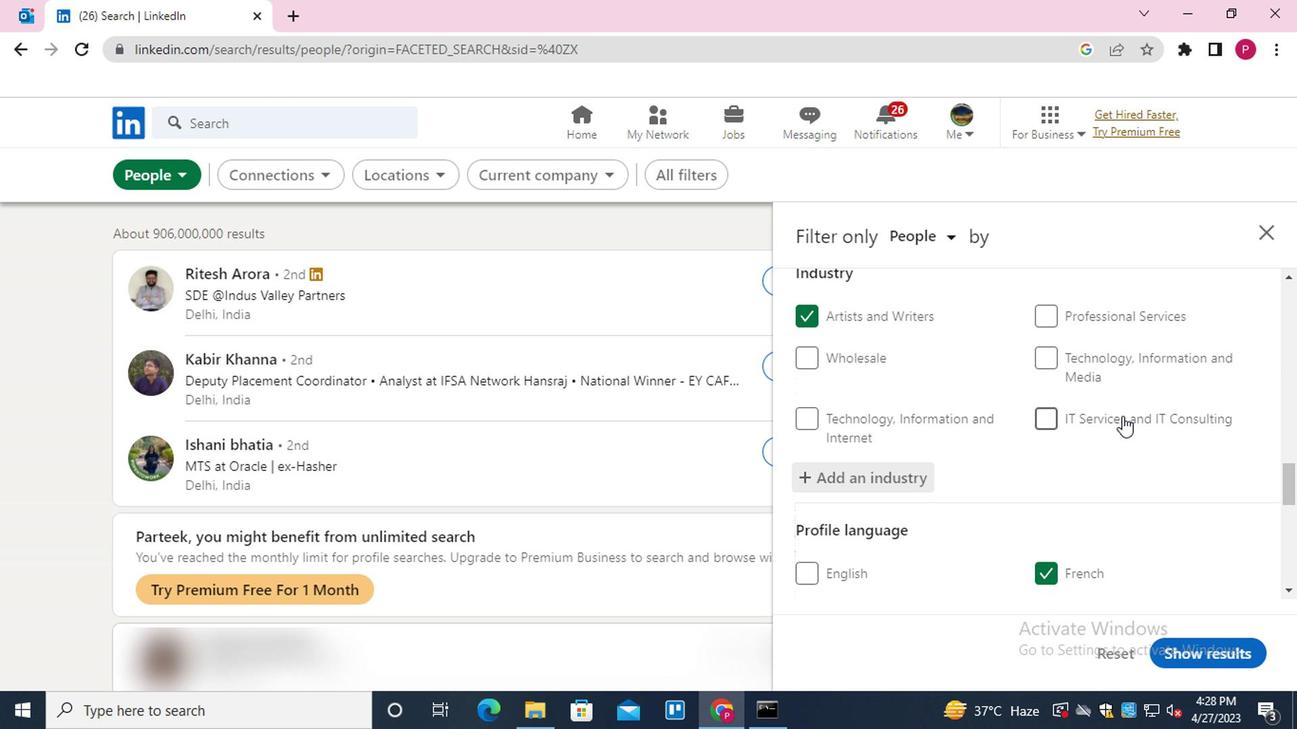 
Action: Mouse scrolled (1117, 414) with delta (0, -1)
Screenshot: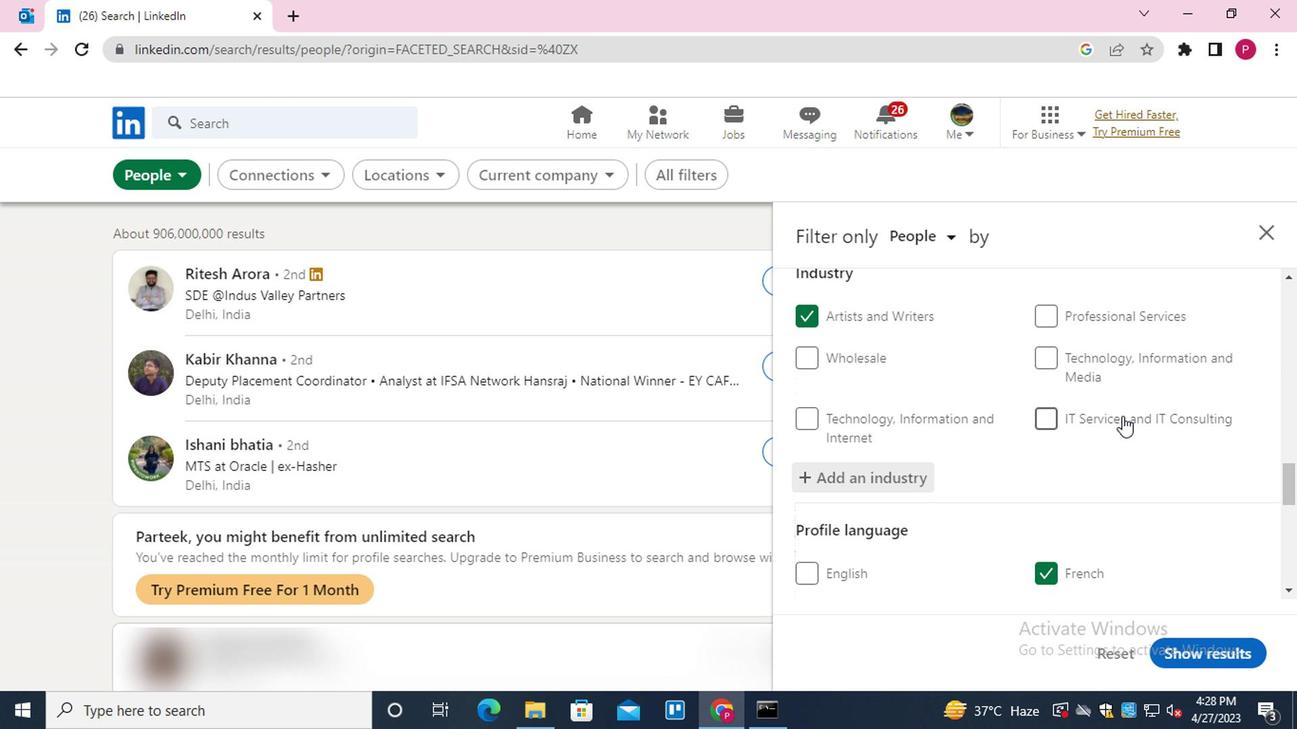 
Action: Mouse moved to (1112, 418)
Screenshot: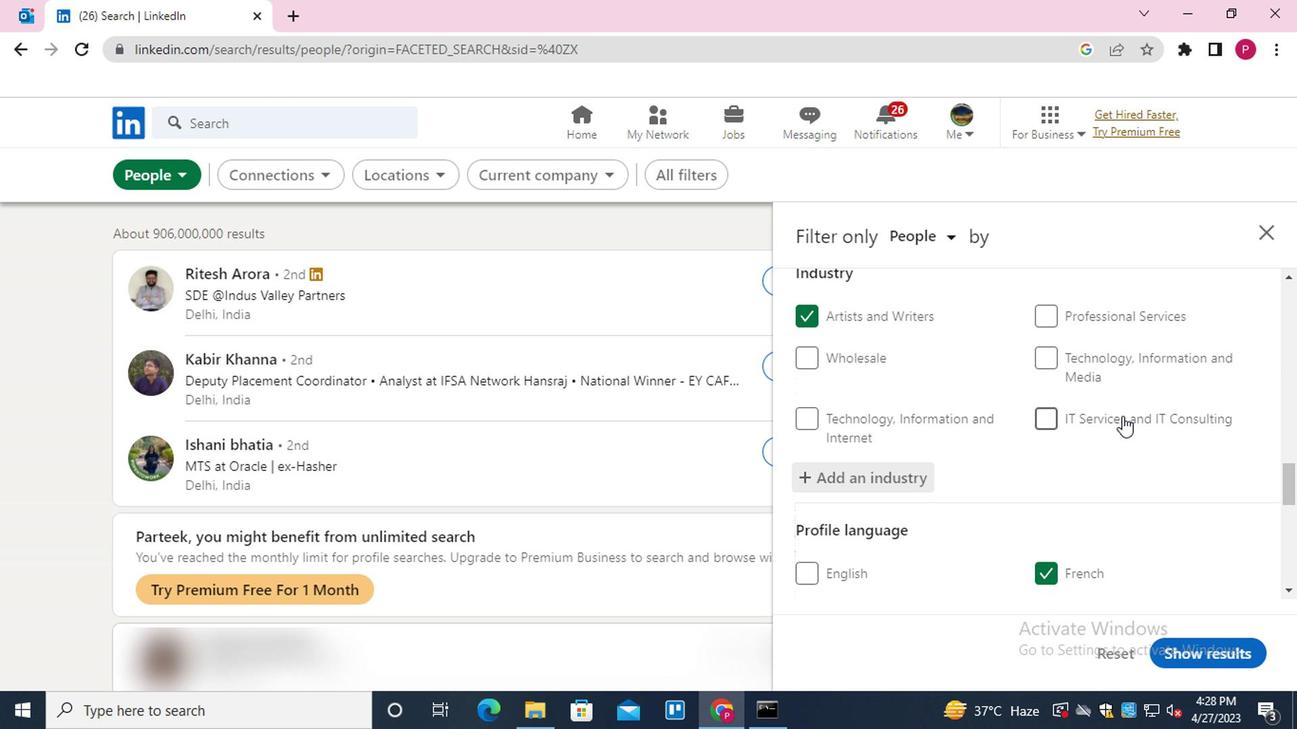 
Action: Mouse scrolled (1112, 416) with delta (0, -1)
Screenshot: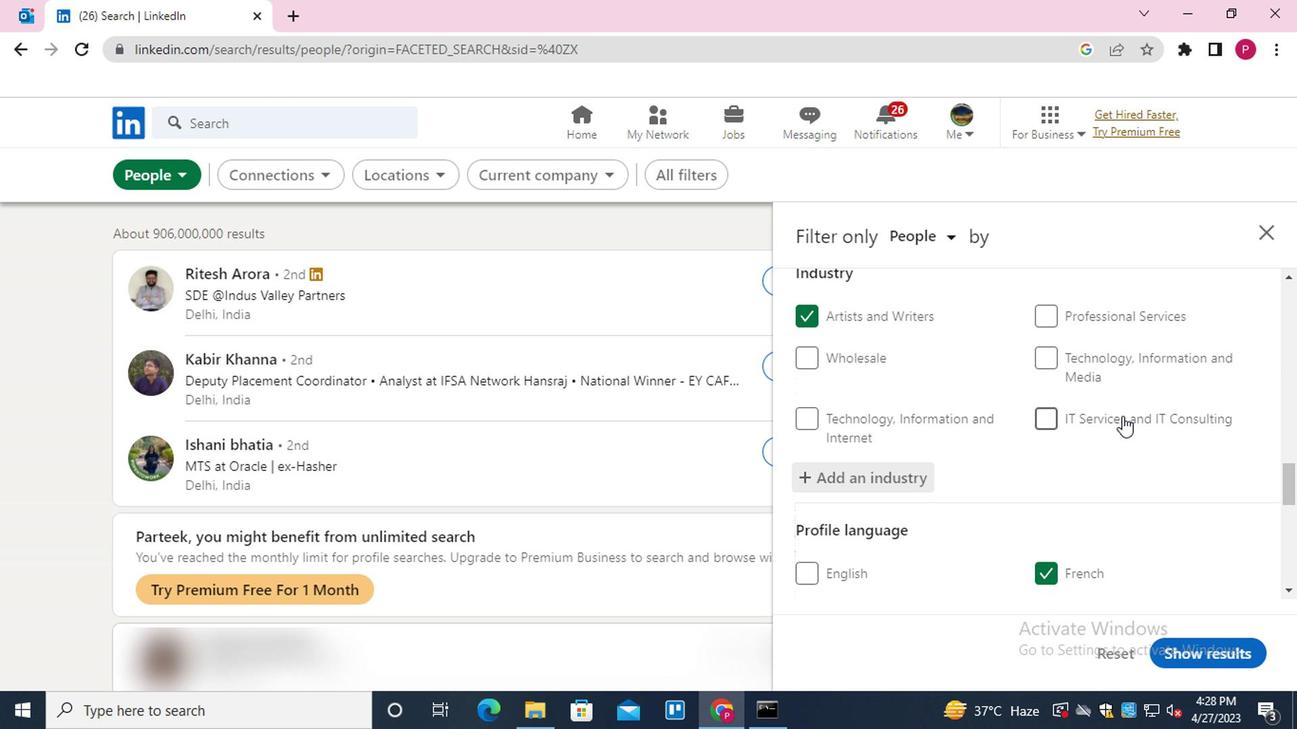 
Action: Mouse moved to (1102, 571)
Screenshot: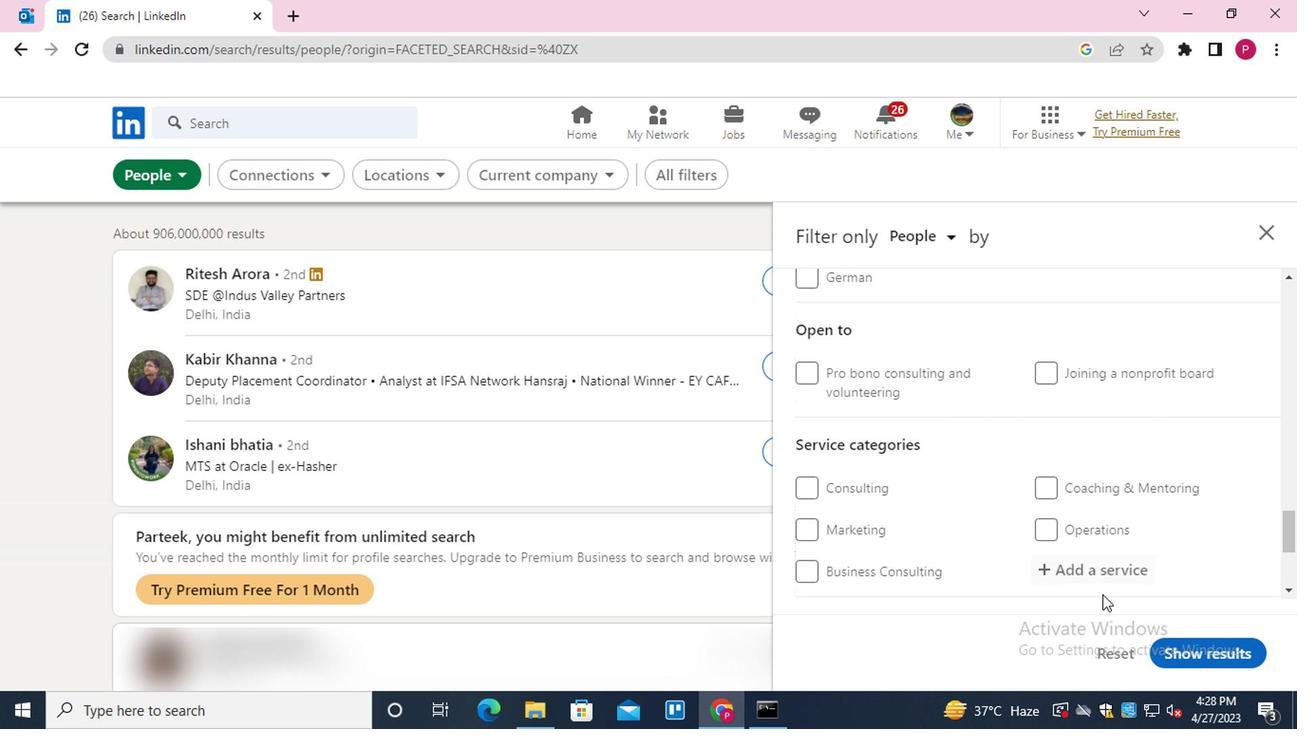 
Action: Mouse pressed left at (1102, 571)
Screenshot: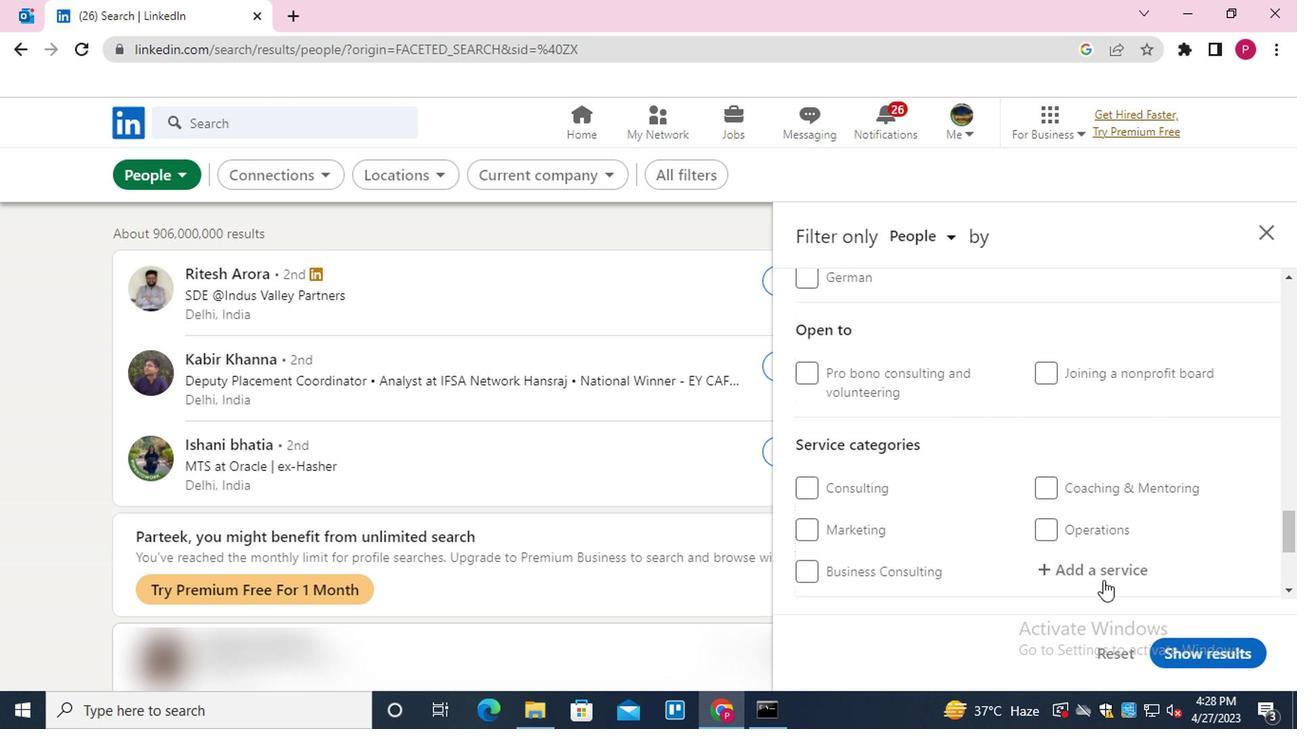 
Action: Key pressed <Key.shift>DIGITAL<Key.down><Key.enter>
Screenshot: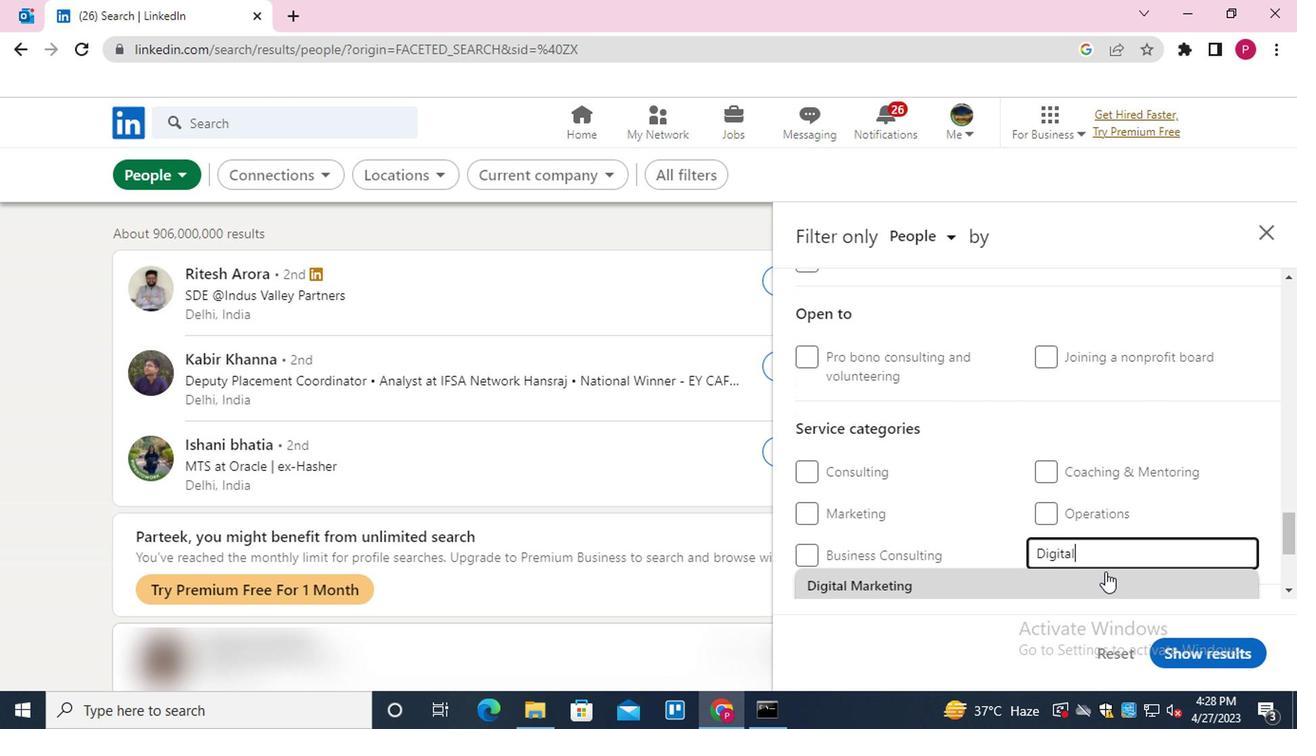 
Action: Mouse moved to (1100, 498)
Screenshot: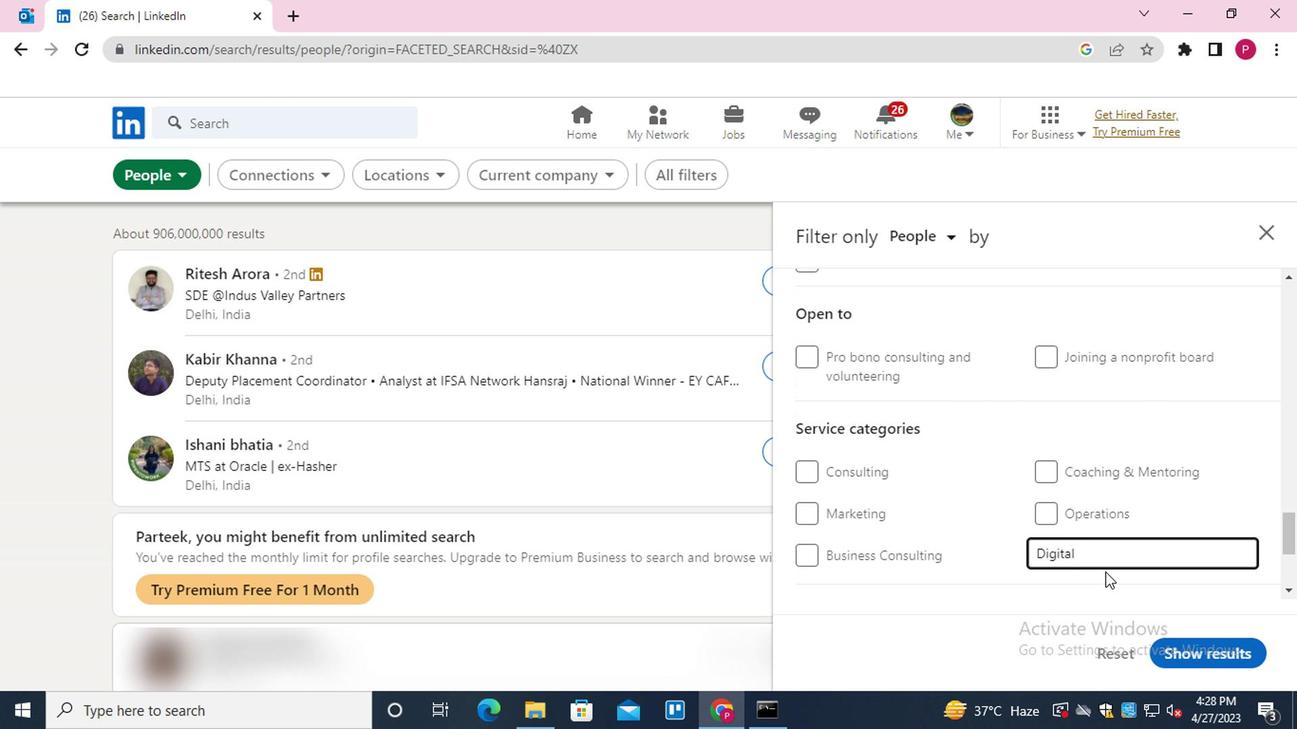 
Action: Mouse scrolled (1100, 498) with delta (0, 0)
Screenshot: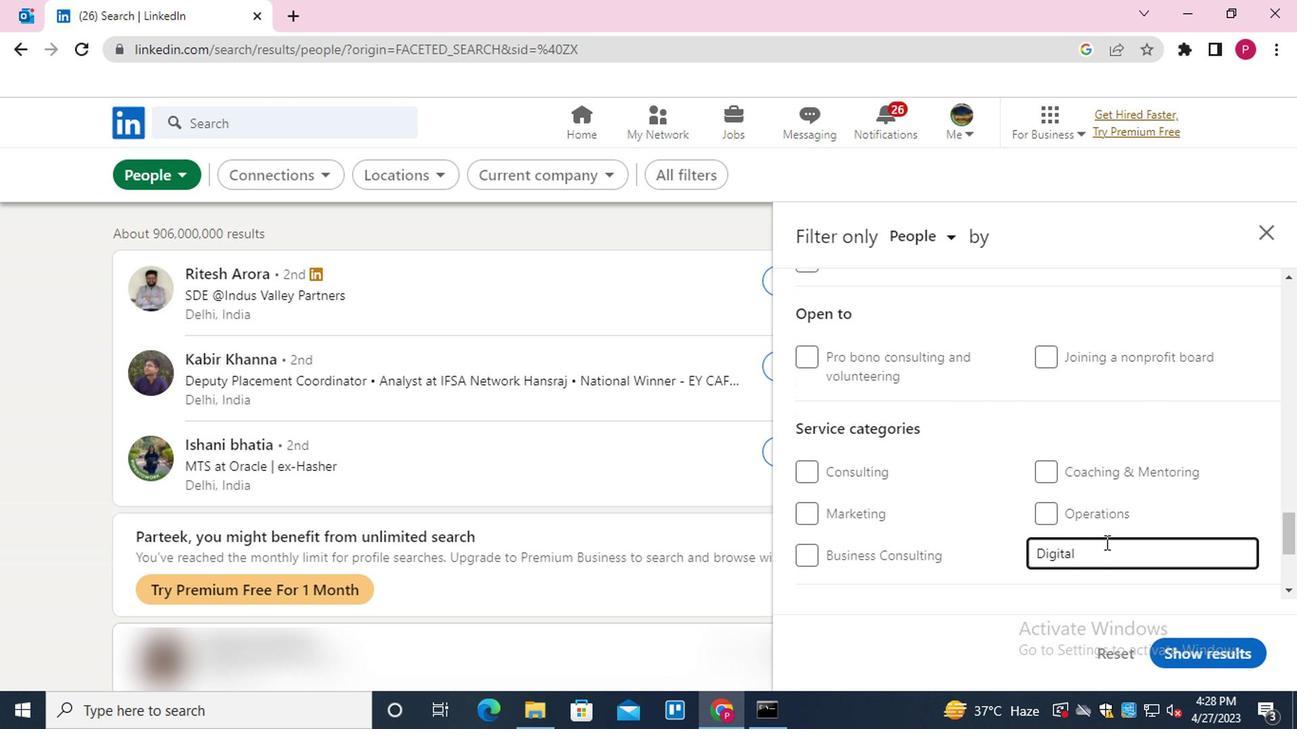 
Action: Mouse scrolled (1100, 498) with delta (0, 0)
Screenshot: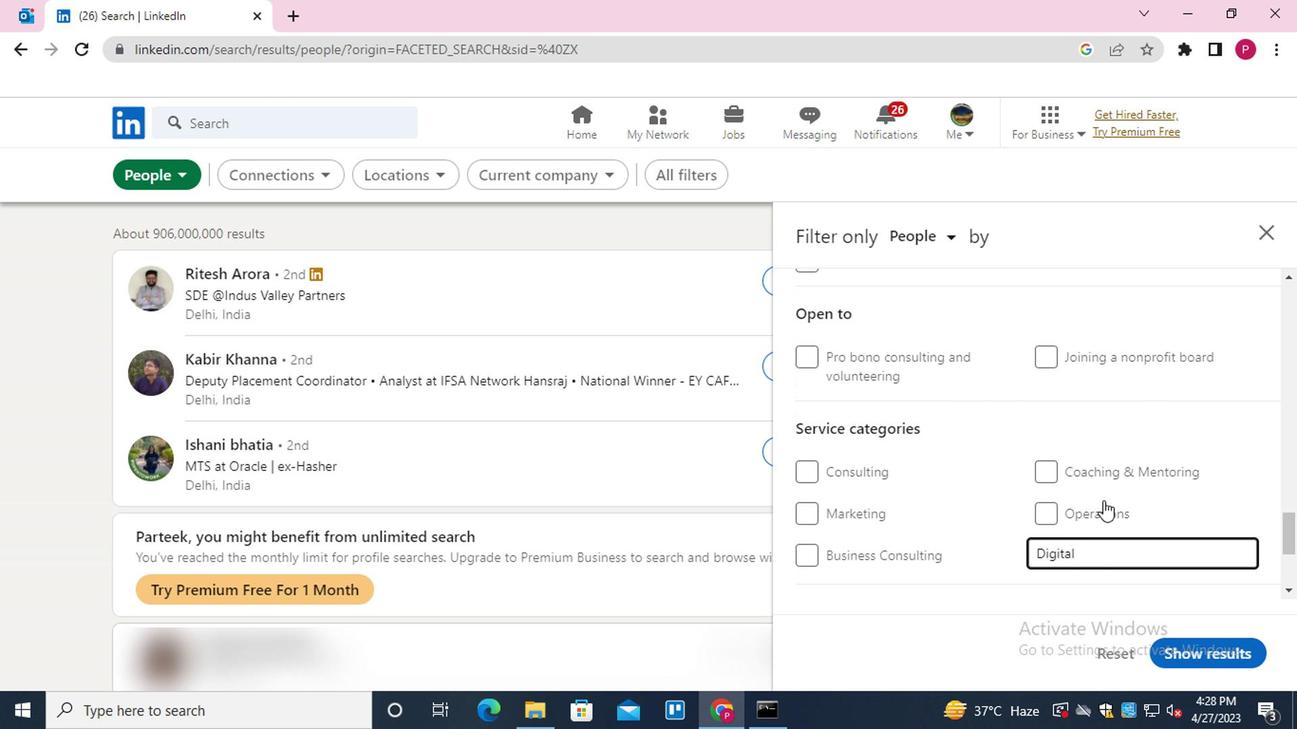 
Action: Mouse moved to (1104, 364)
Screenshot: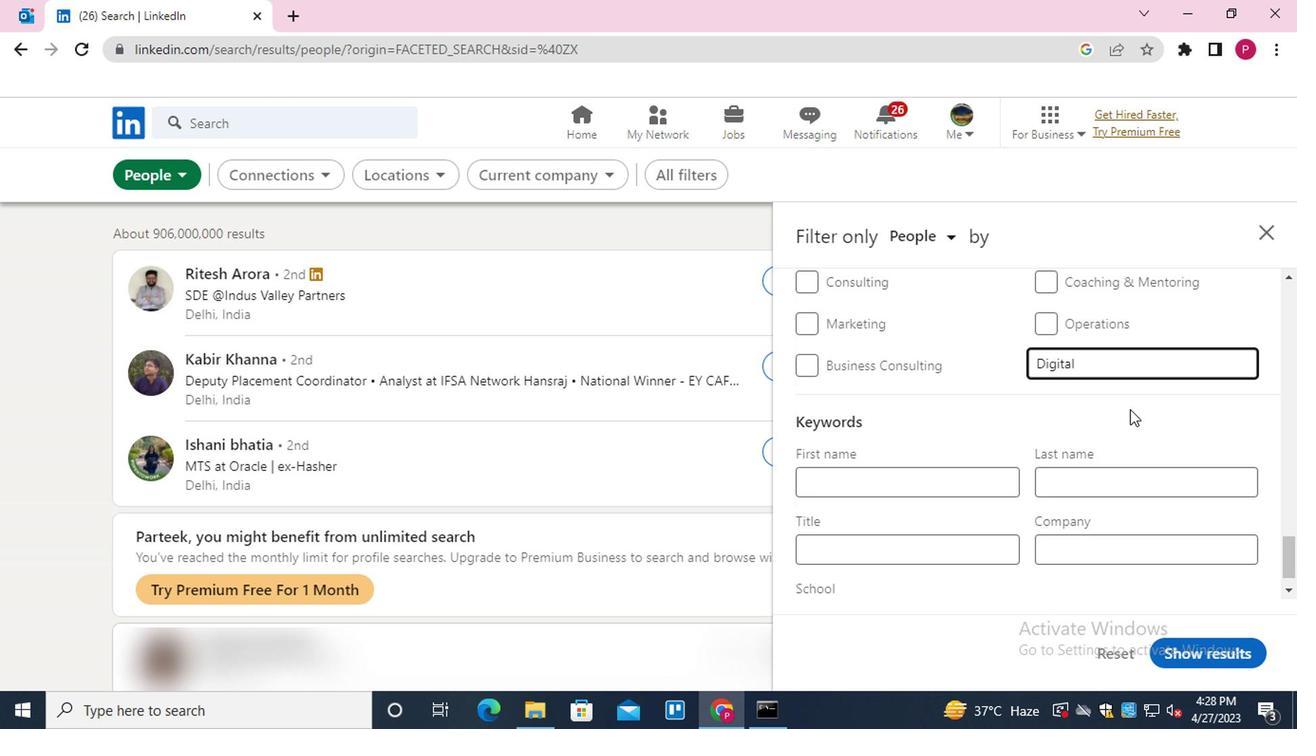 
Action: Mouse pressed left at (1104, 364)
Screenshot: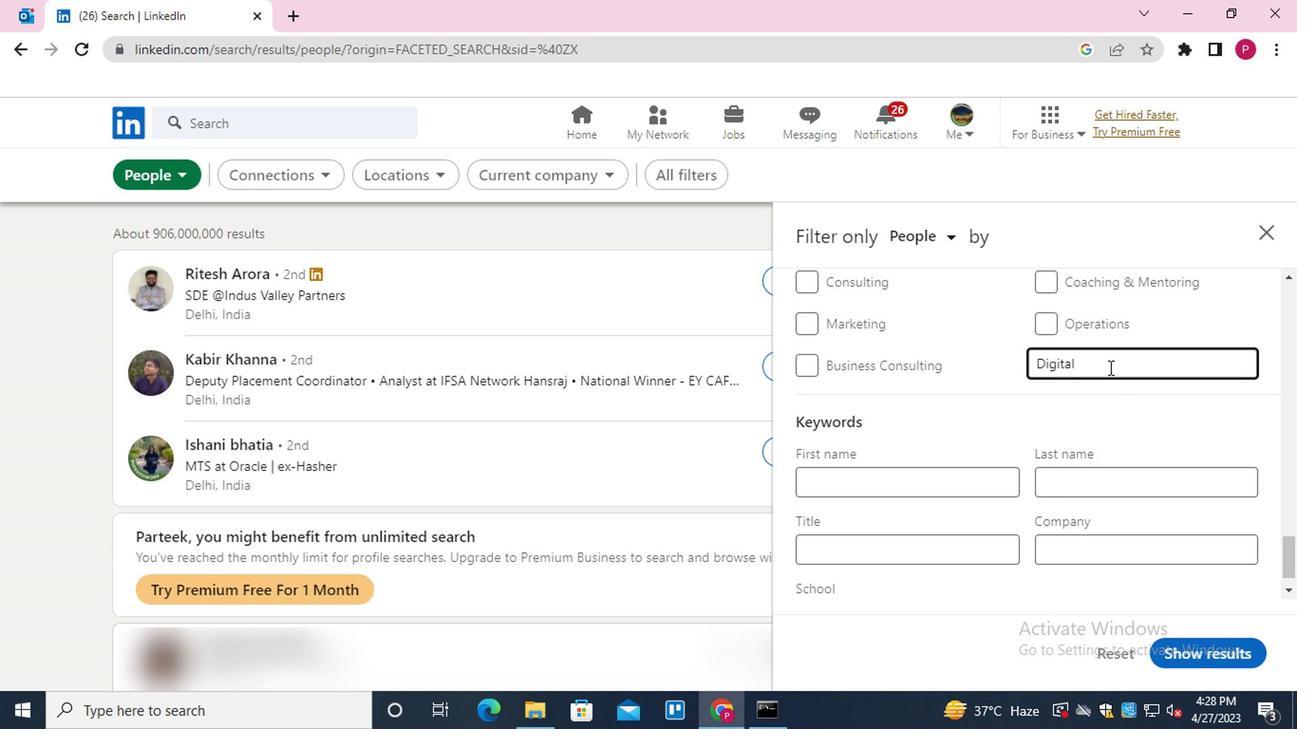 
Action: Key pressed <Key.backspace><Key.down><Key.enter>
Screenshot: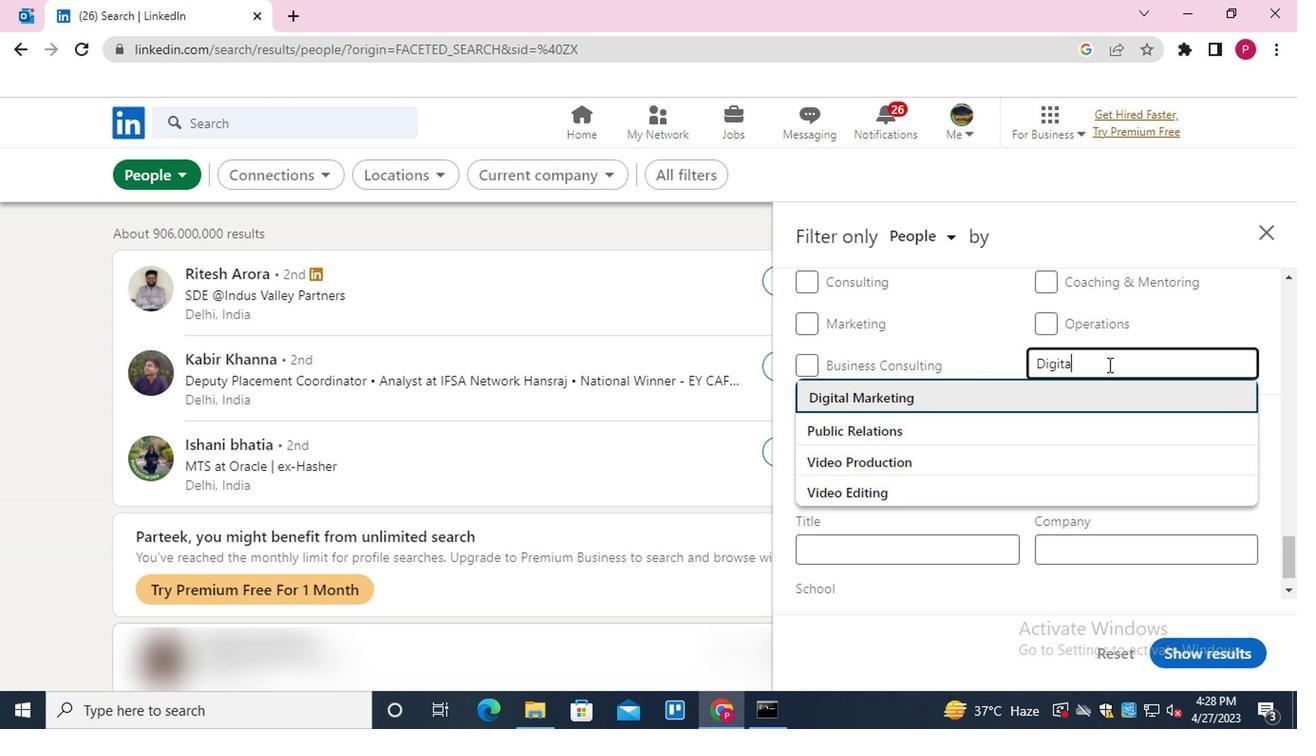 
Action: Mouse moved to (915, 580)
Screenshot: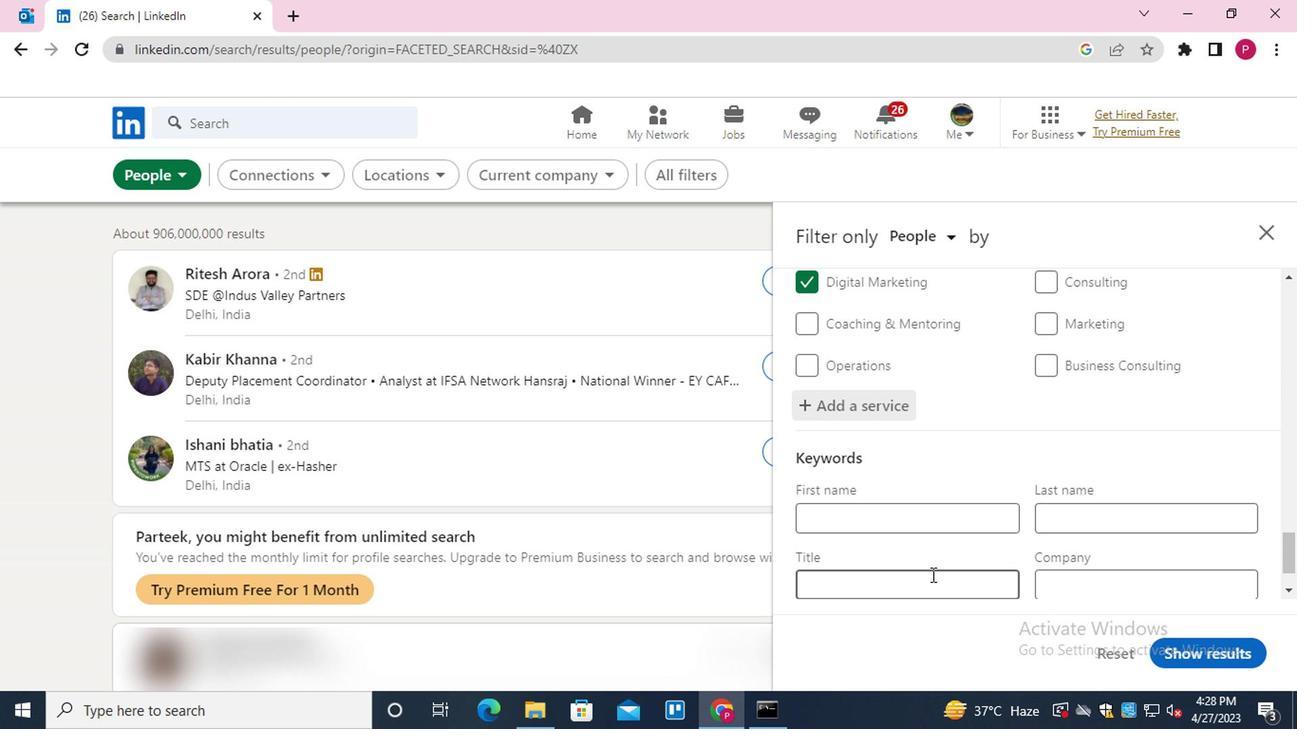 
Action: Mouse pressed left at (915, 580)
Screenshot: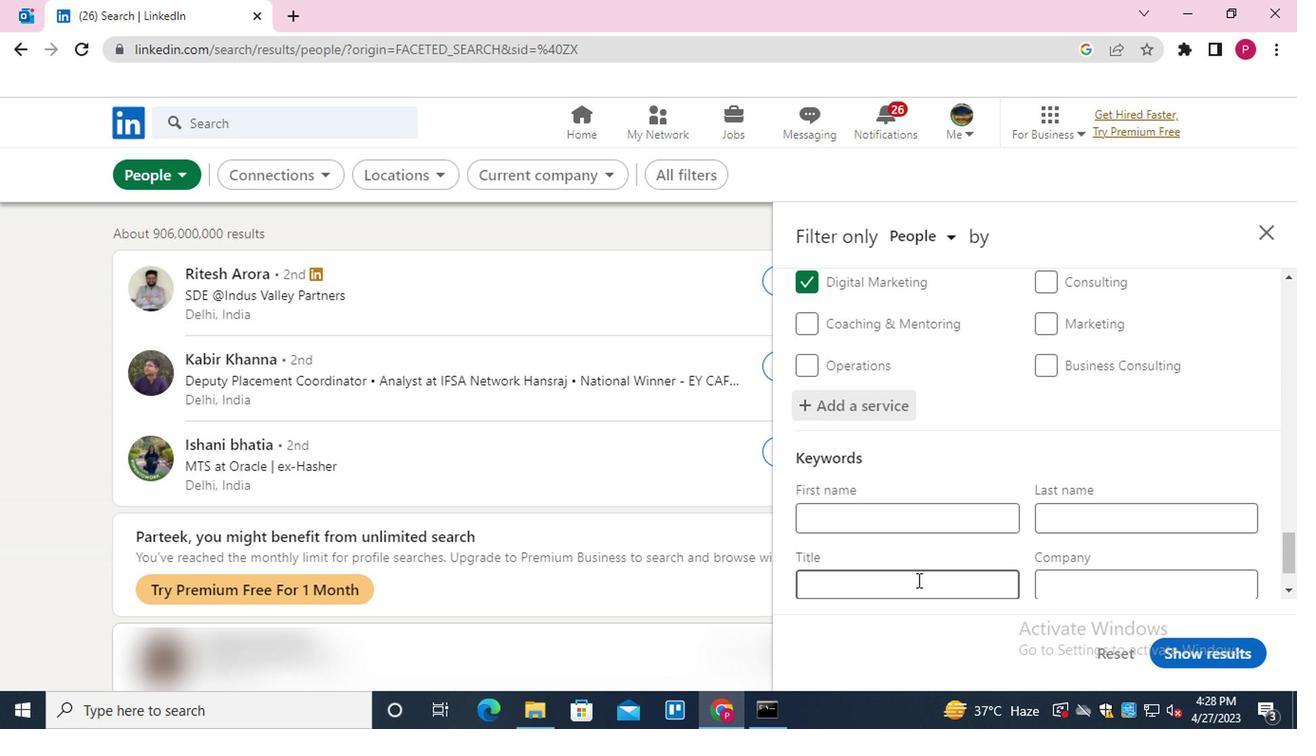
Action: Mouse moved to (996, 473)
Screenshot: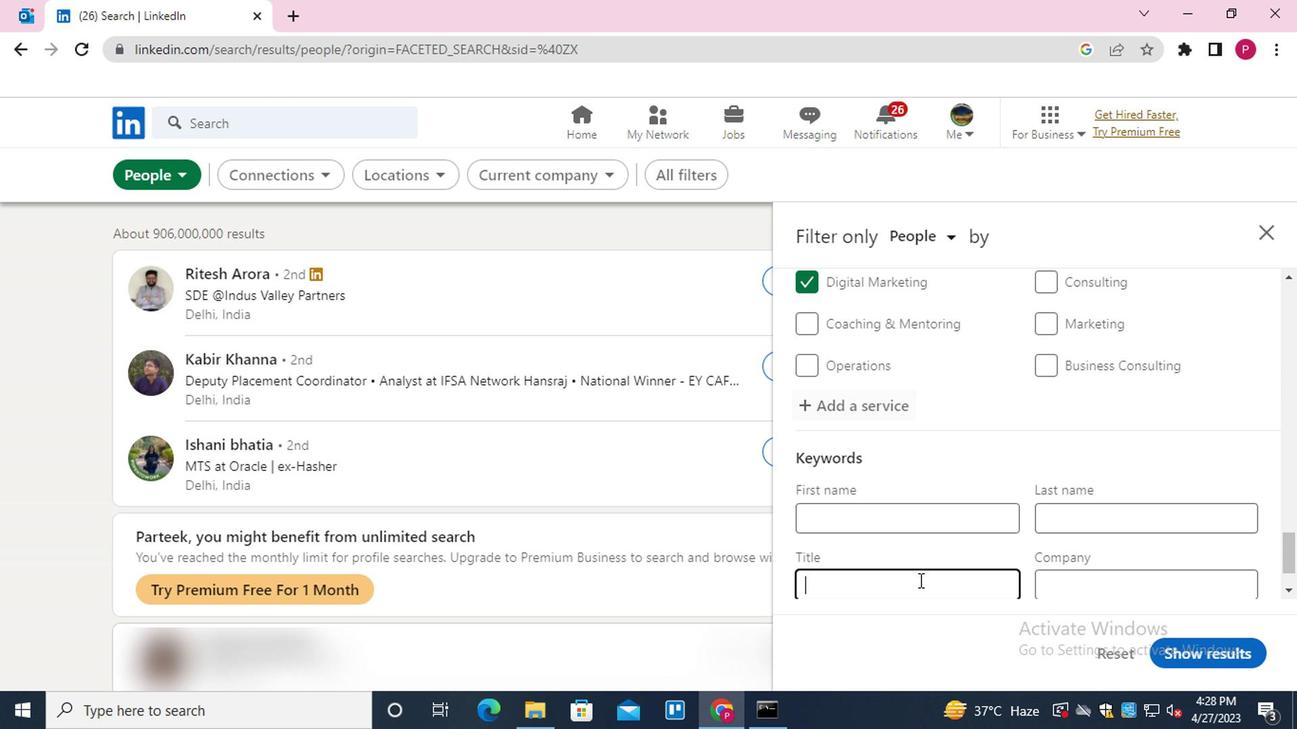 
Action: Mouse scrolled (996, 473) with delta (0, 0)
Screenshot: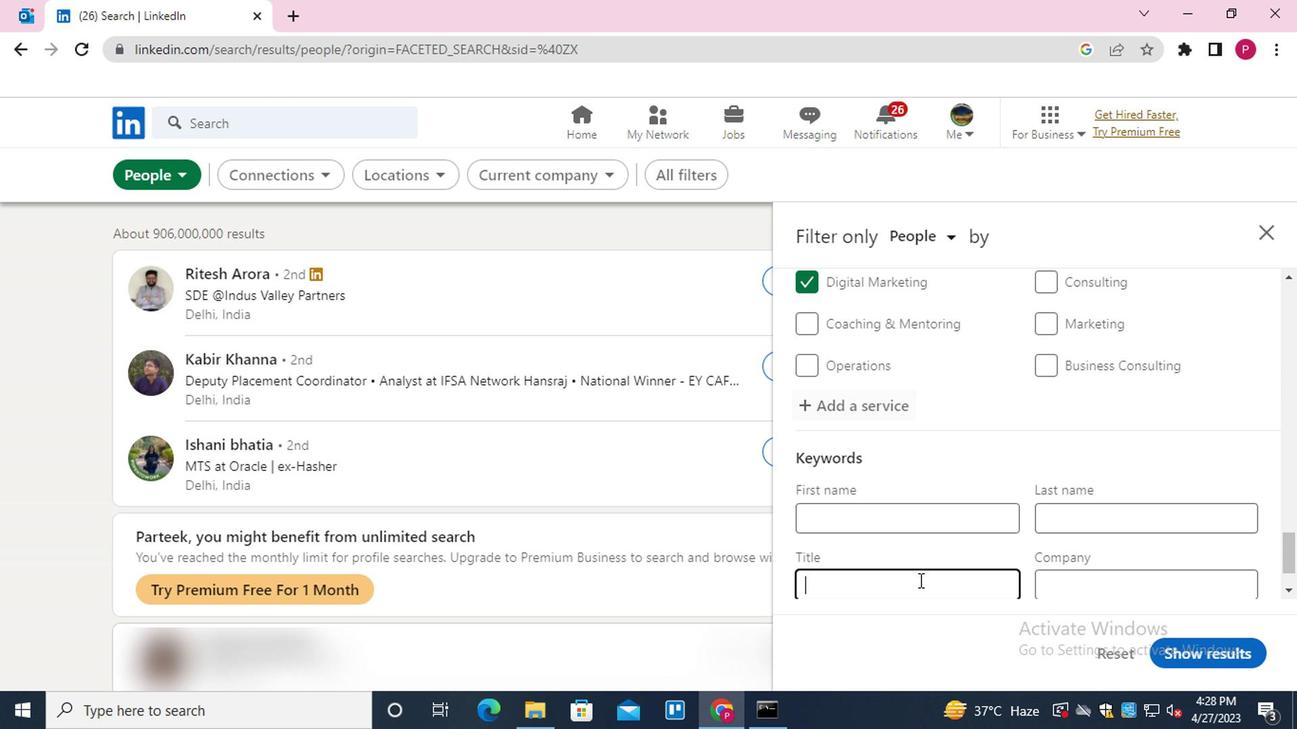 
Action: Mouse moved to (996, 473)
Screenshot: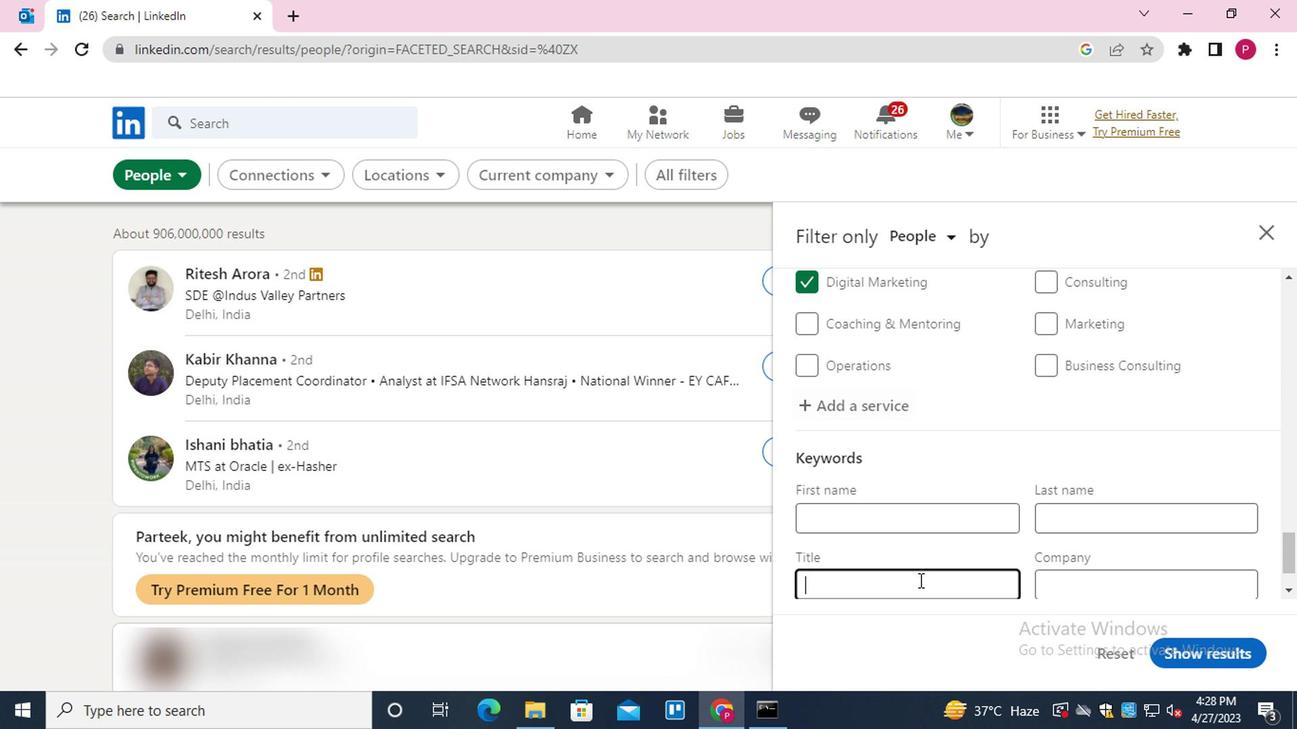 
Action: Mouse scrolled (996, 472) with delta (0, 0)
Screenshot: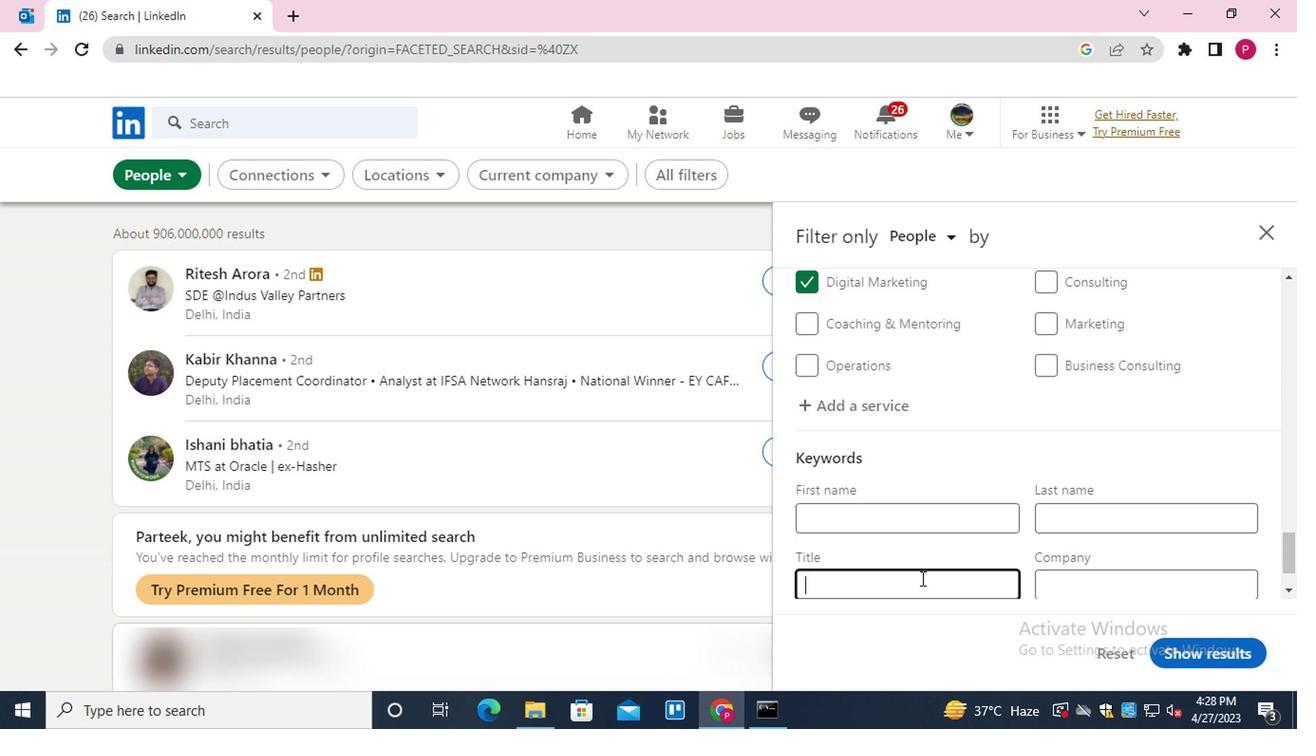 
Action: Mouse scrolled (996, 472) with delta (0, 0)
Screenshot: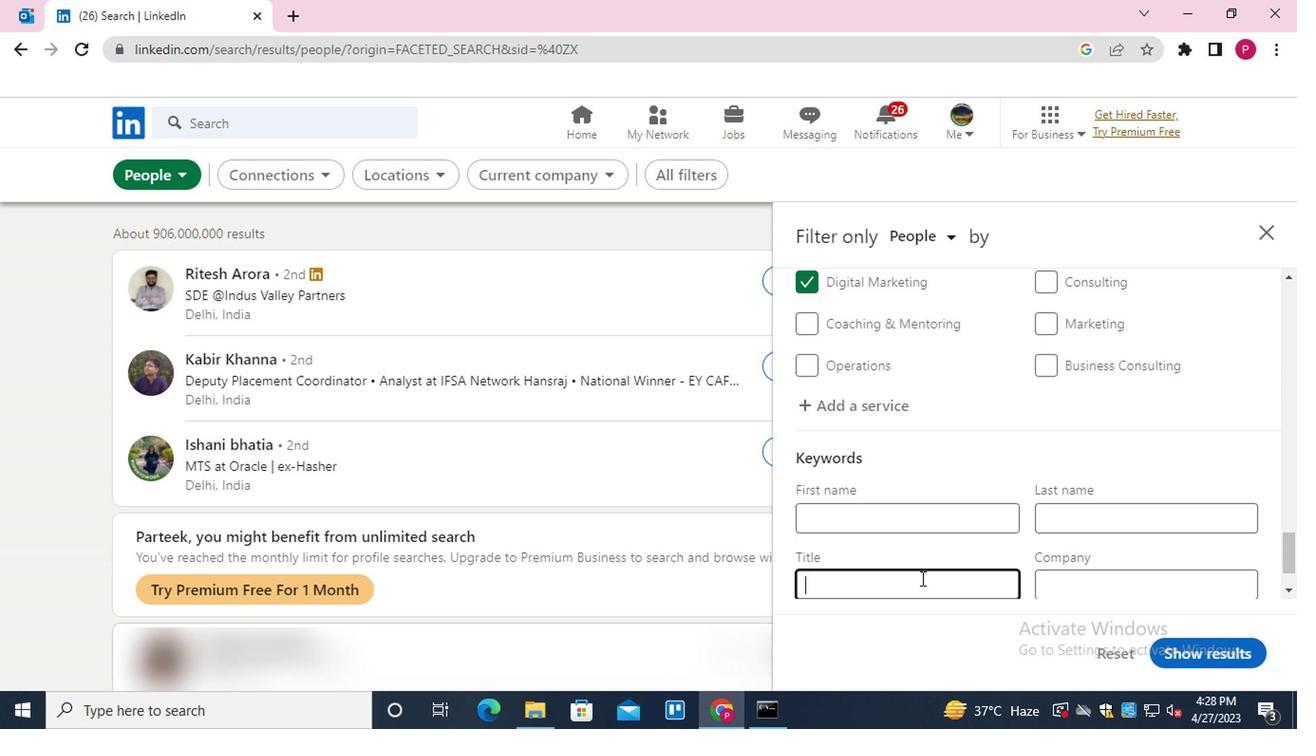 
Action: Mouse scrolled (996, 472) with delta (0, 0)
Screenshot: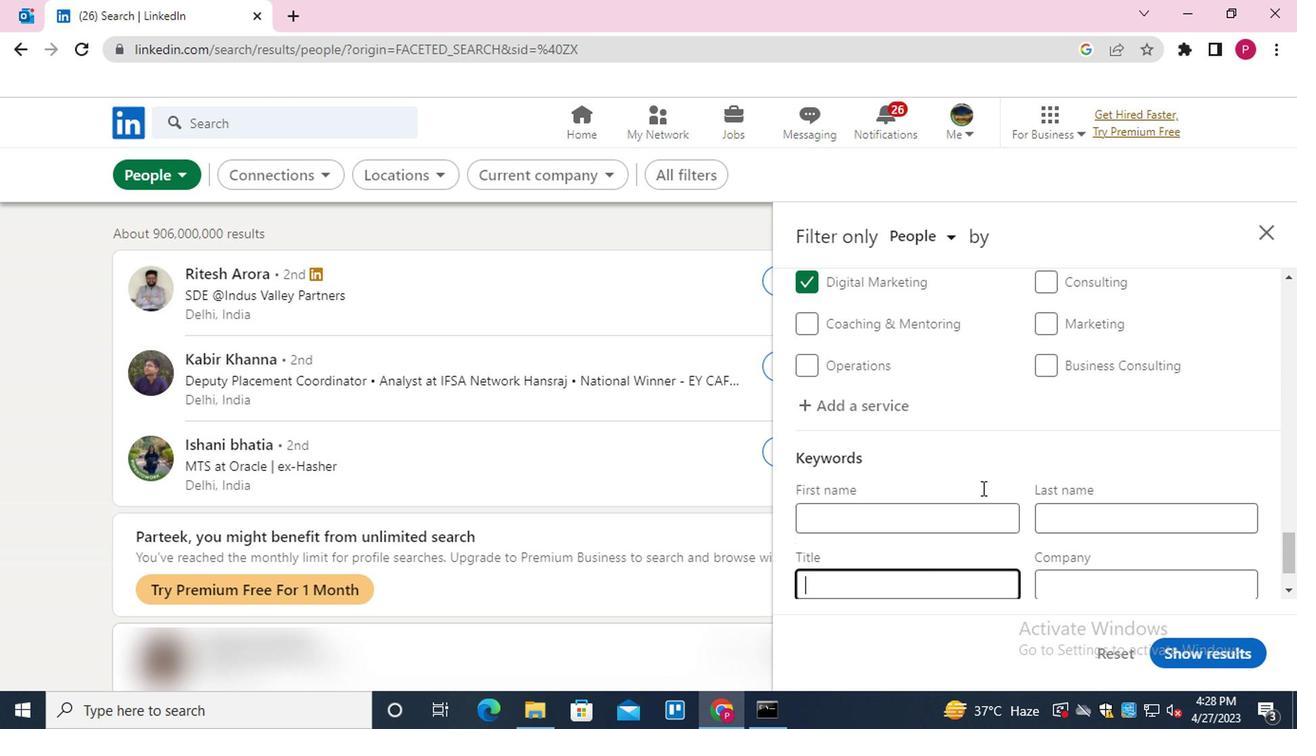 
Action: Key pressed <Key.shift>UBLIC<Key.space><Key.backspace><Key.backspace><Key.backspace><Key.backspace><Key.backspace><Key.backspace><Key.backspace><Key.backspace><Key.backspace><Key.backspace><Key.shift>PUBLIC<Key.space><Key.shift>RELATIOND<Key.backspace>S
Screenshot: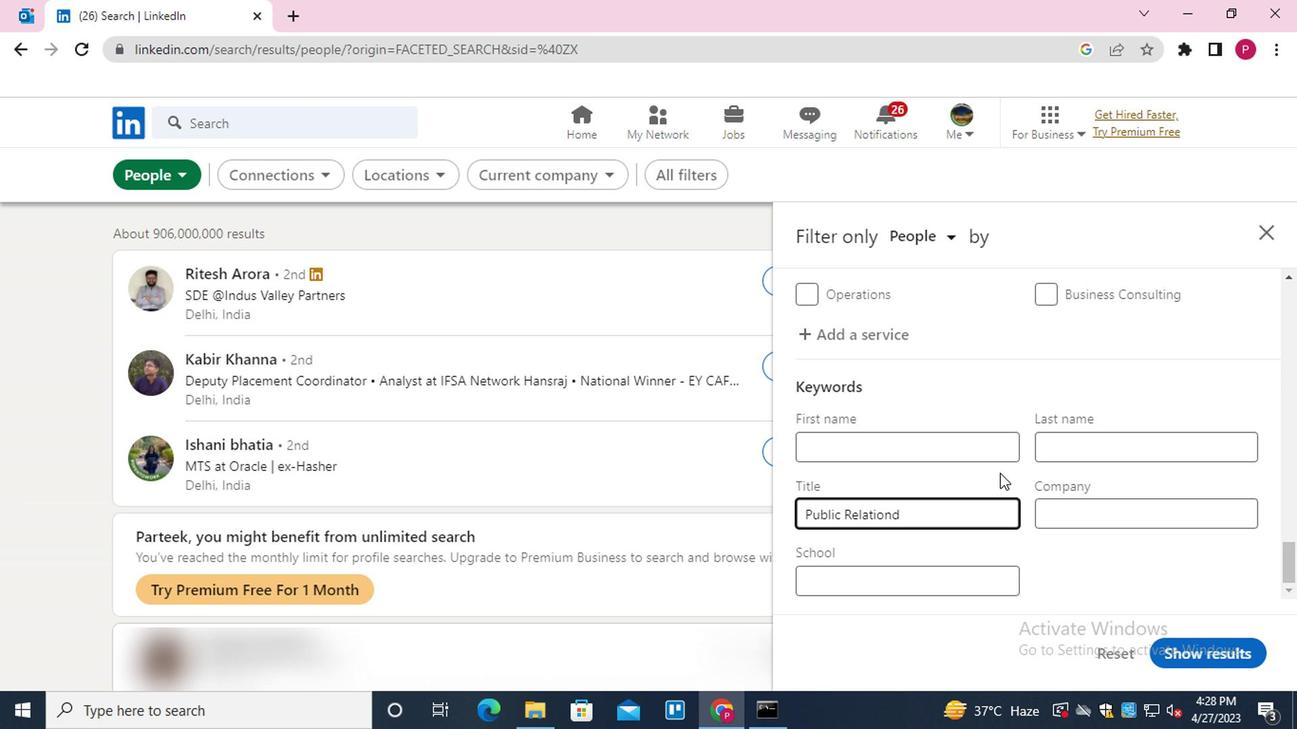 
Action: Mouse moved to (1213, 651)
Screenshot: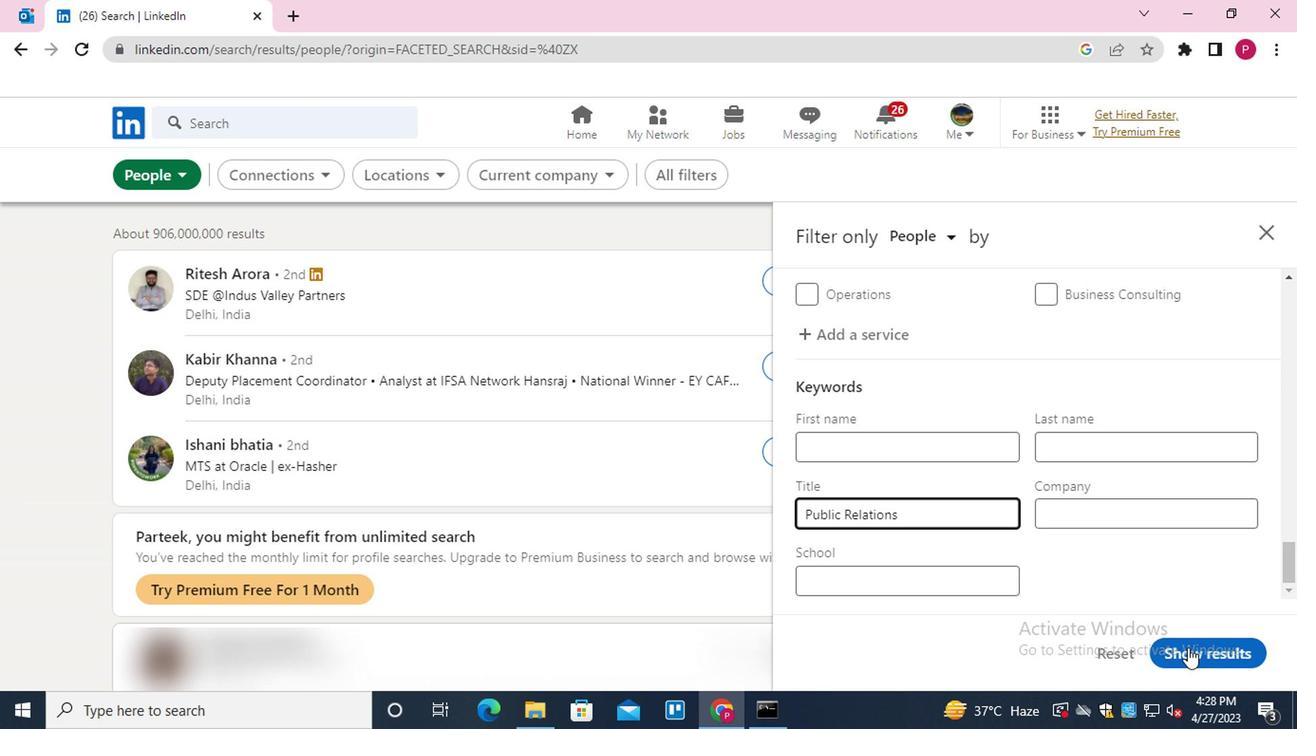 
Action: Mouse pressed left at (1213, 651)
Screenshot: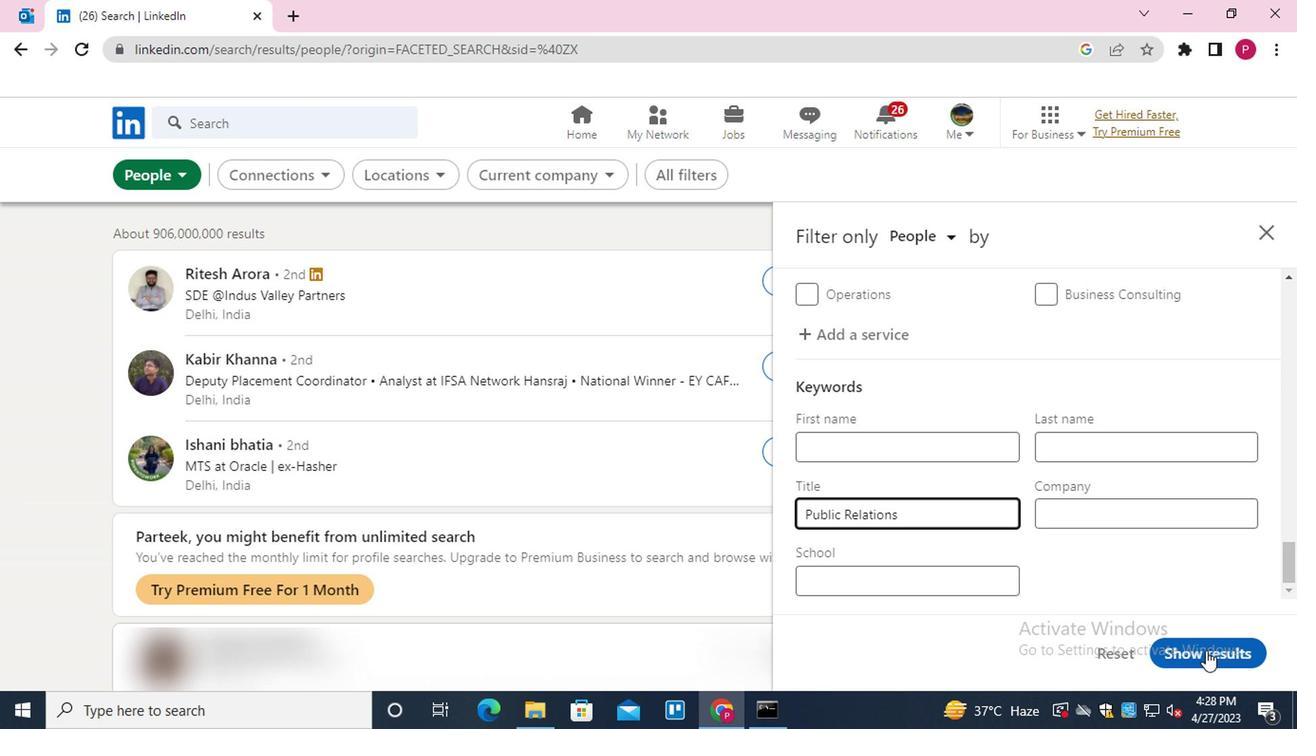 
Action: Mouse moved to (510, 383)
Screenshot: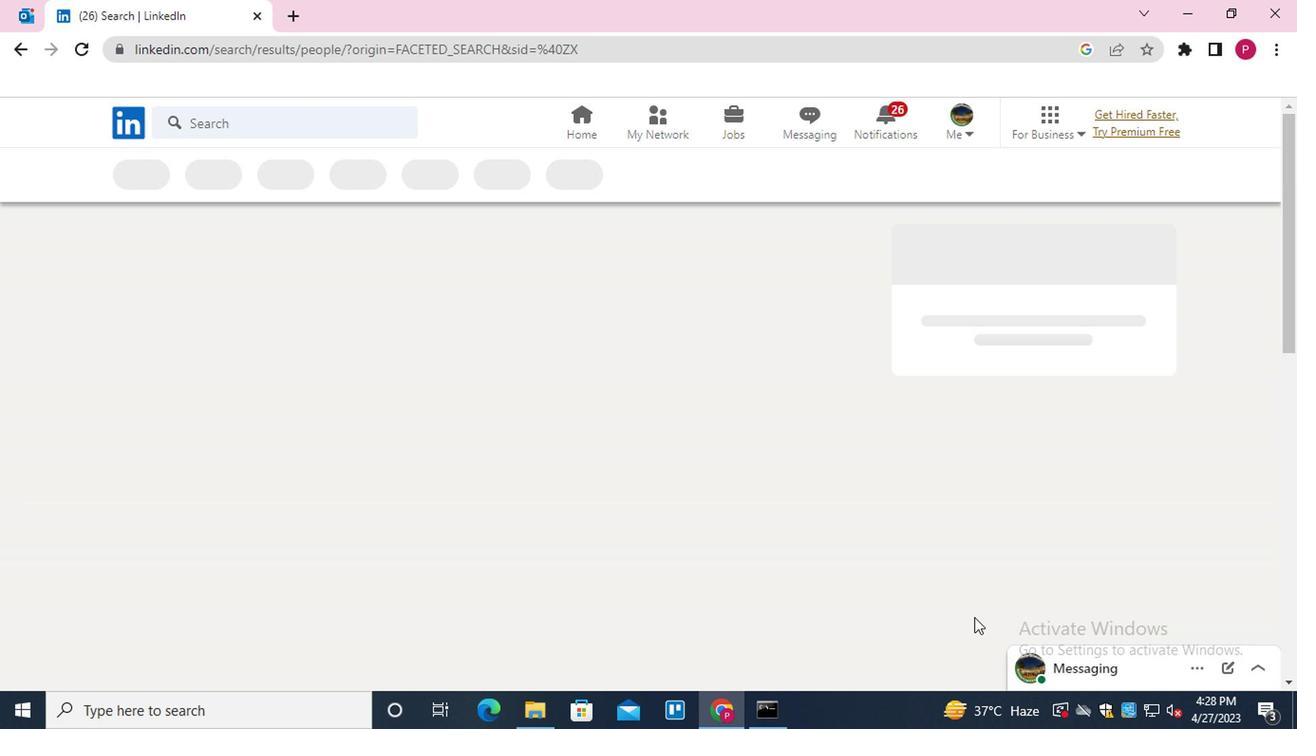 
